 Task: Find connections with filter location Buhe with filter topic #Jobwith filter profile language English with filter current company Manning Global AG with filter school Sri Krishna College of Engineering and Technology with filter industry Economic Programs with filter service category Tax Law with filter keywords title Hospital Volunteer
Action: Mouse moved to (648, 110)
Screenshot: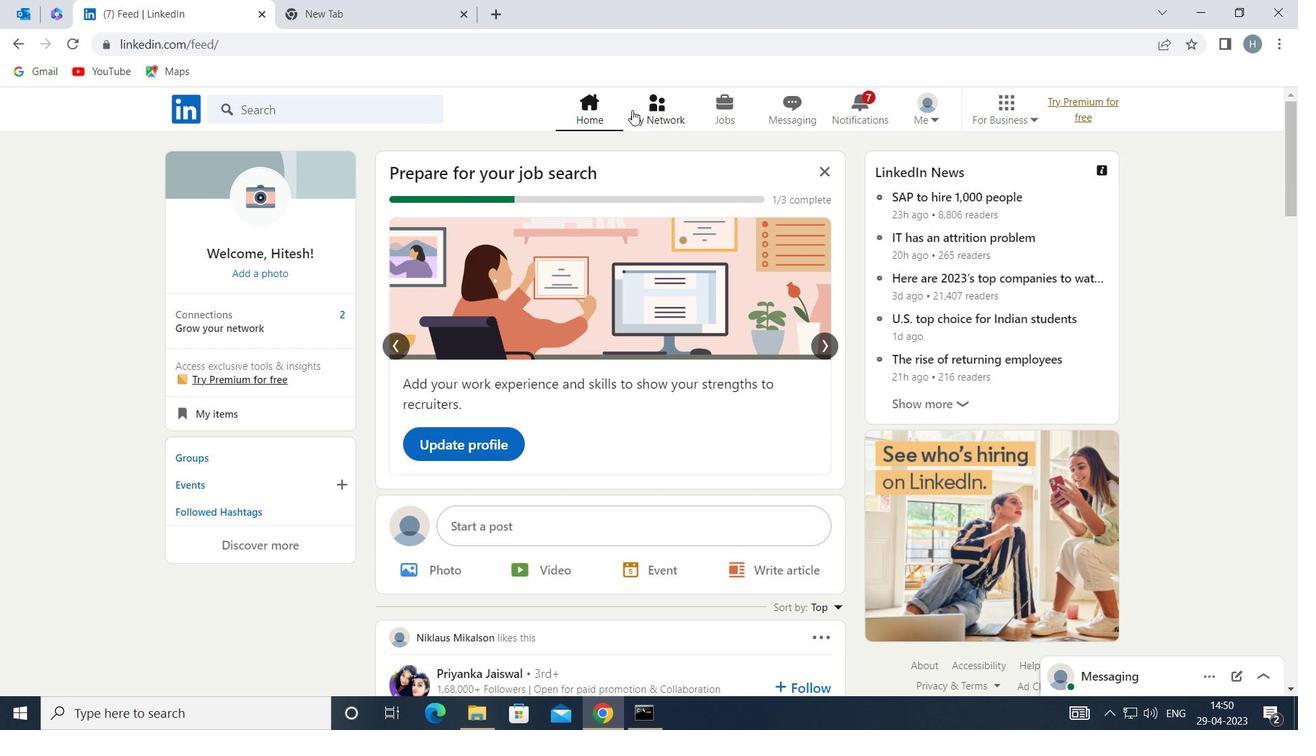 
Action: Mouse pressed left at (648, 110)
Screenshot: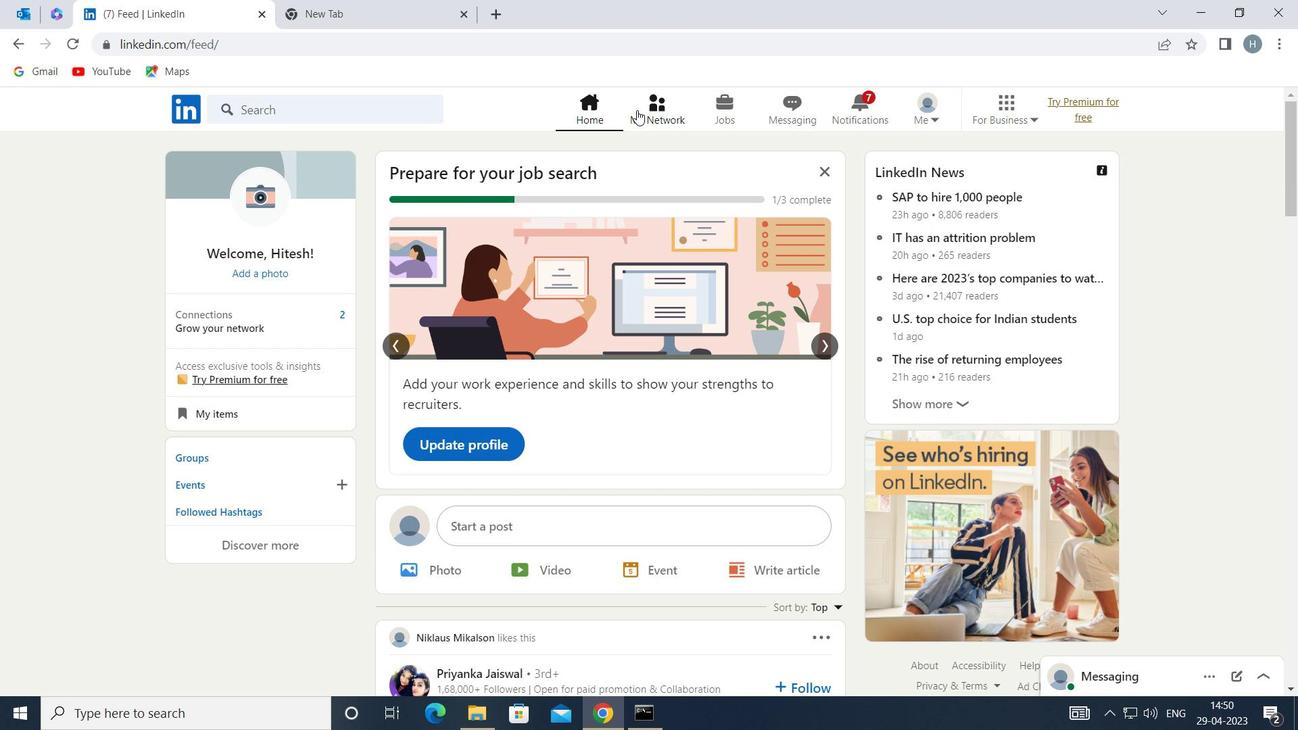 
Action: Mouse moved to (344, 203)
Screenshot: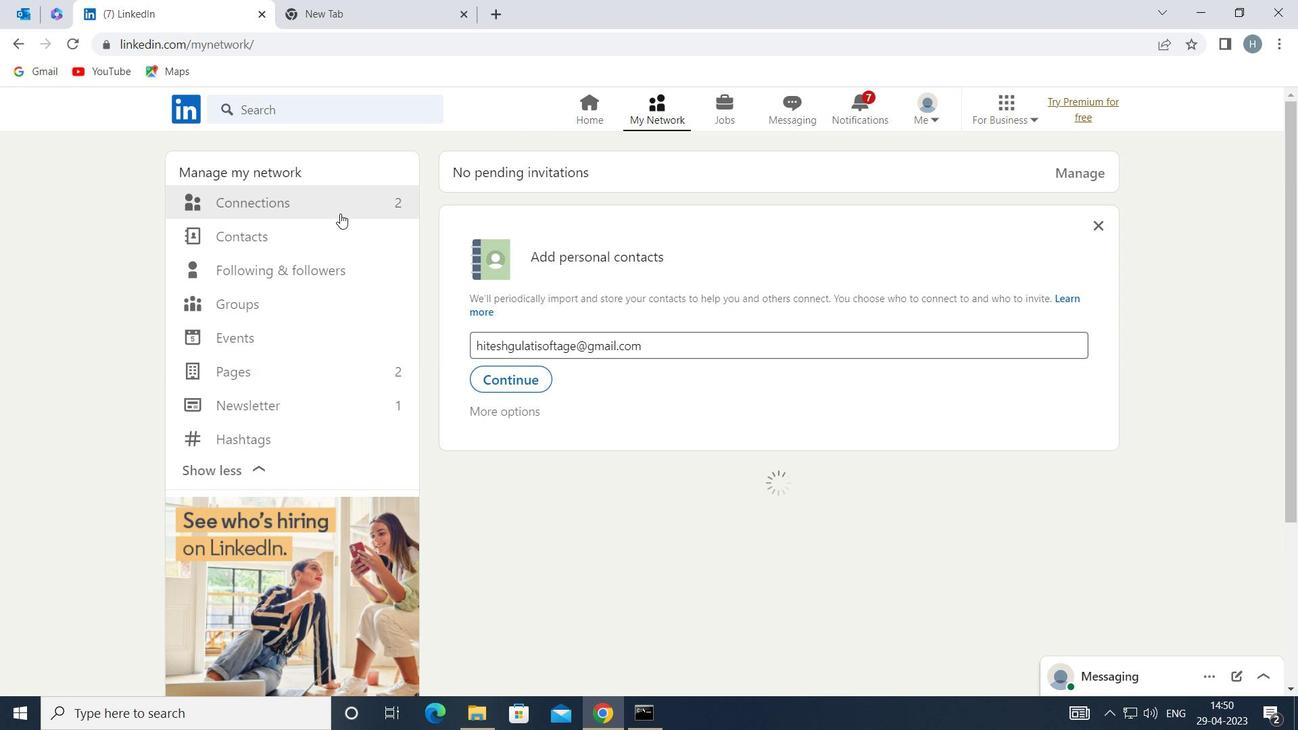 
Action: Mouse pressed left at (344, 203)
Screenshot: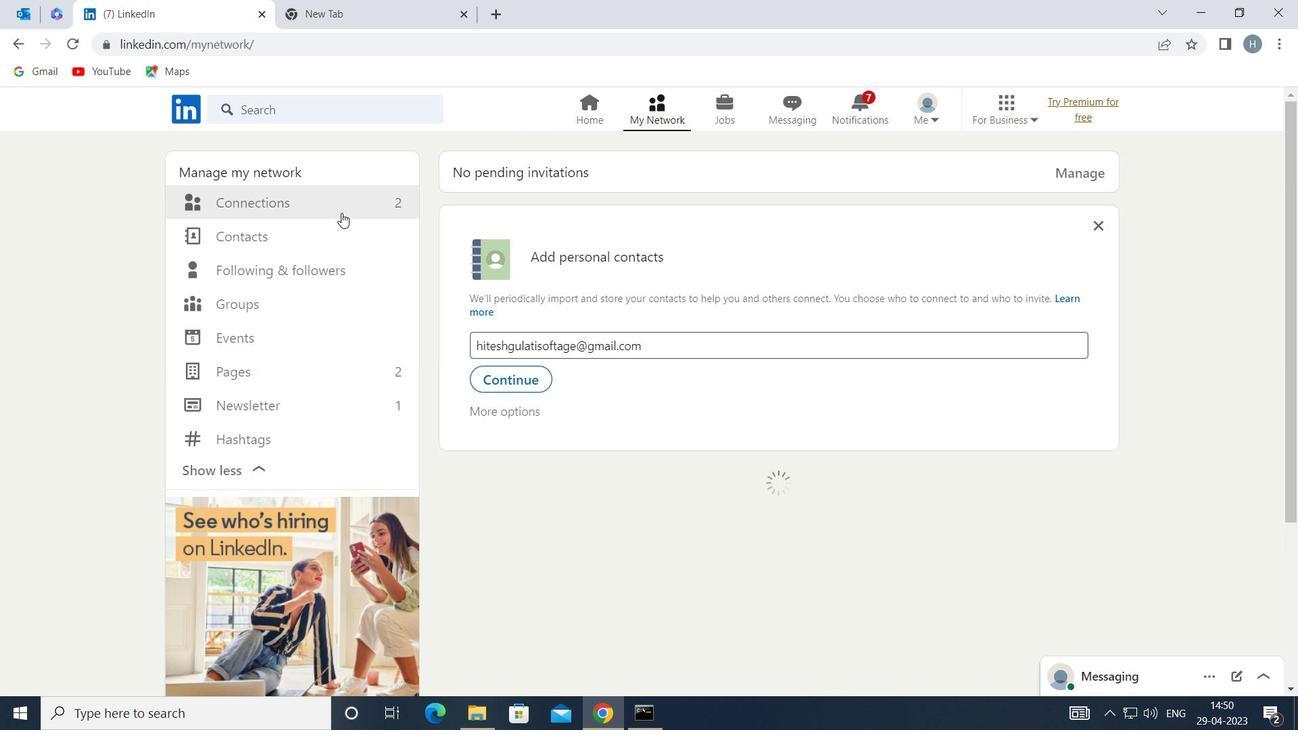 
Action: Mouse moved to (791, 203)
Screenshot: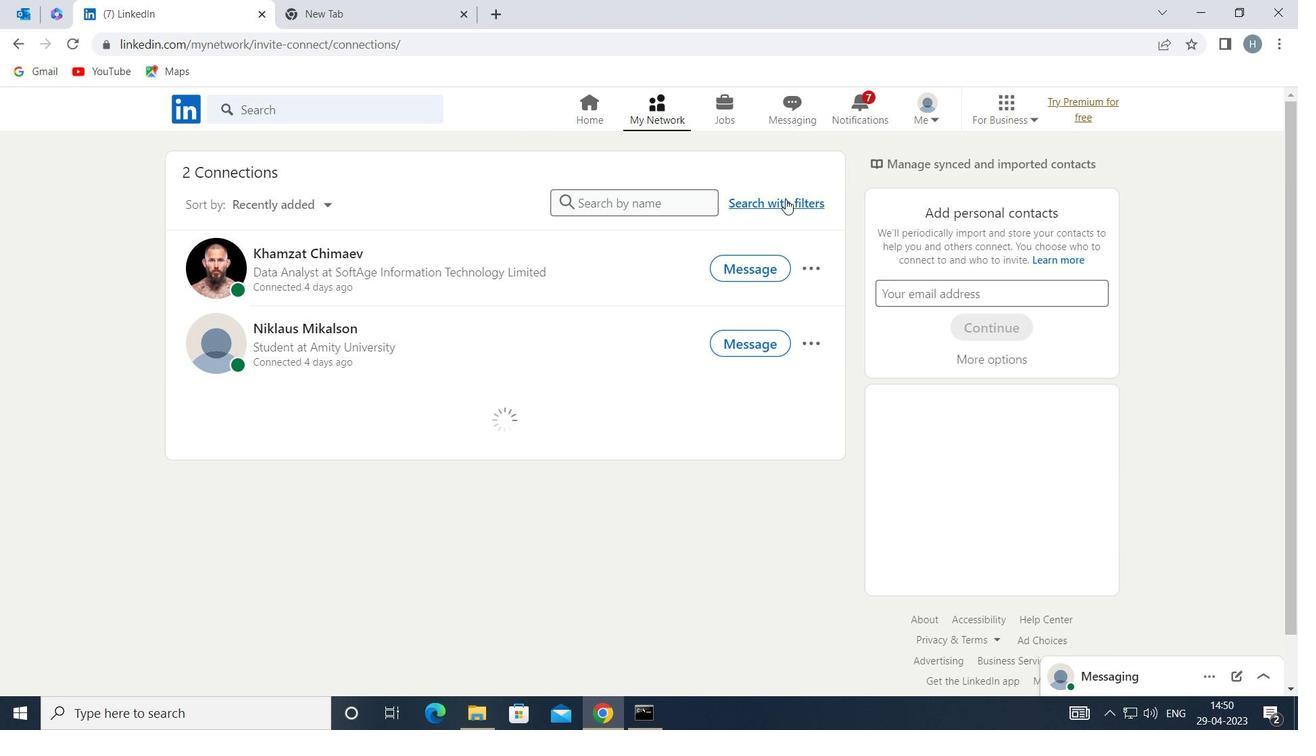 
Action: Mouse pressed left at (791, 203)
Screenshot: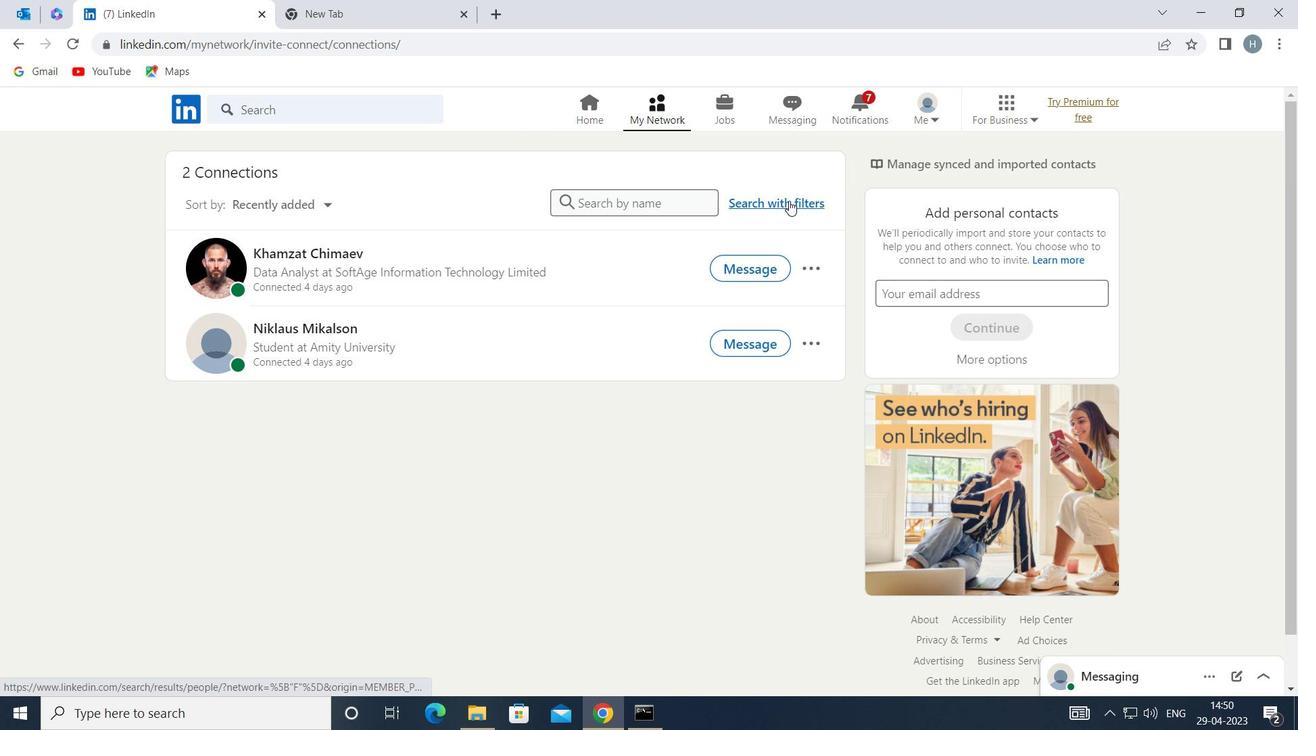 
Action: Mouse moved to (716, 162)
Screenshot: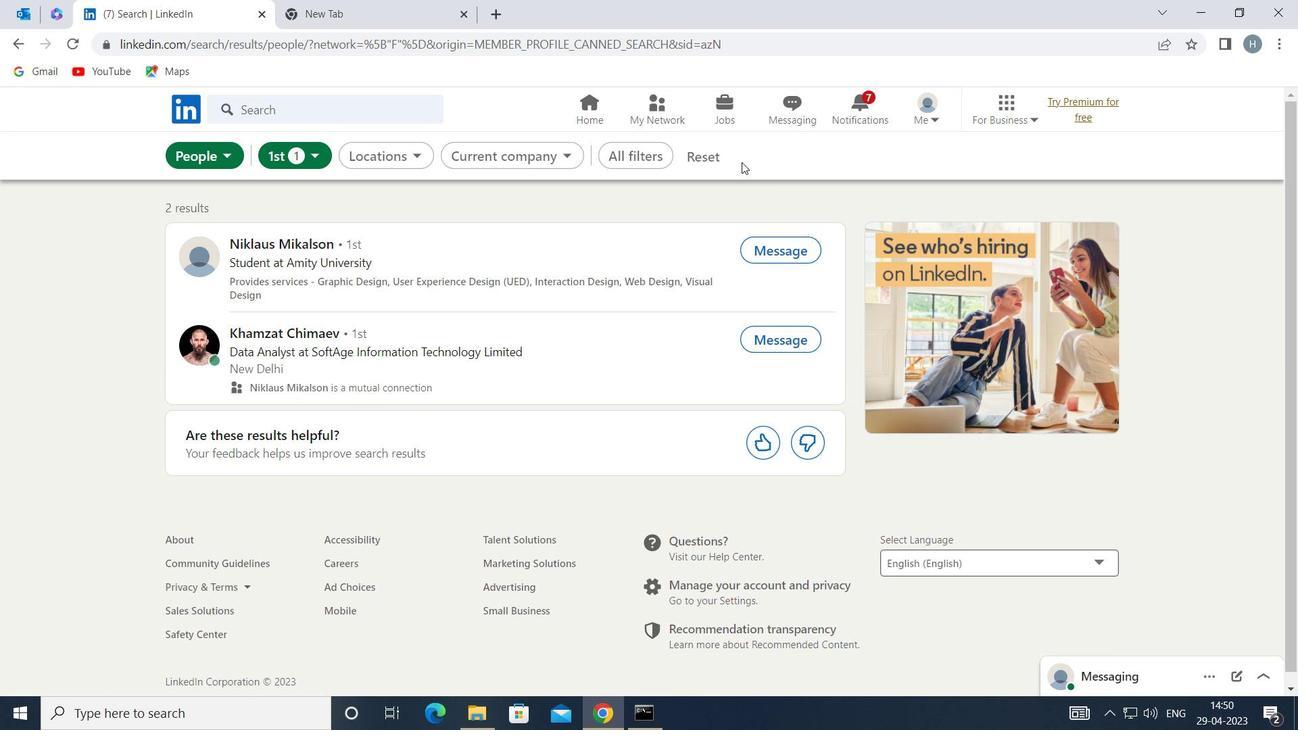 
Action: Mouse pressed left at (716, 162)
Screenshot: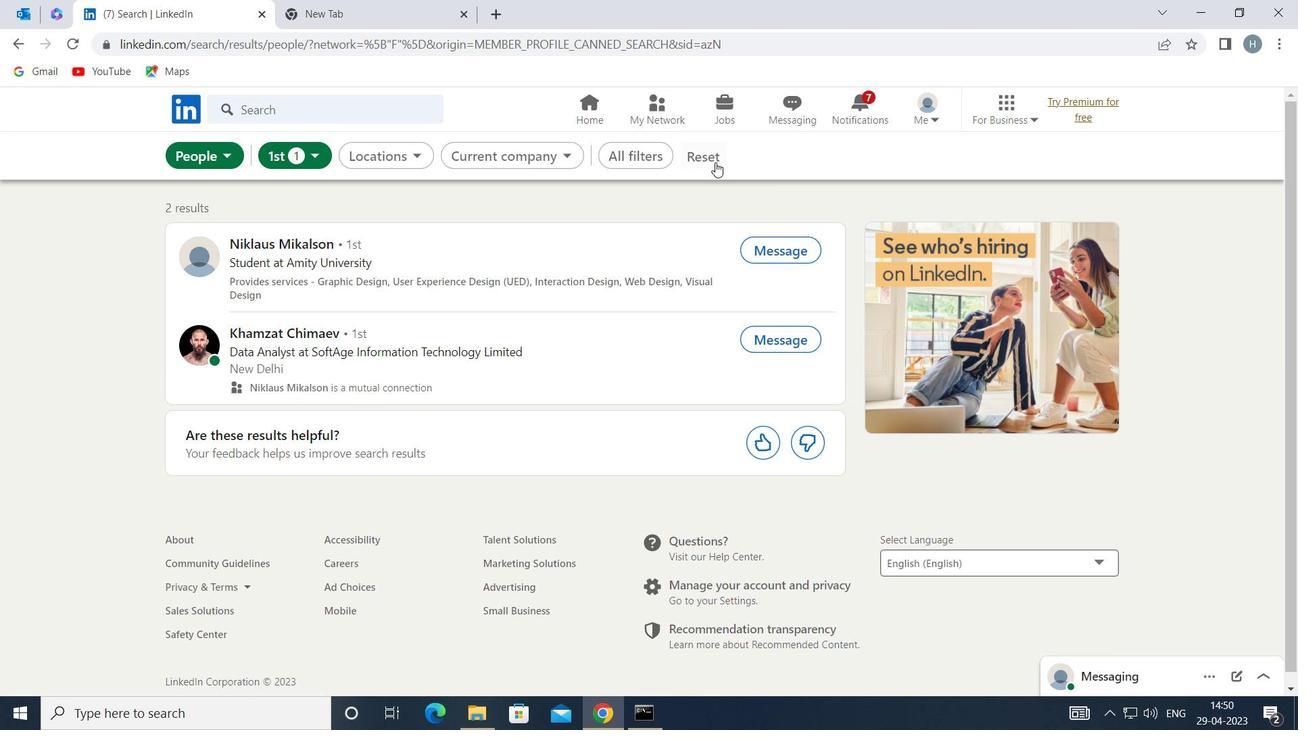 
Action: Mouse moved to (688, 158)
Screenshot: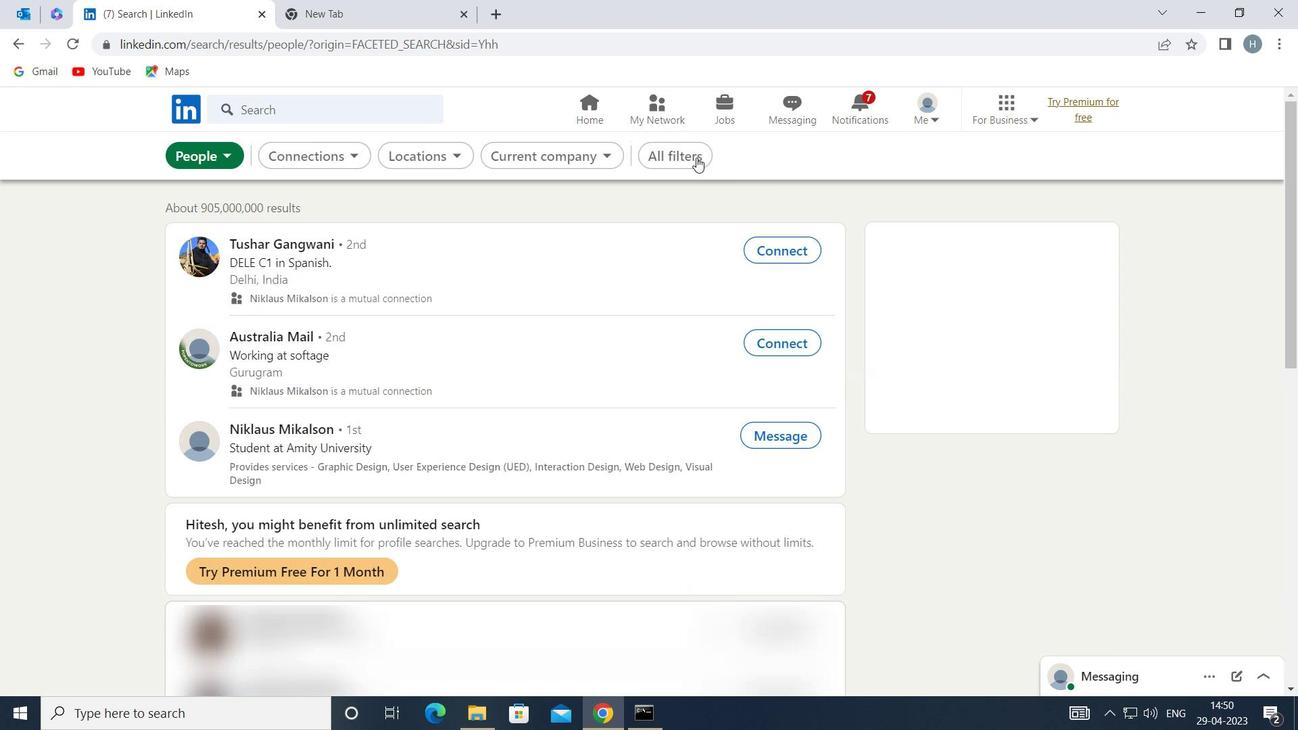 
Action: Mouse pressed left at (688, 158)
Screenshot: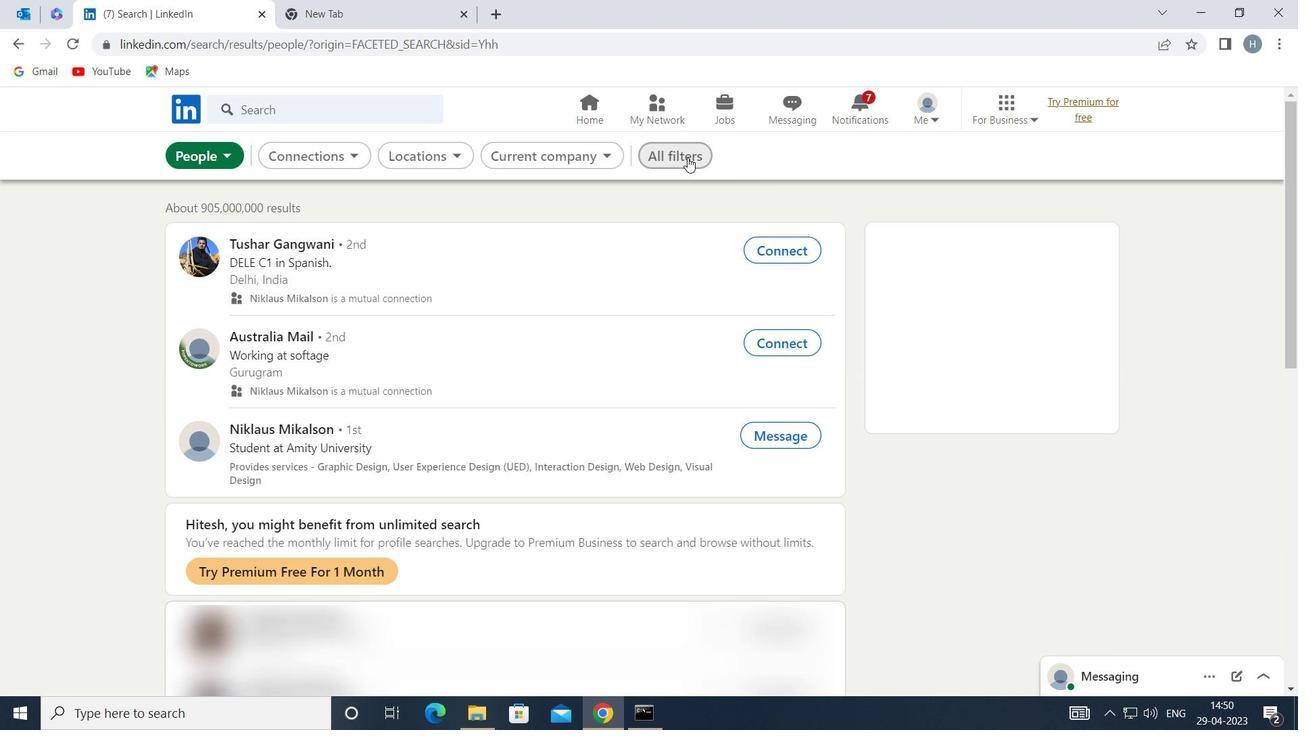 
Action: Mouse moved to (985, 363)
Screenshot: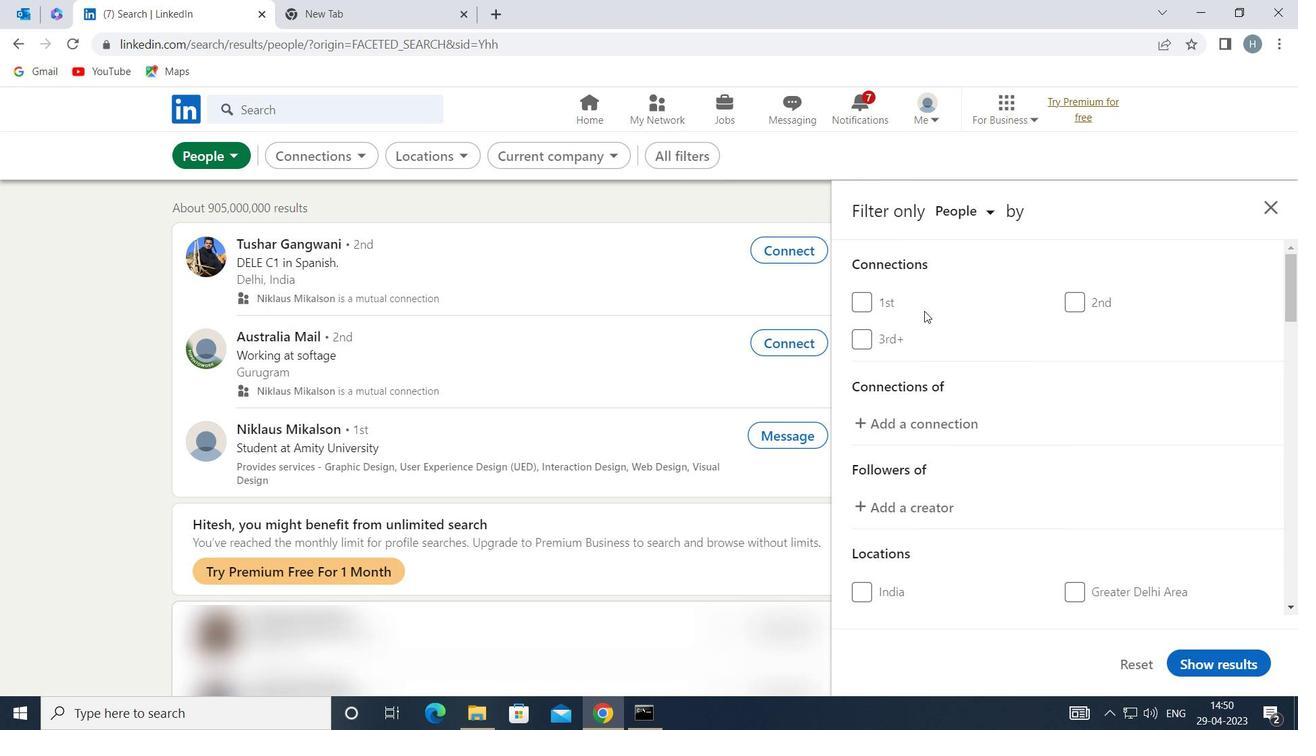 
Action: Mouse scrolled (985, 363) with delta (0, 0)
Screenshot: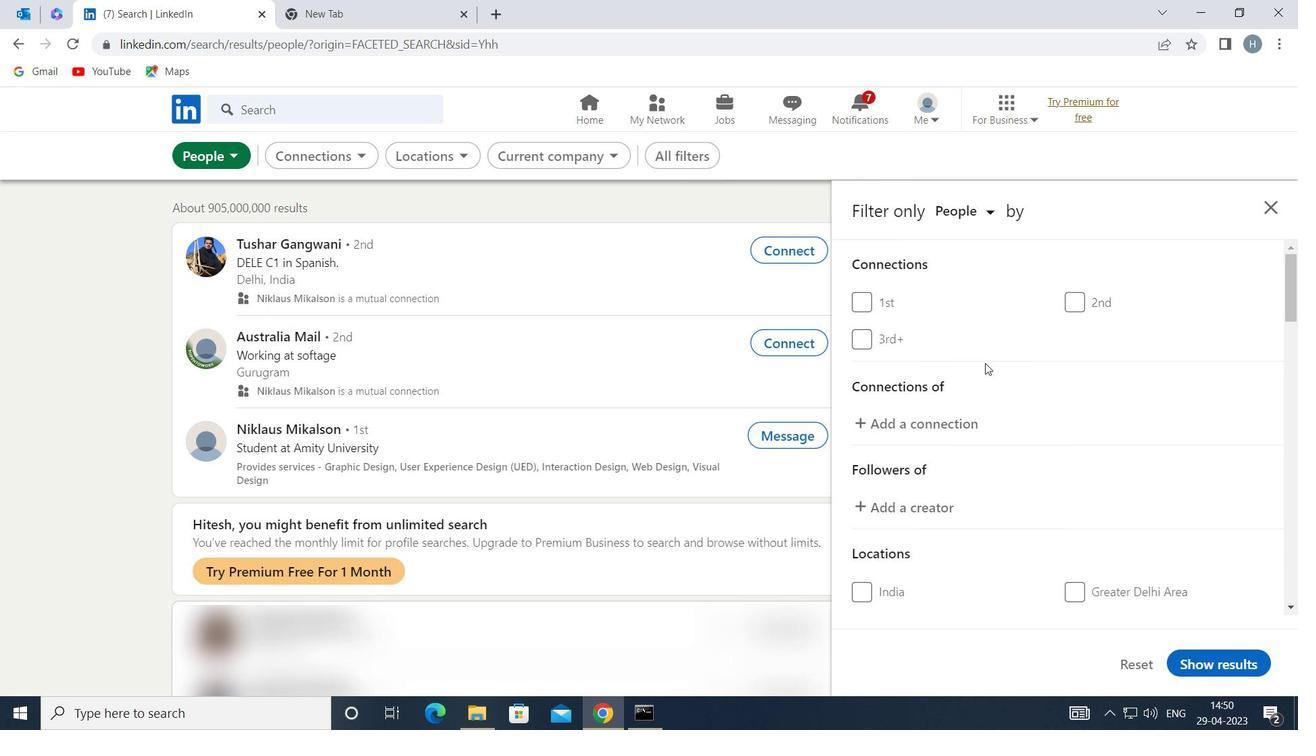 
Action: Mouse scrolled (985, 363) with delta (0, 0)
Screenshot: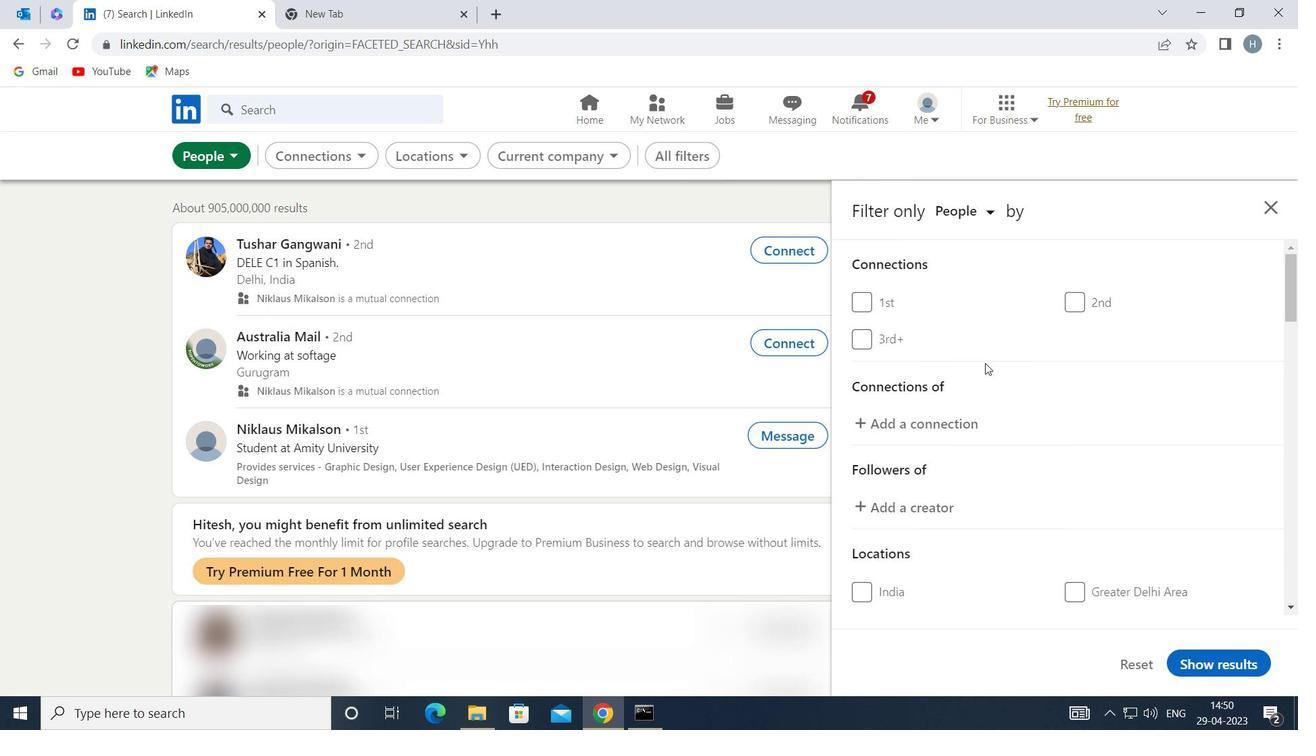 
Action: Mouse scrolled (985, 363) with delta (0, 0)
Screenshot: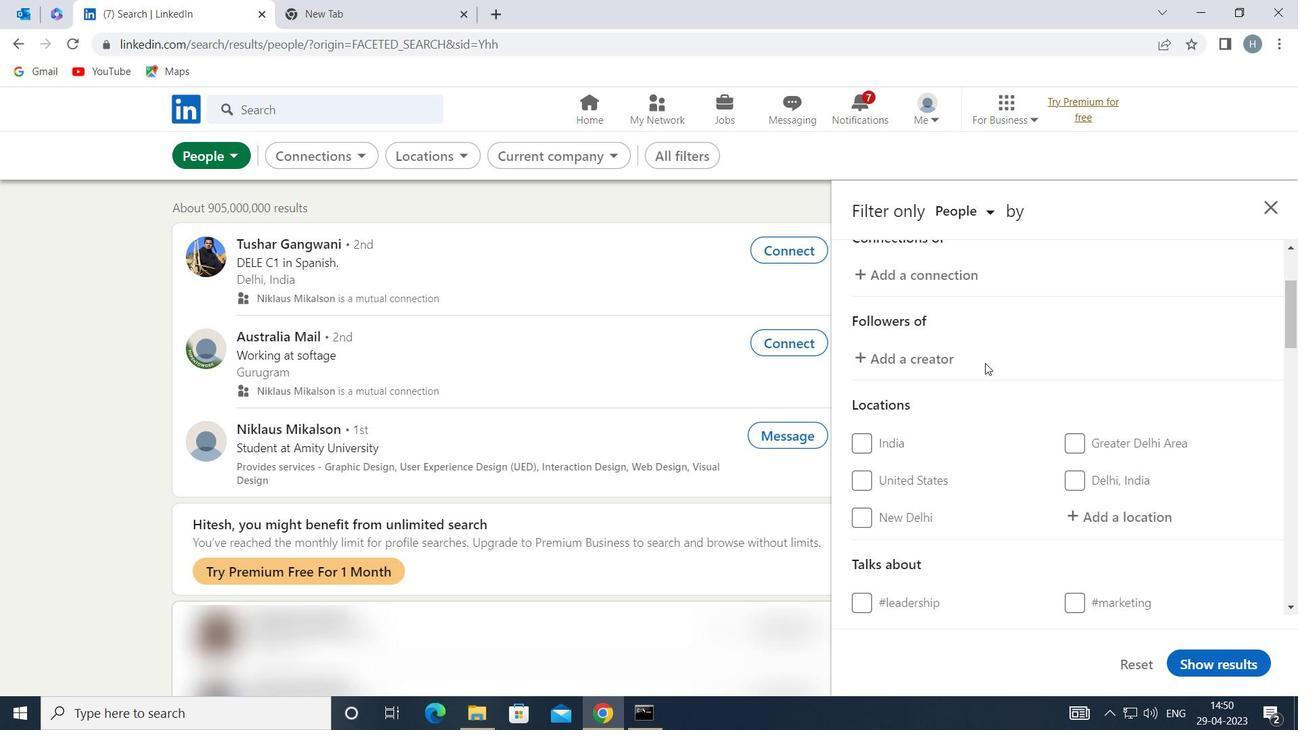 
Action: Mouse moved to (1097, 405)
Screenshot: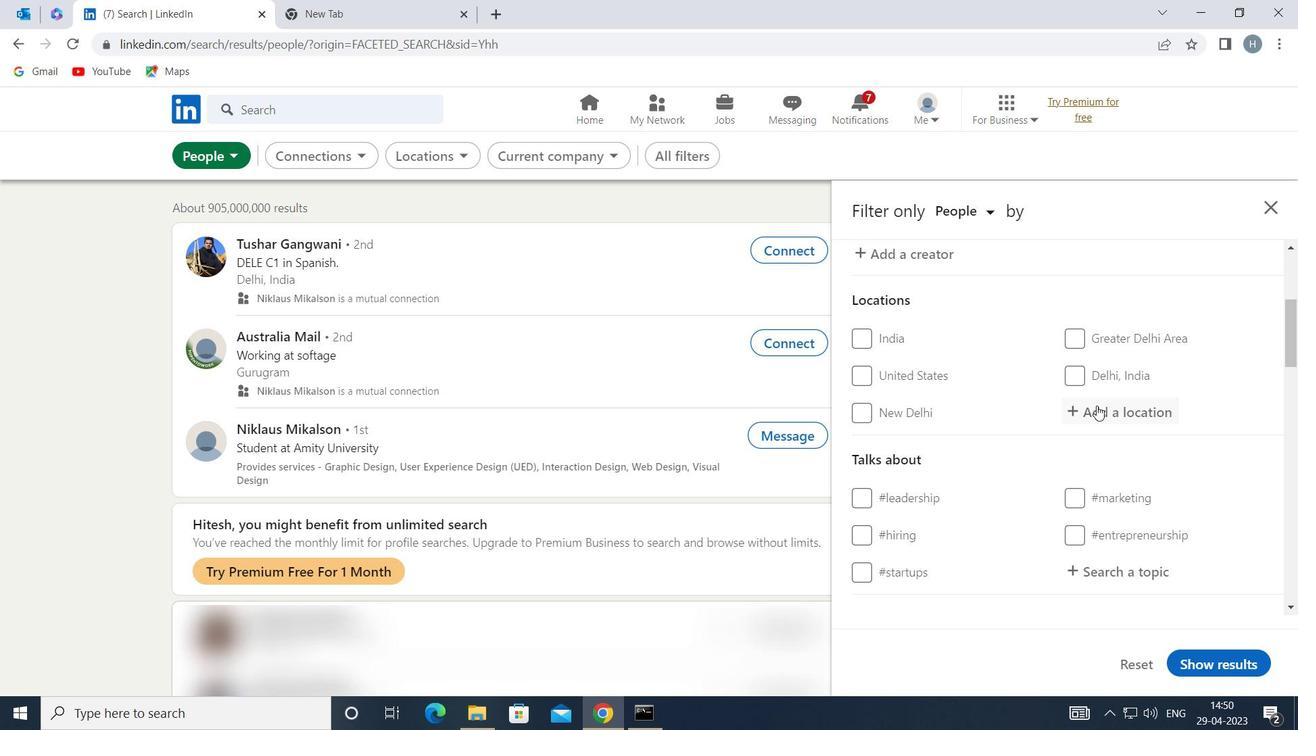 
Action: Mouse pressed left at (1097, 405)
Screenshot: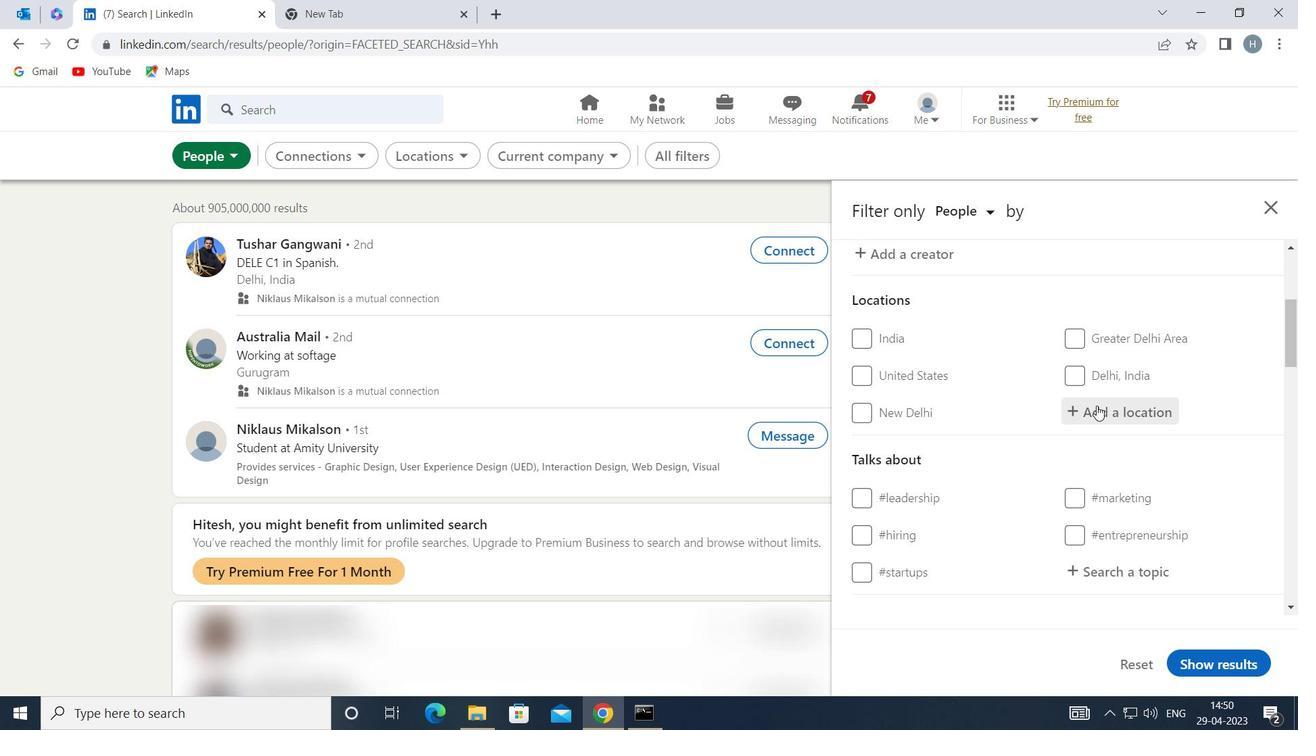 
Action: Key pressed <Key.shift><Key.shift><Key.shift>BUHE<Key.enter>
Screenshot: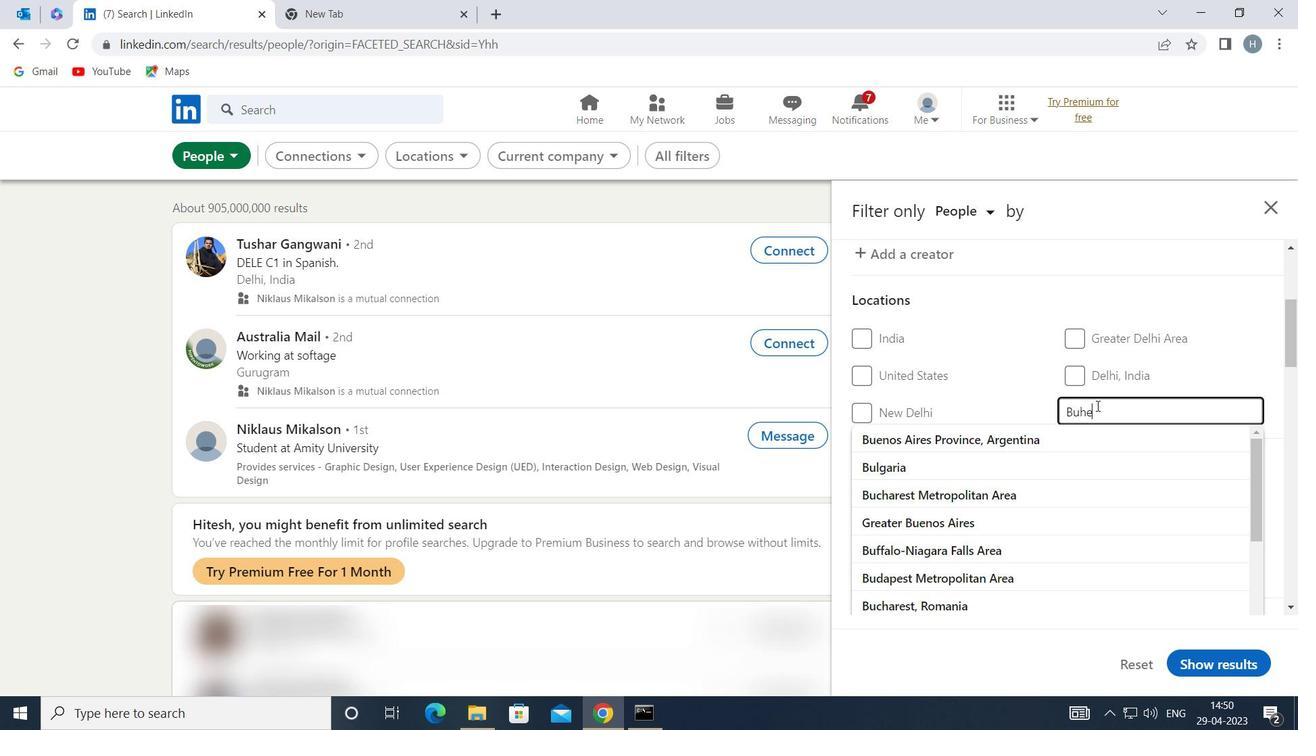 
Action: Mouse moved to (1187, 467)
Screenshot: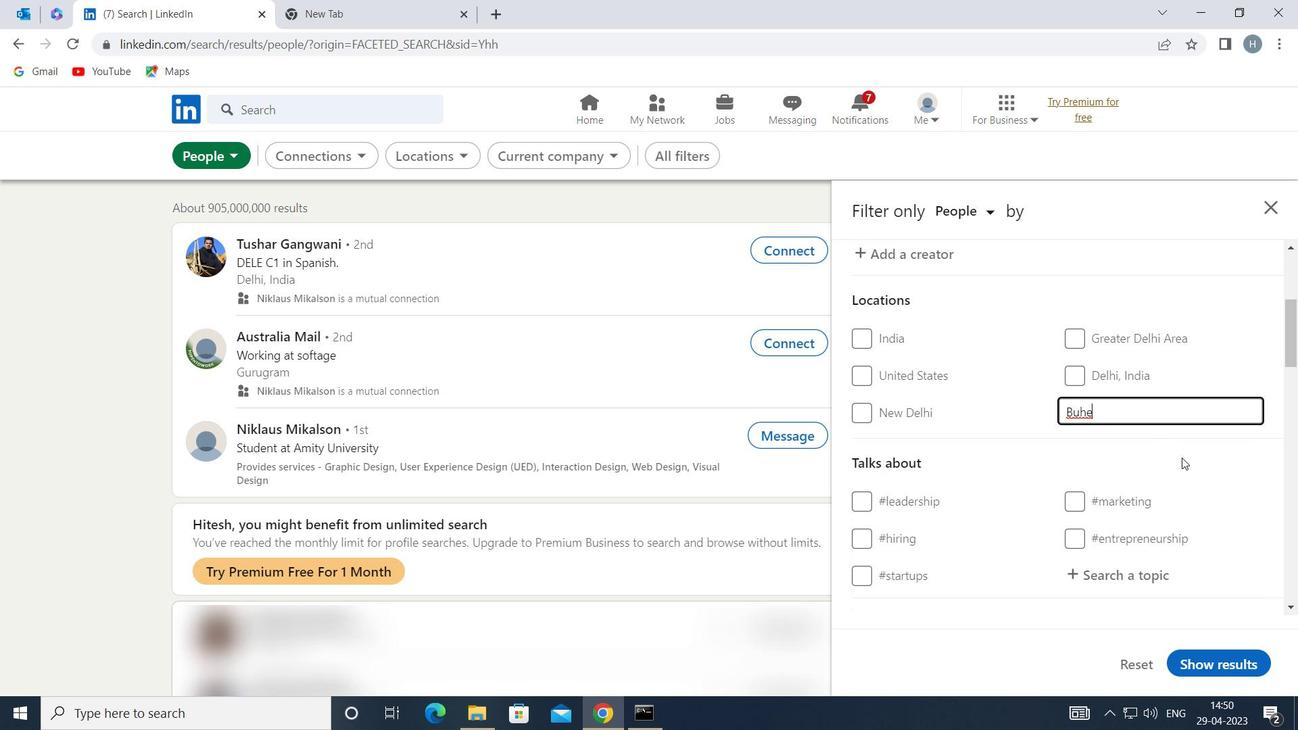 
Action: Mouse scrolled (1187, 467) with delta (0, 0)
Screenshot: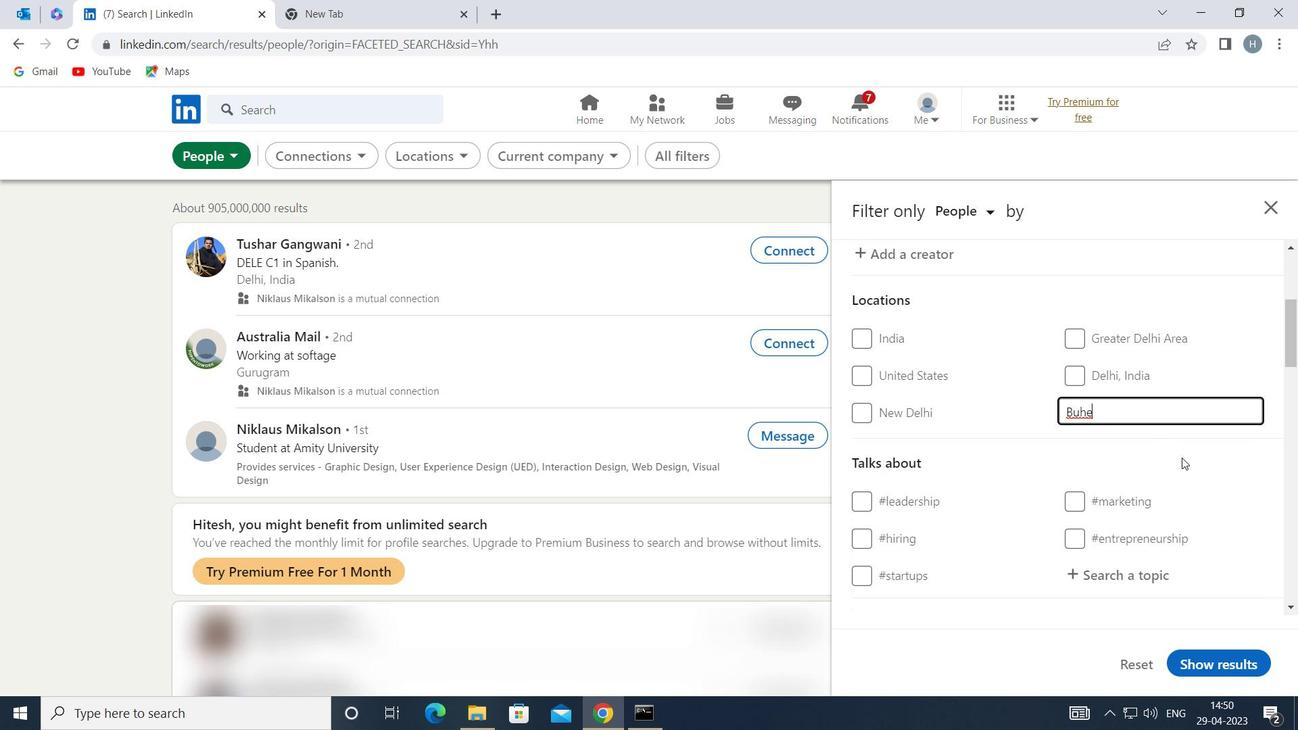 
Action: Mouse moved to (1187, 468)
Screenshot: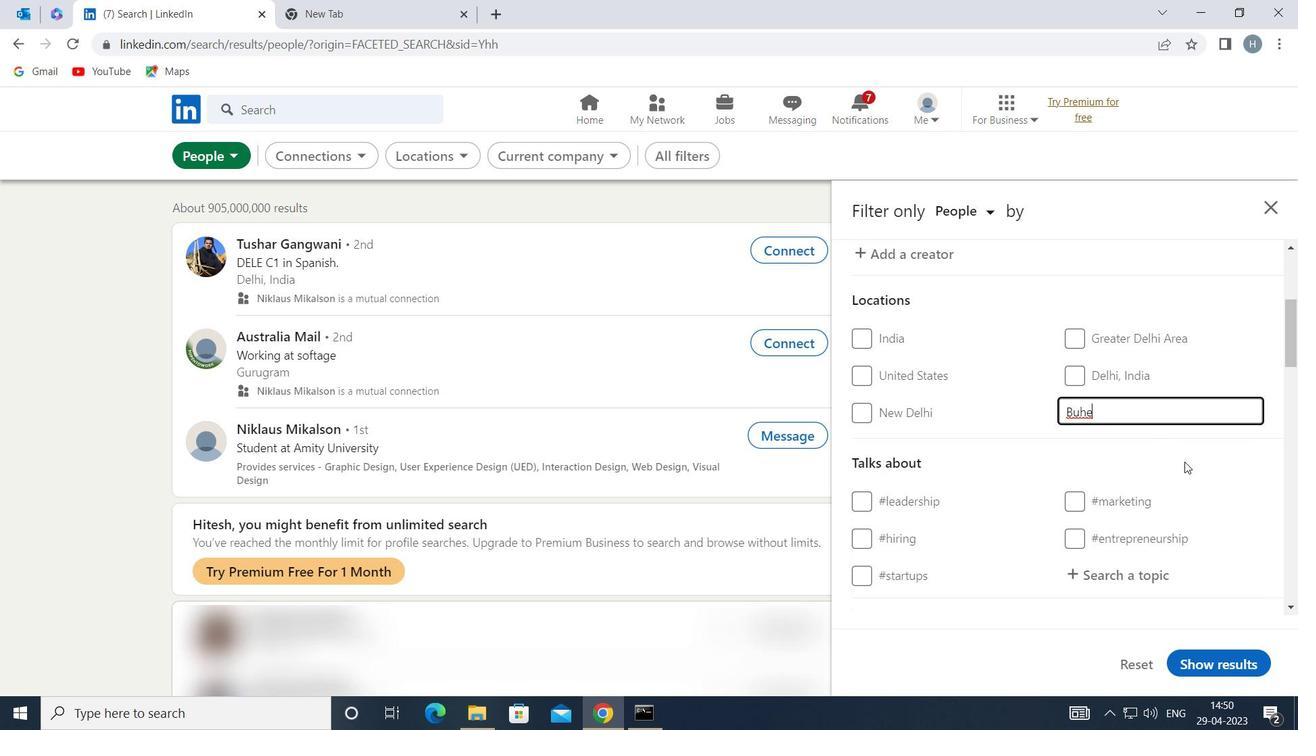 
Action: Mouse scrolled (1187, 467) with delta (0, 0)
Screenshot: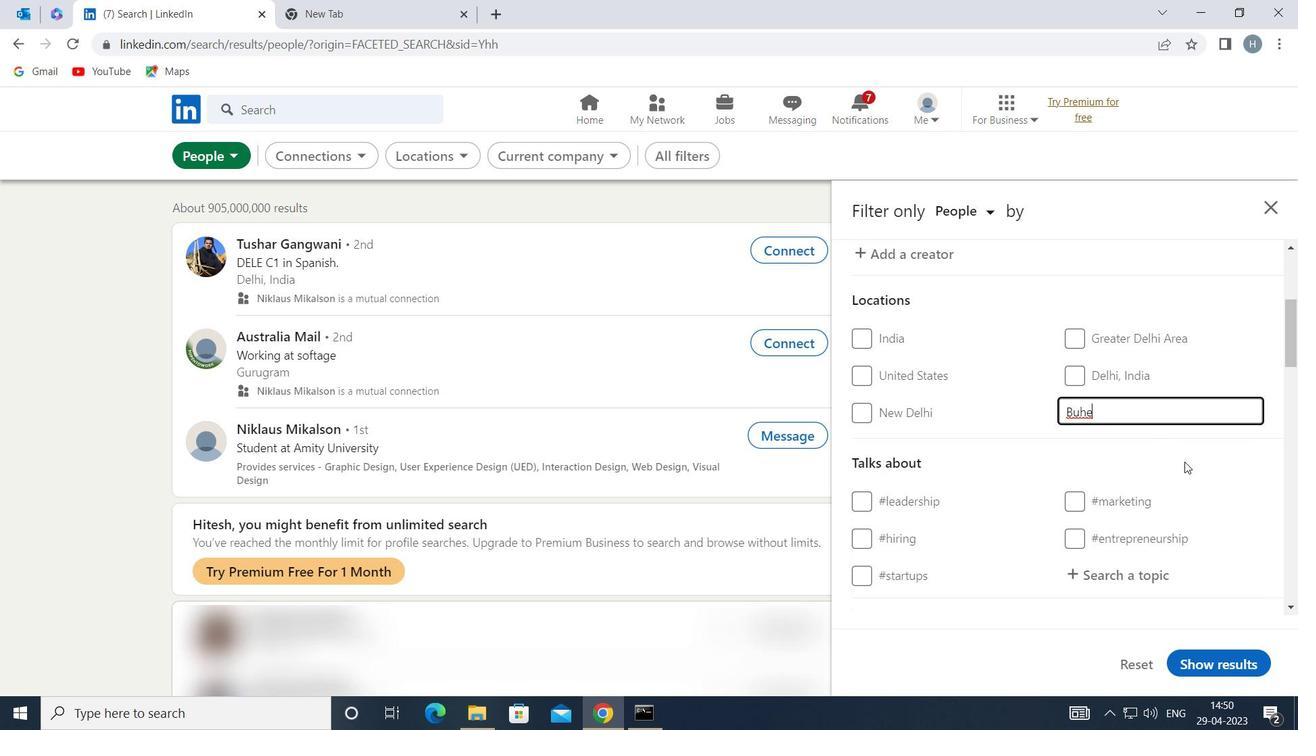 
Action: Mouse moved to (1151, 411)
Screenshot: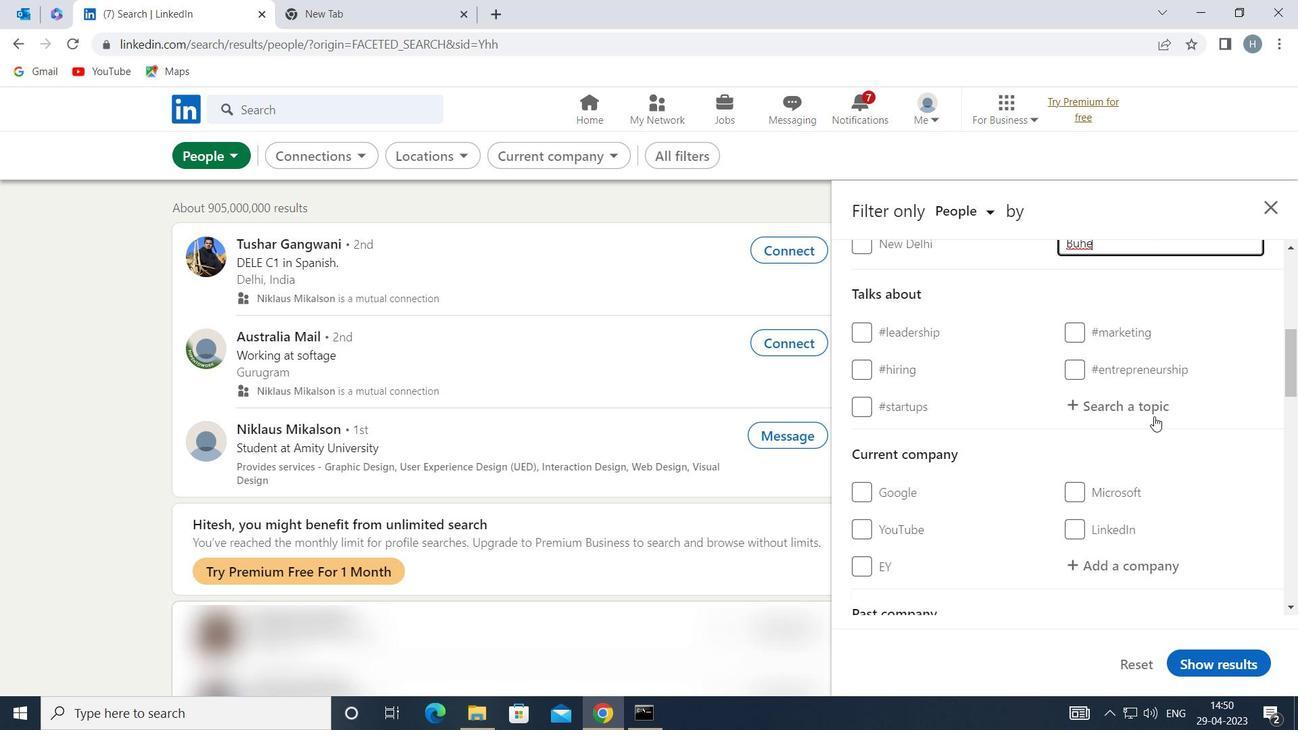 
Action: Mouse pressed left at (1151, 411)
Screenshot: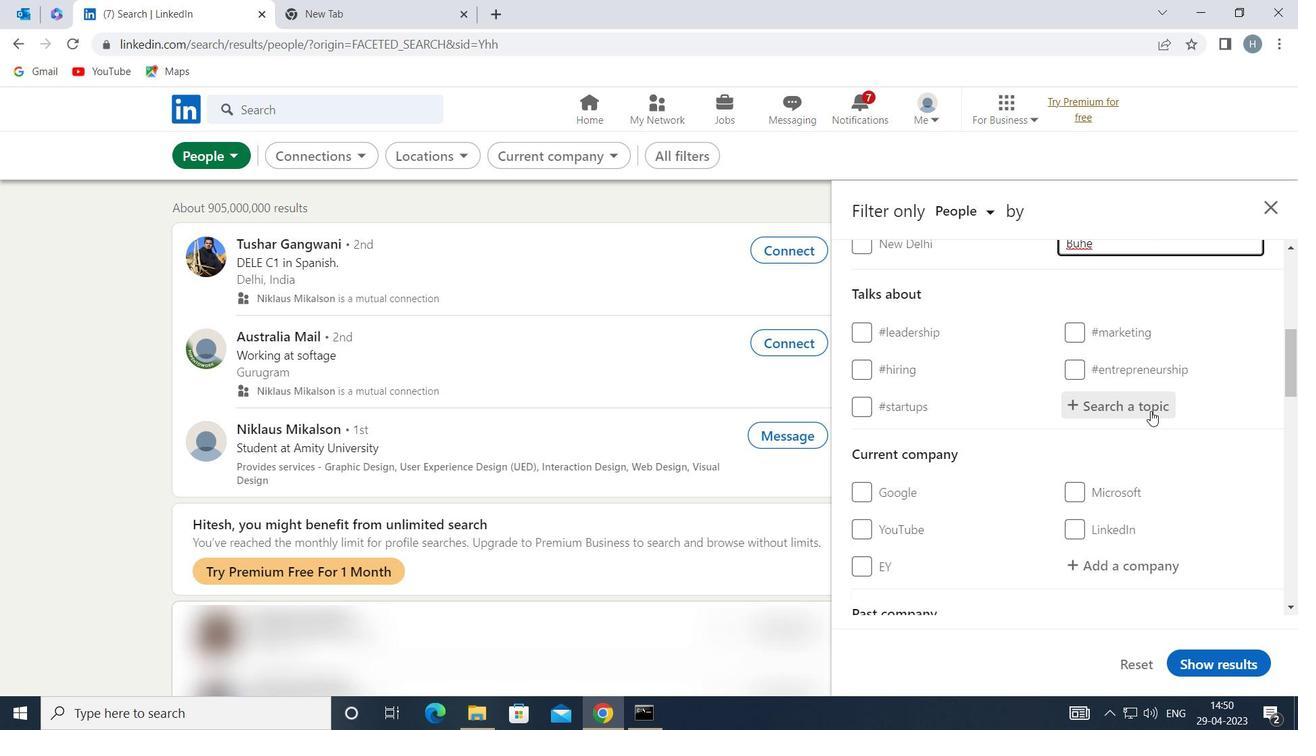 
Action: Key pressed <Key.shift>JOB
Screenshot: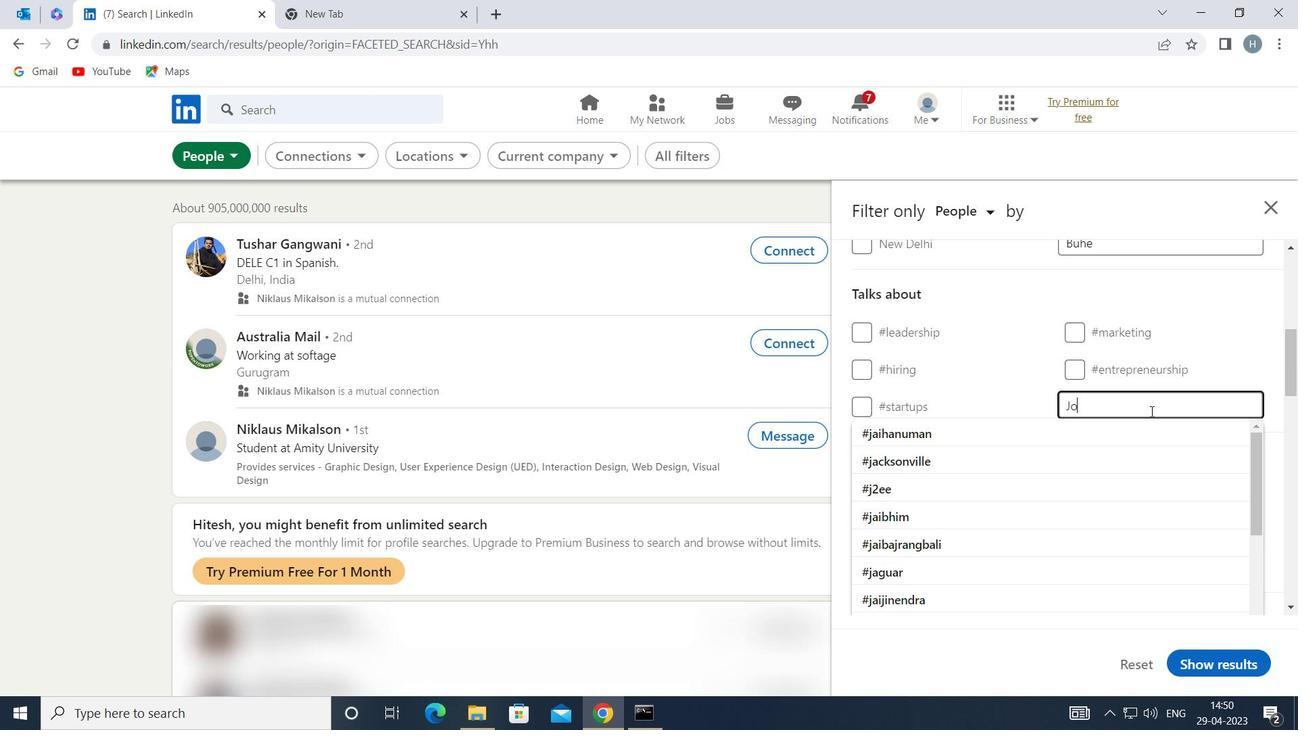 
Action: Mouse moved to (1106, 426)
Screenshot: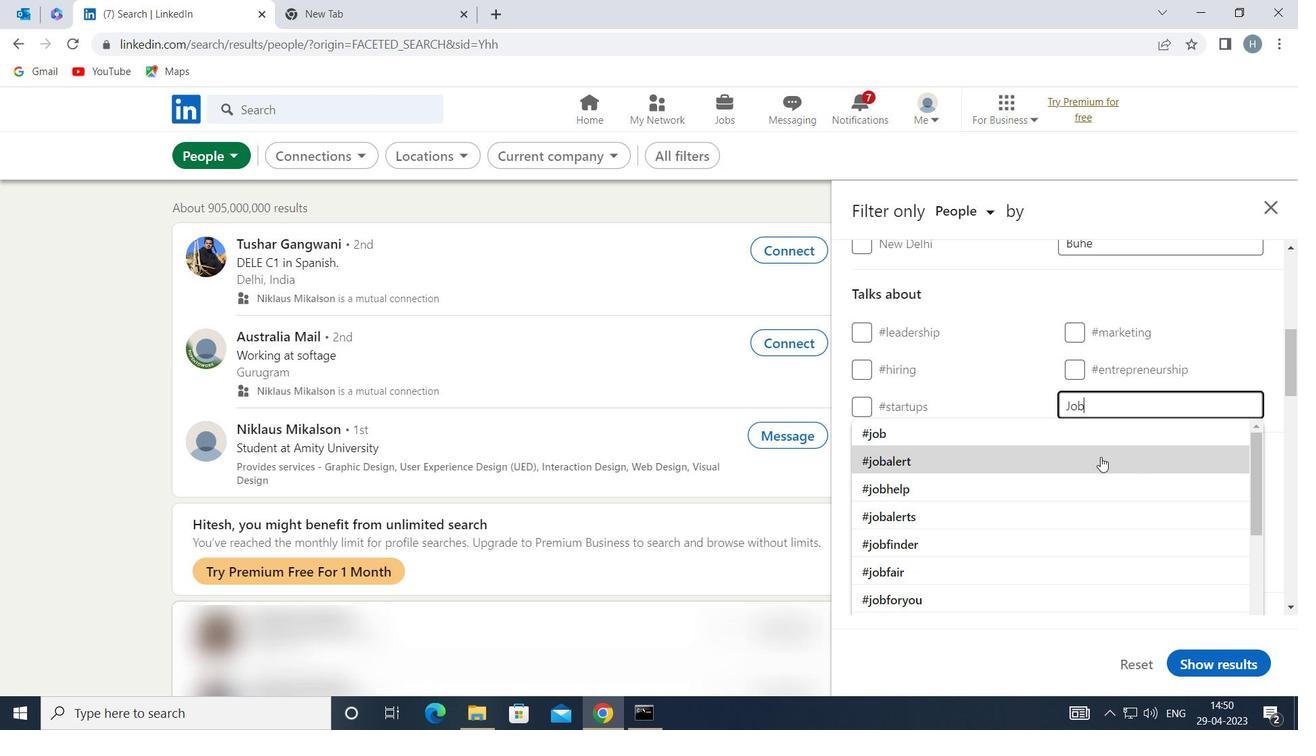 
Action: Mouse pressed left at (1106, 426)
Screenshot: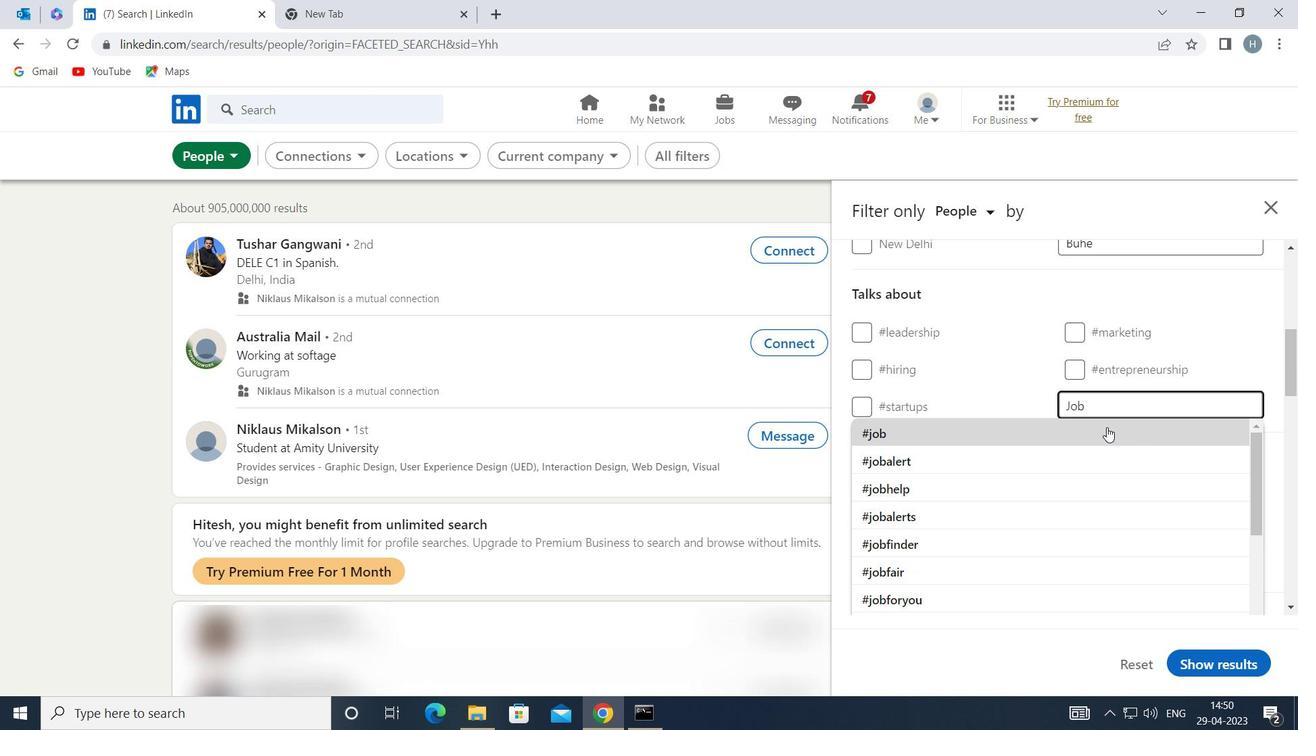 
Action: Mouse moved to (1086, 434)
Screenshot: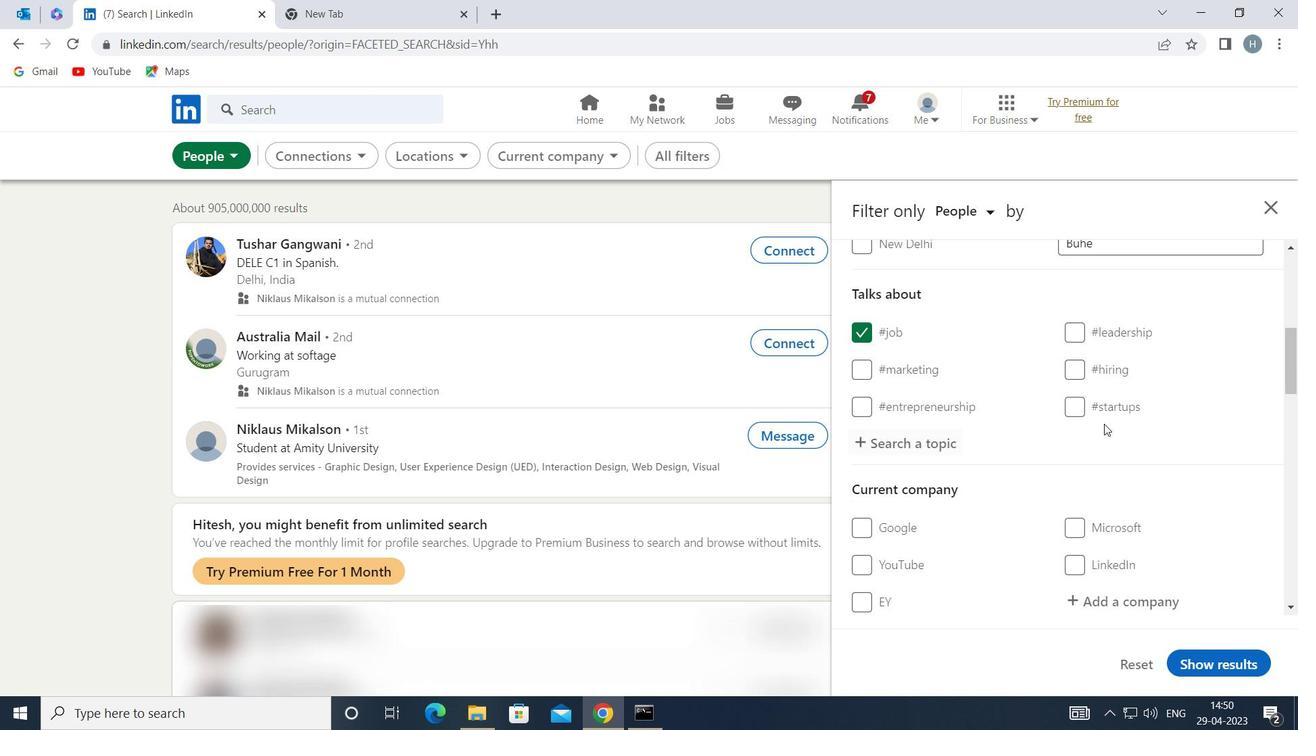 
Action: Mouse scrolled (1086, 434) with delta (0, 0)
Screenshot: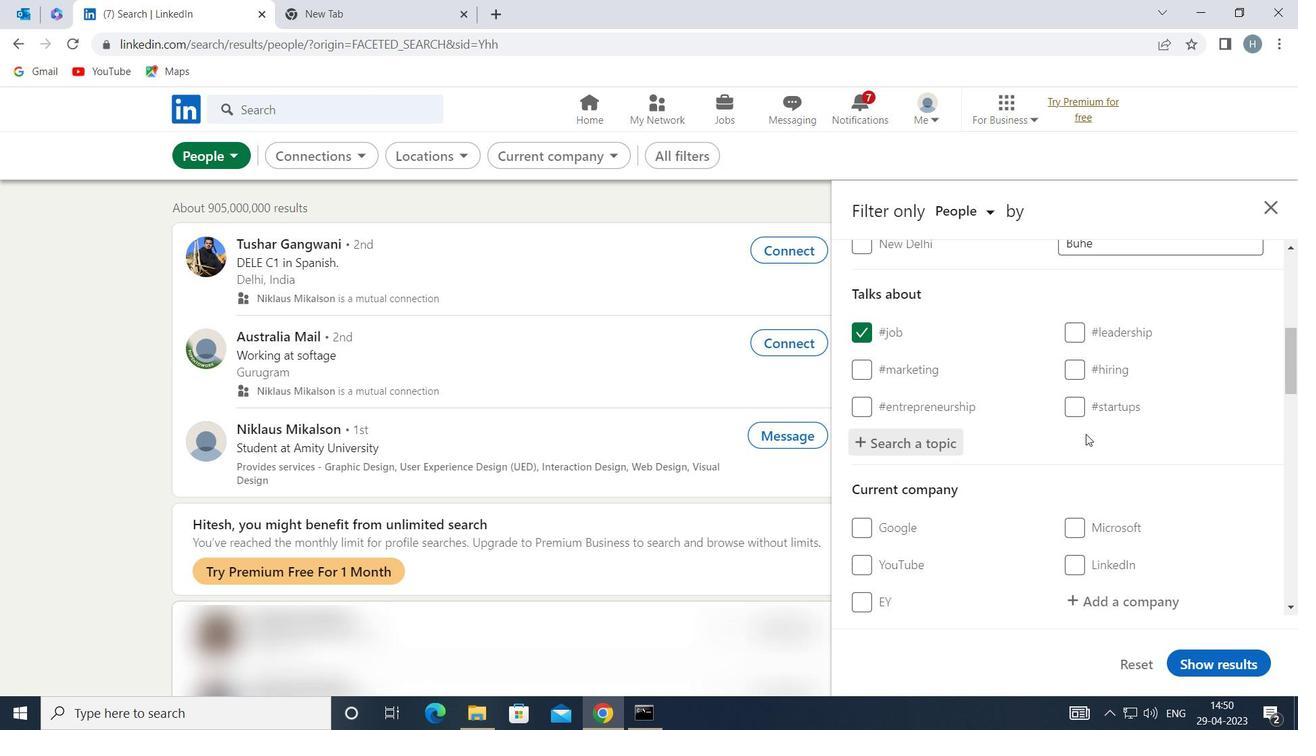 
Action: Mouse moved to (1084, 434)
Screenshot: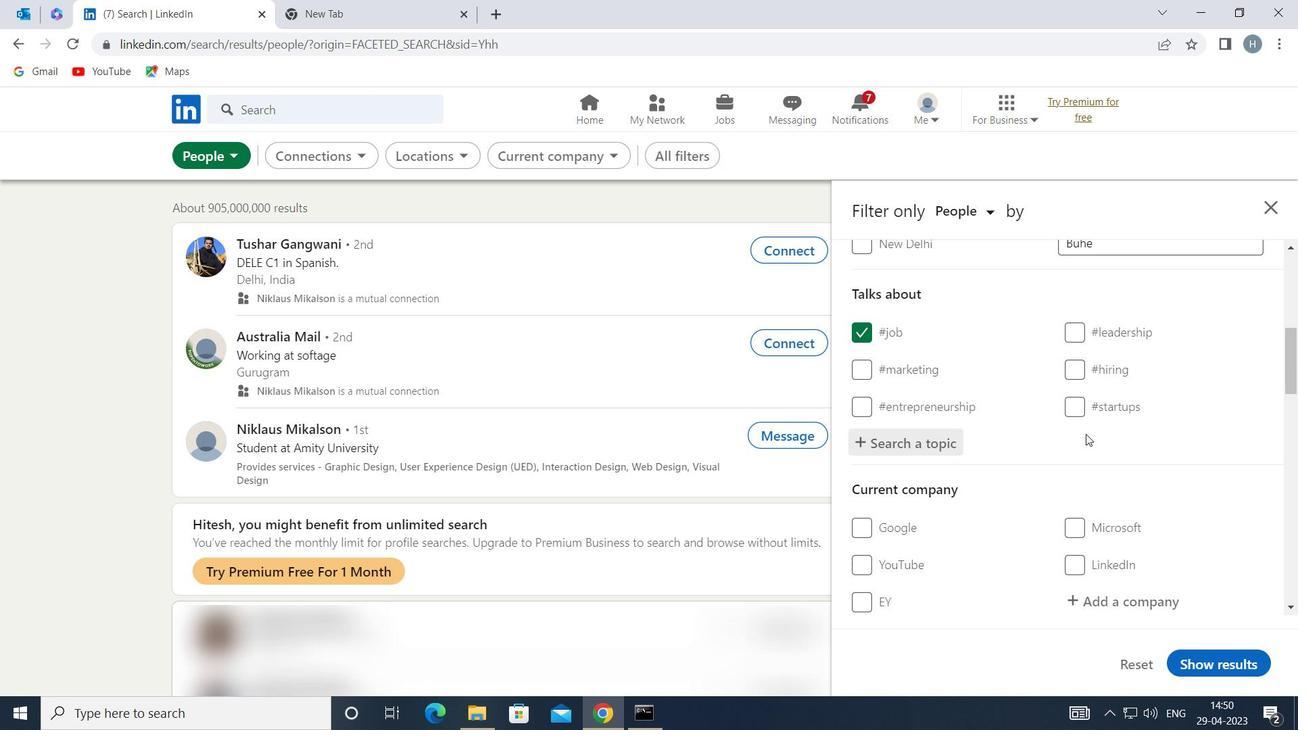 
Action: Mouse scrolled (1084, 434) with delta (0, 0)
Screenshot: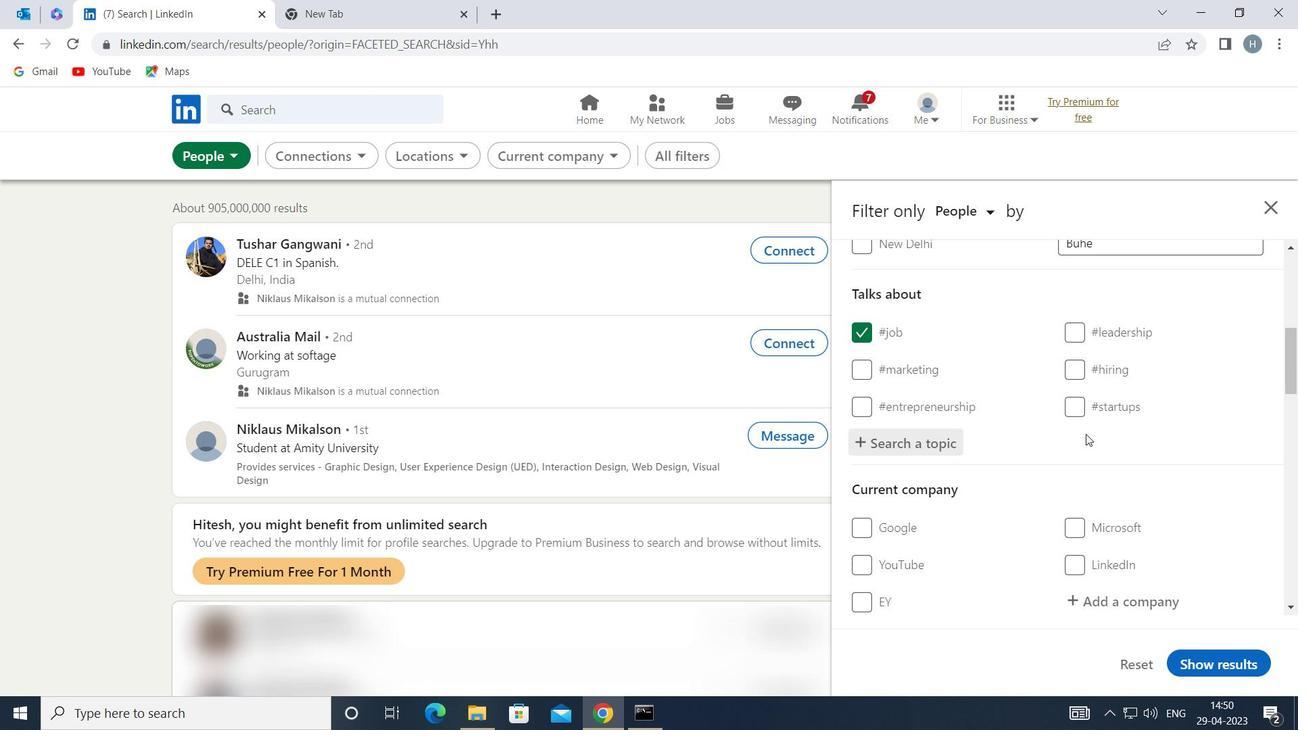 
Action: Mouse moved to (1086, 423)
Screenshot: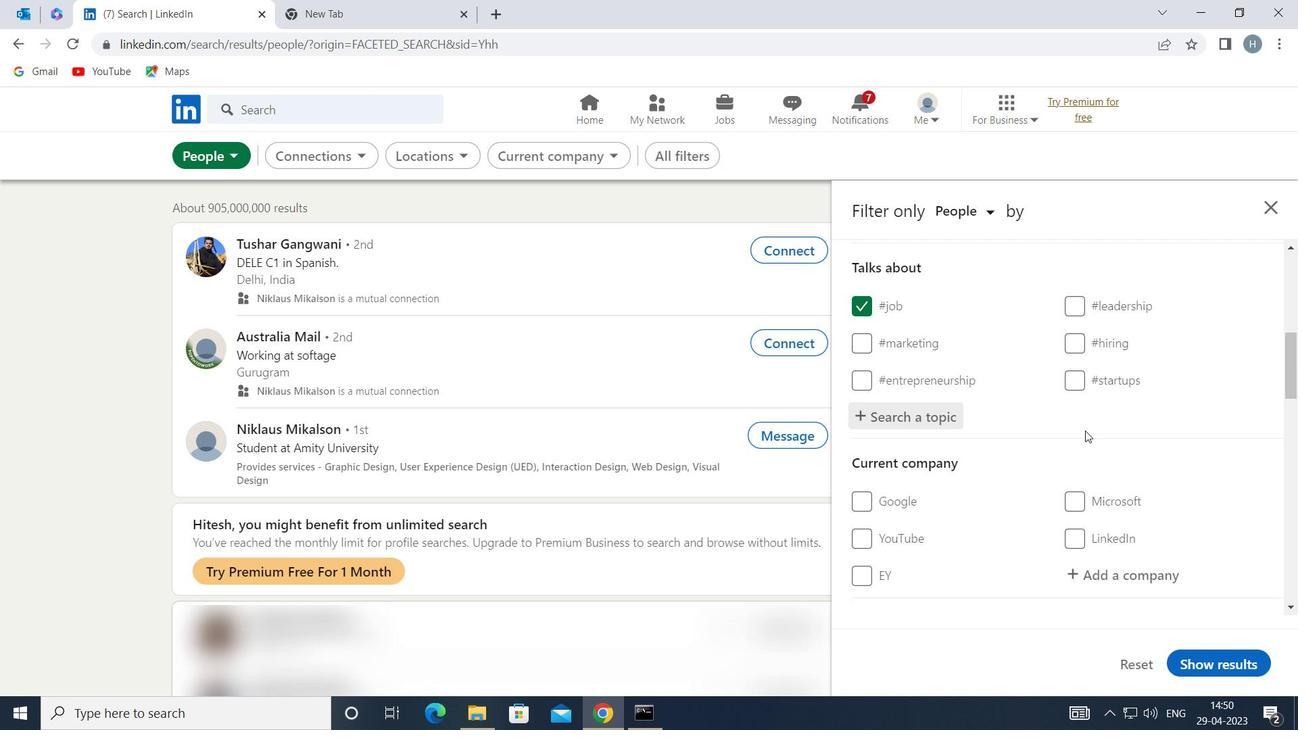 
Action: Mouse scrolled (1086, 423) with delta (0, 0)
Screenshot: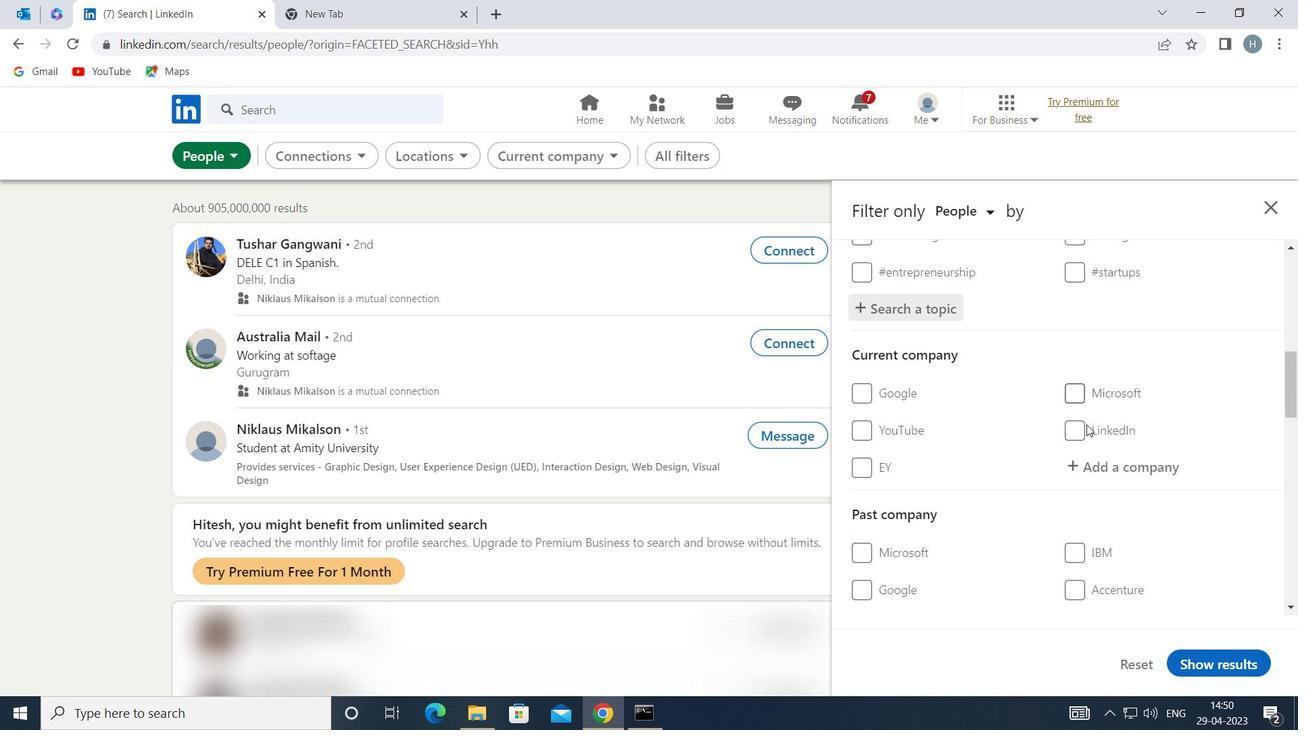
Action: Mouse scrolled (1086, 423) with delta (0, 0)
Screenshot: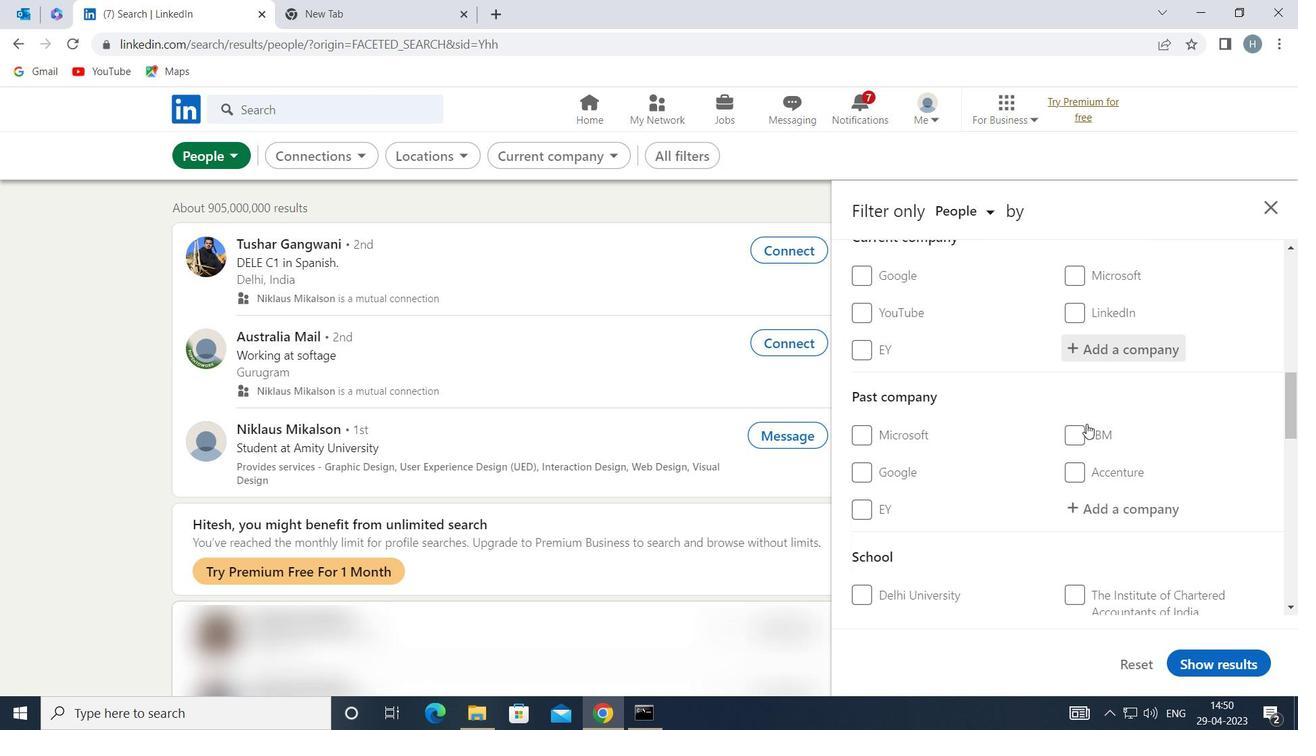
Action: Mouse scrolled (1086, 423) with delta (0, 0)
Screenshot: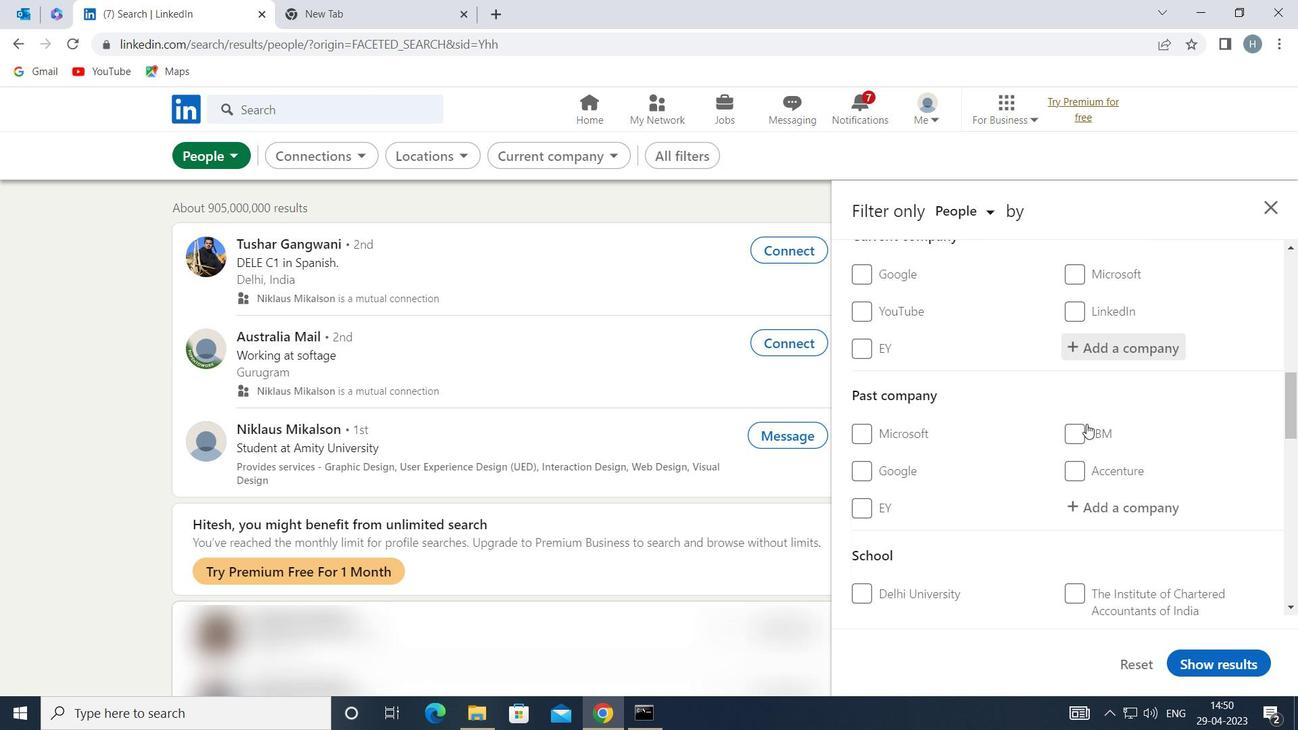 
Action: Mouse scrolled (1086, 423) with delta (0, 0)
Screenshot: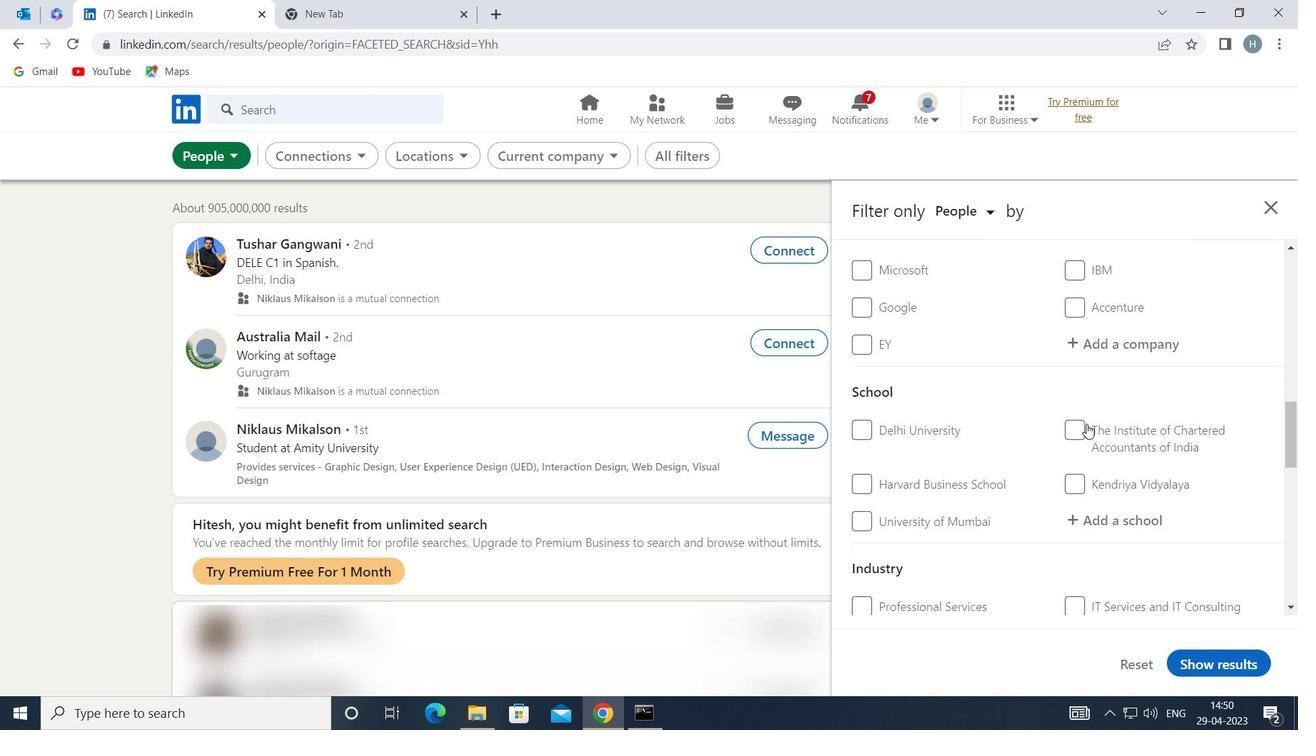 
Action: Mouse moved to (1088, 423)
Screenshot: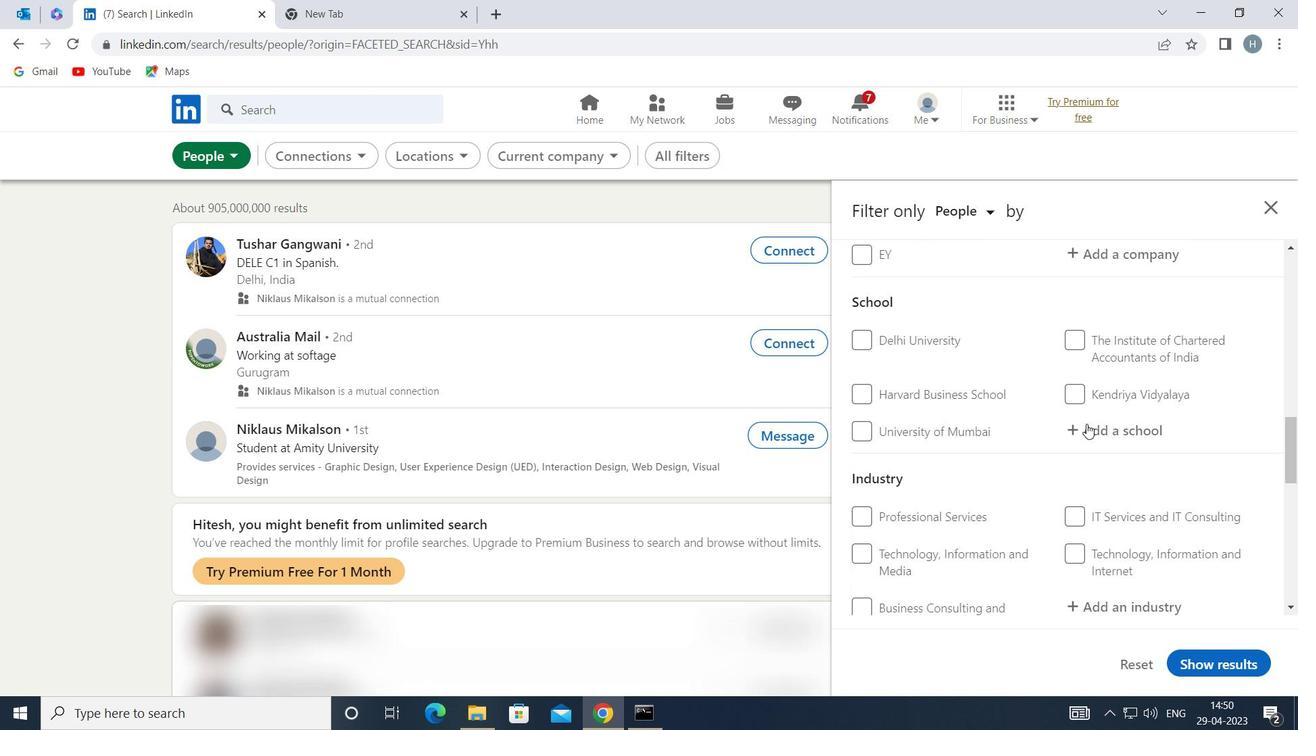 
Action: Mouse scrolled (1088, 422) with delta (0, 0)
Screenshot: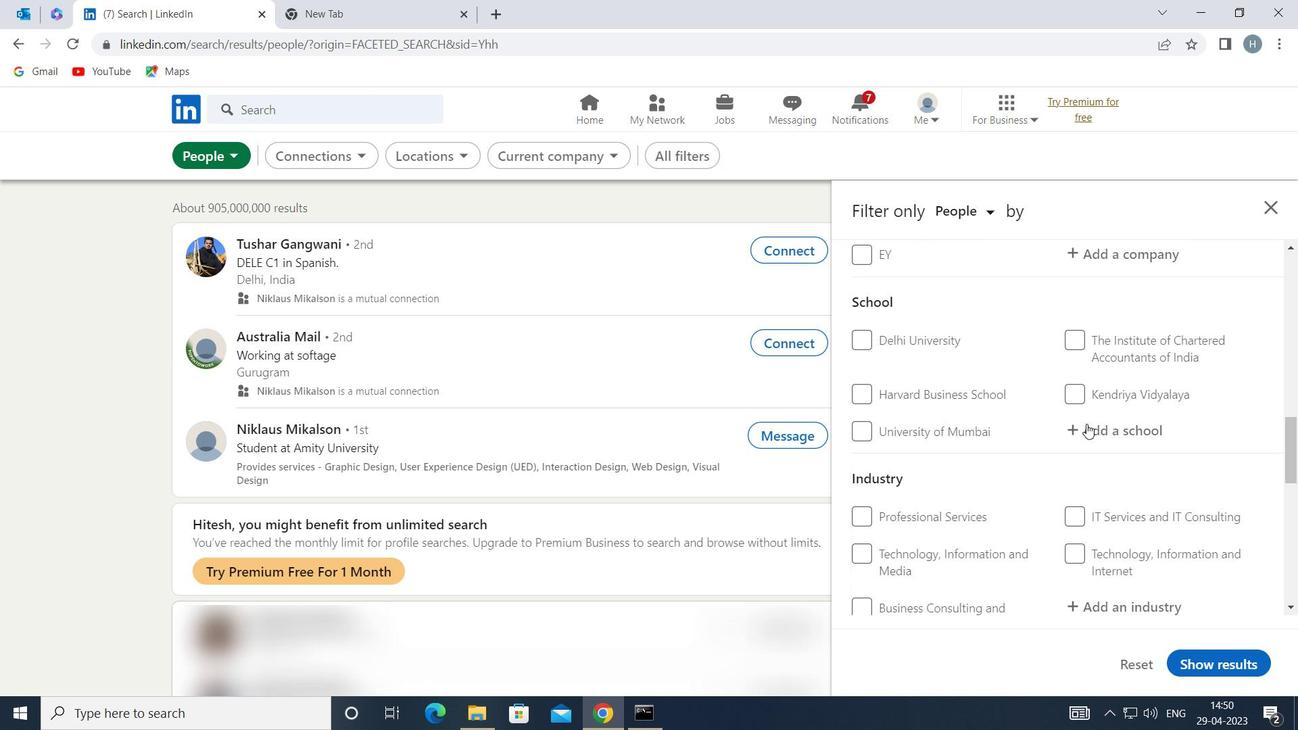 
Action: Mouse scrolled (1088, 422) with delta (0, 0)
Screenshot: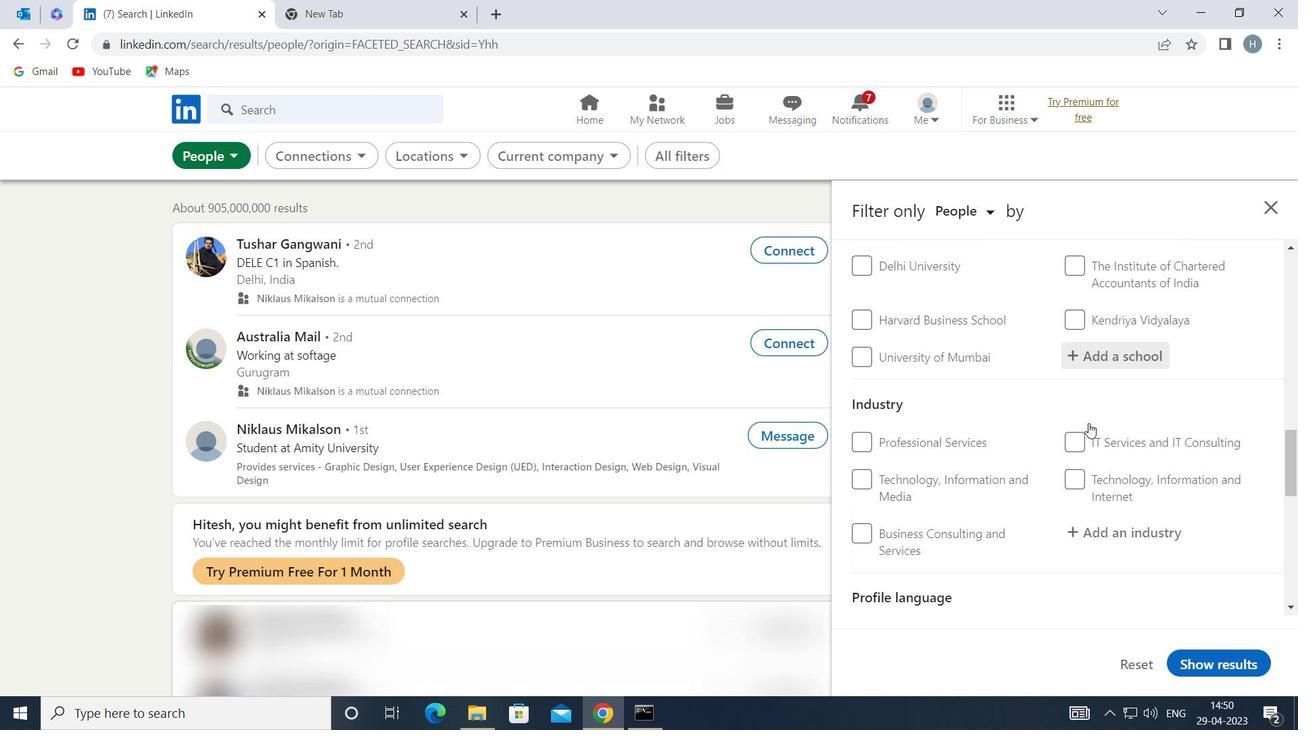 
Action: Mouse scrolled (1088, 422) with delta (0, 0)
Screenshot: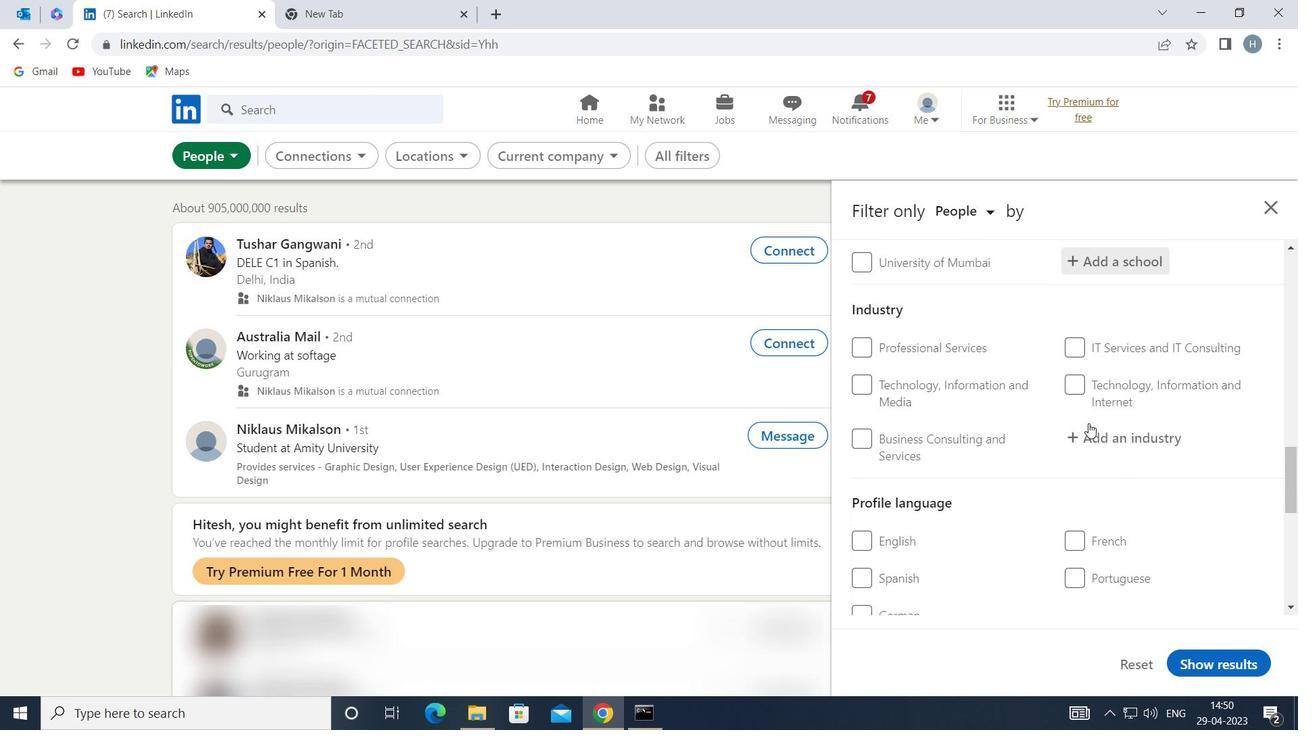 
Action: Mouse moved to (891, 459)
Screenshot: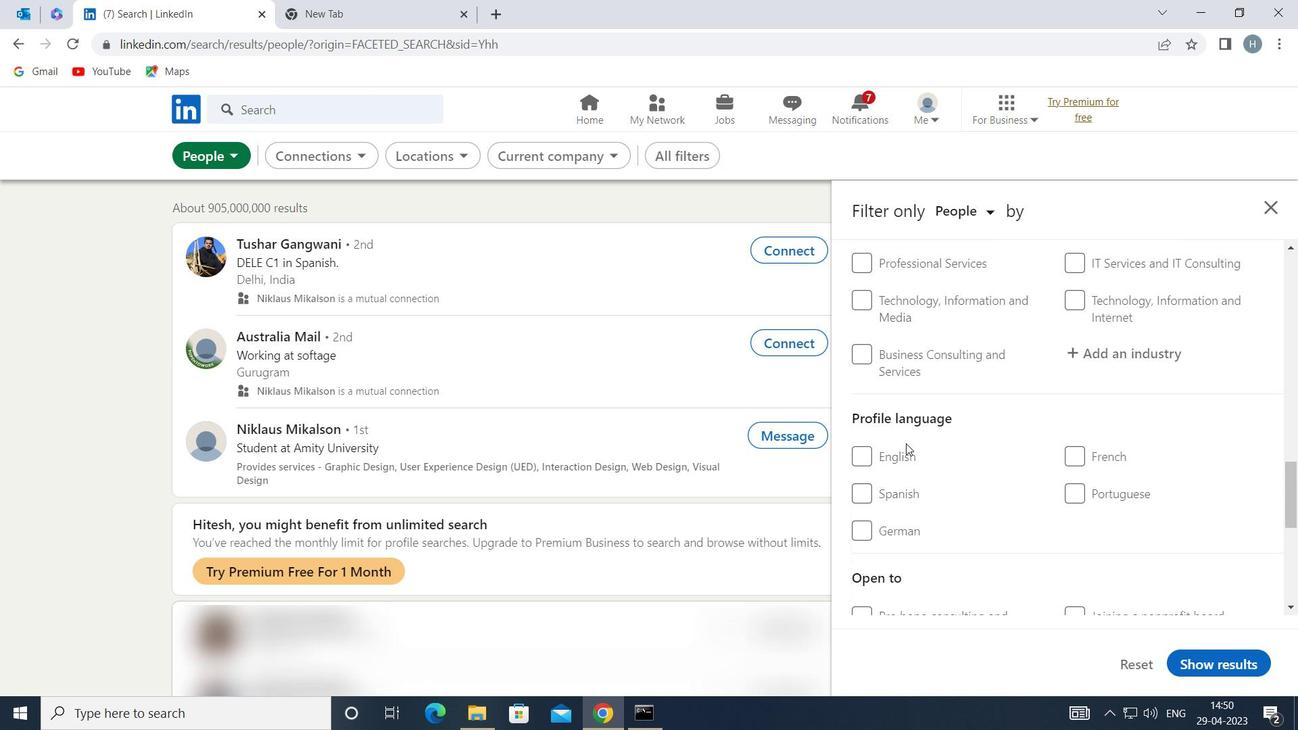 
Action: Mouse pressed left at (891, 459)
Screenshot: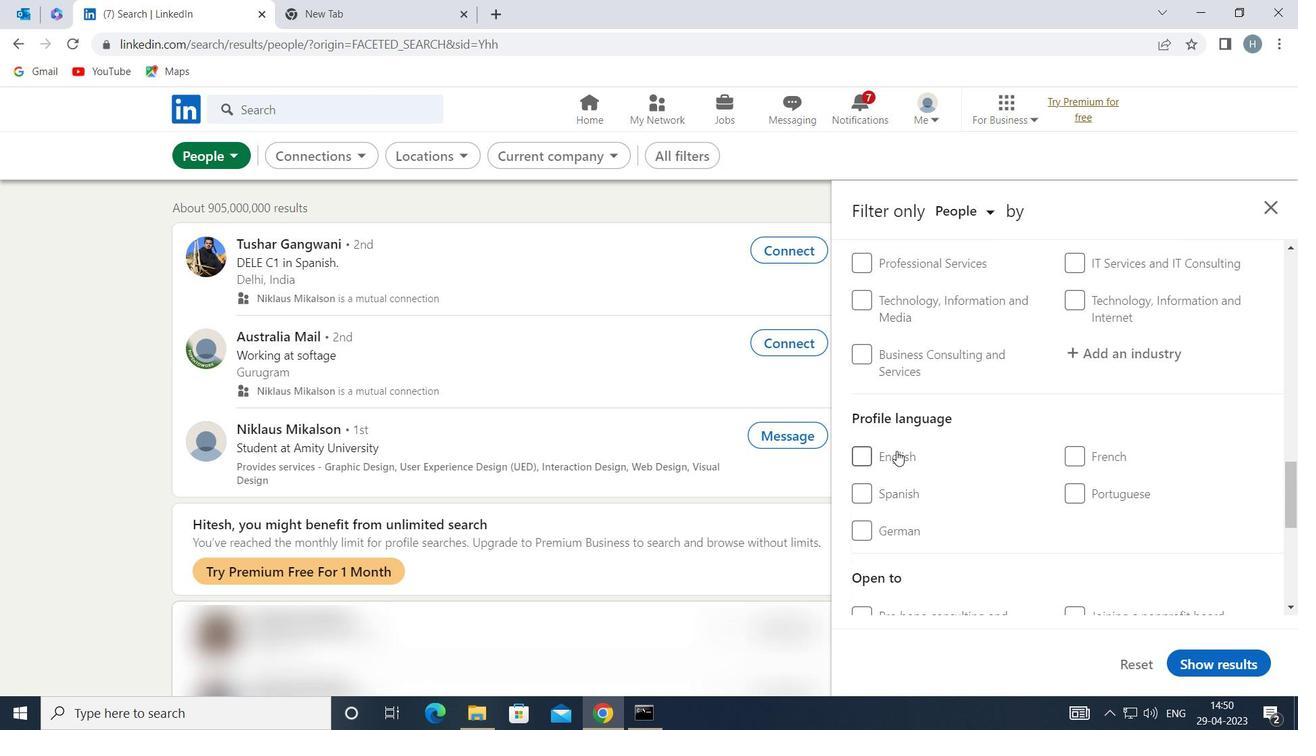 
Action: Mouse moved to (1051, 461)
Screenshot: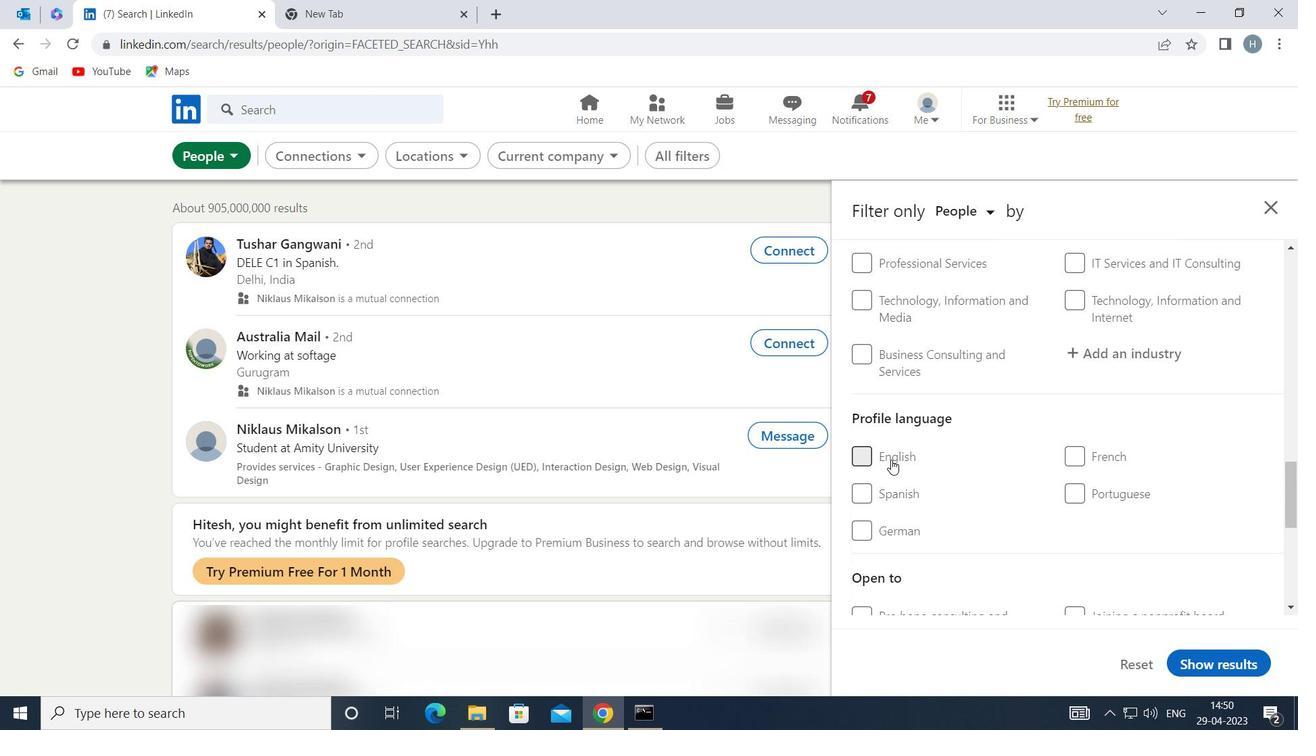 
Action: Mouse scrolled (1051, 461) with delta (0, 0)
Screenshot: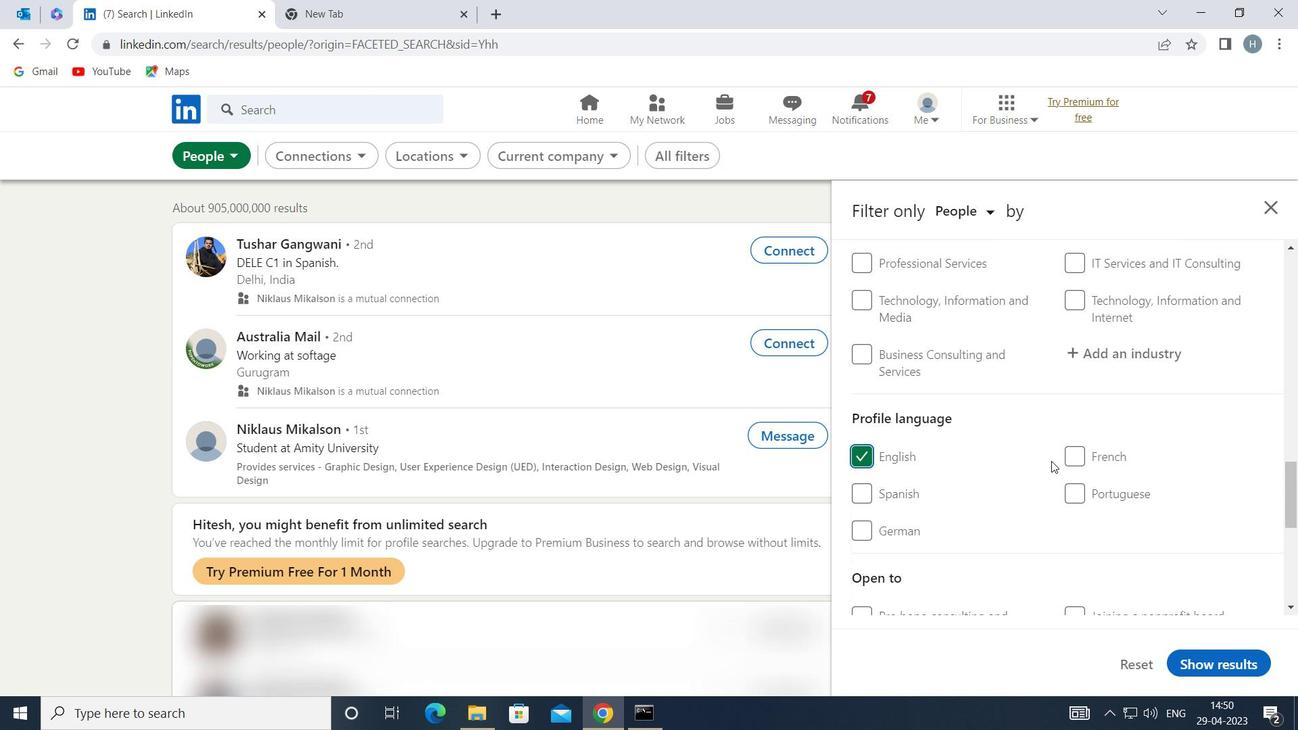 
Action: Mouse scrolled (1051, 461) with delta (0, 0)
Screenshot: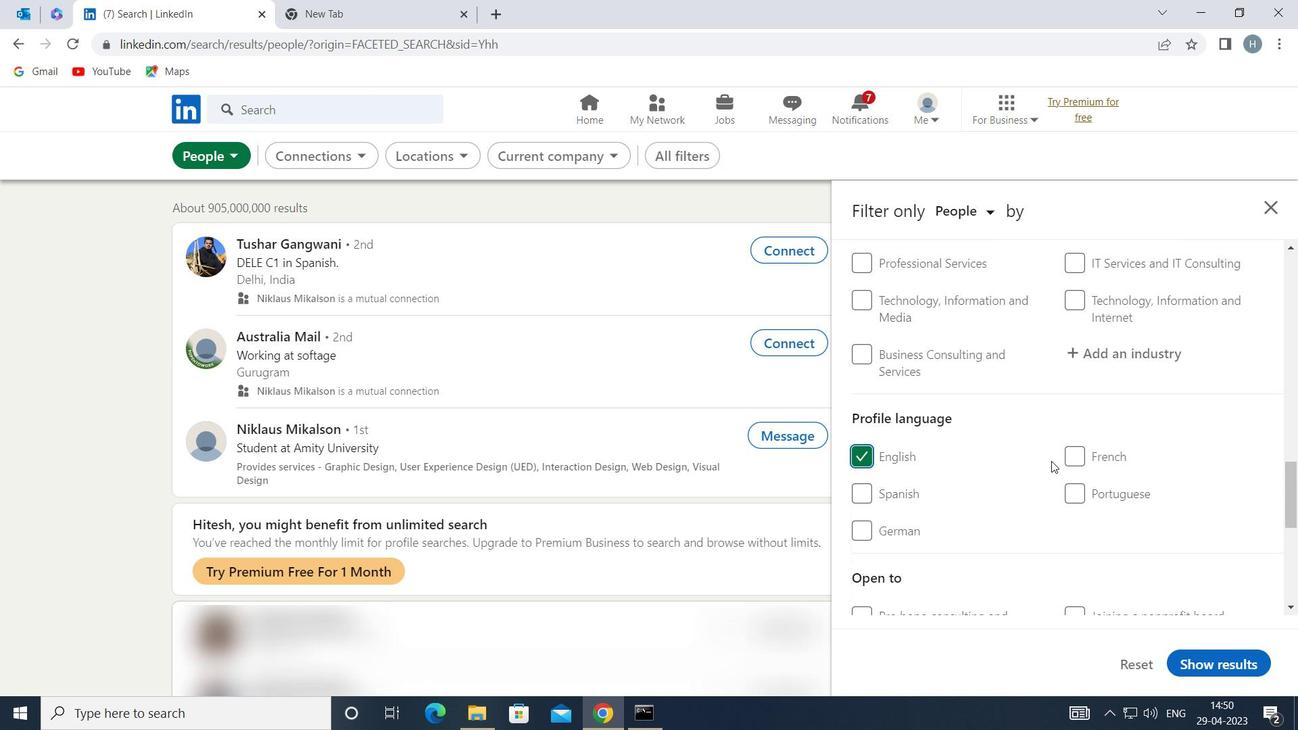 
Action: Mouse moved to (1052, 461)
Screenshot: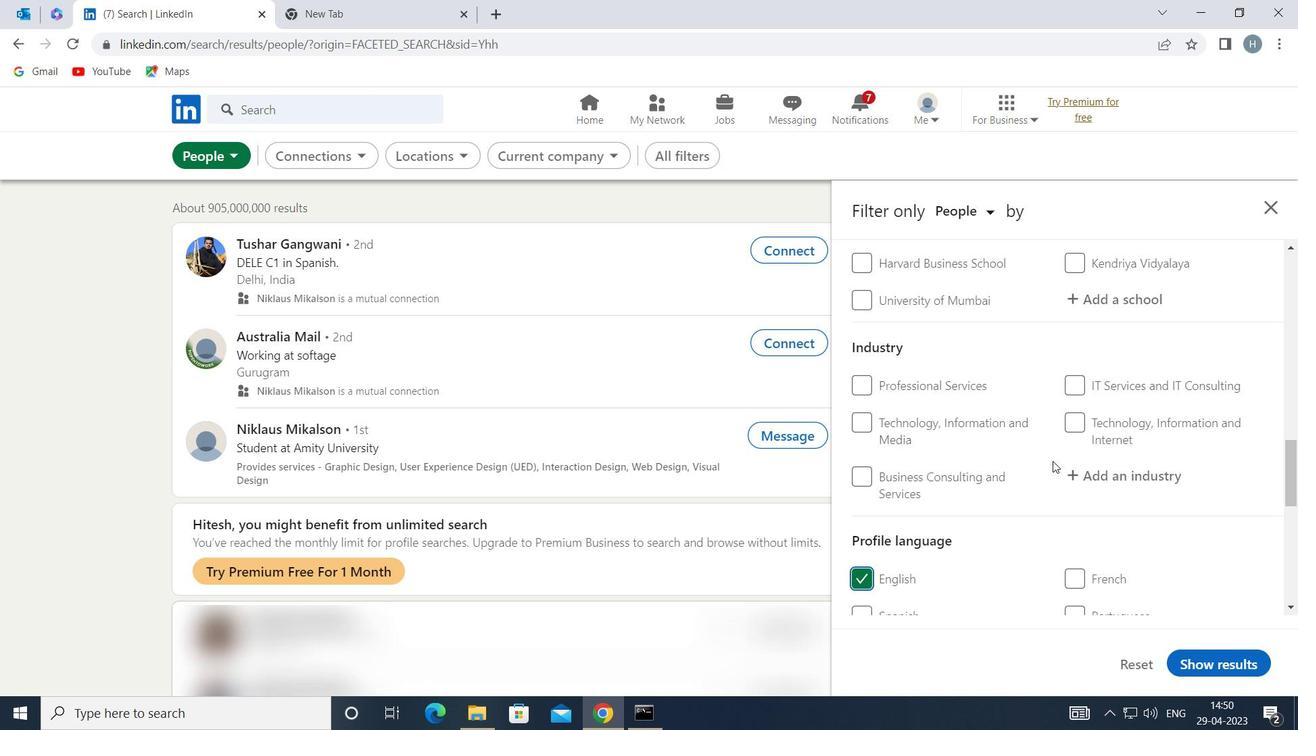 
Action: Mouse scrolled (1052, 461) with delta (0, 0)
Screenshot: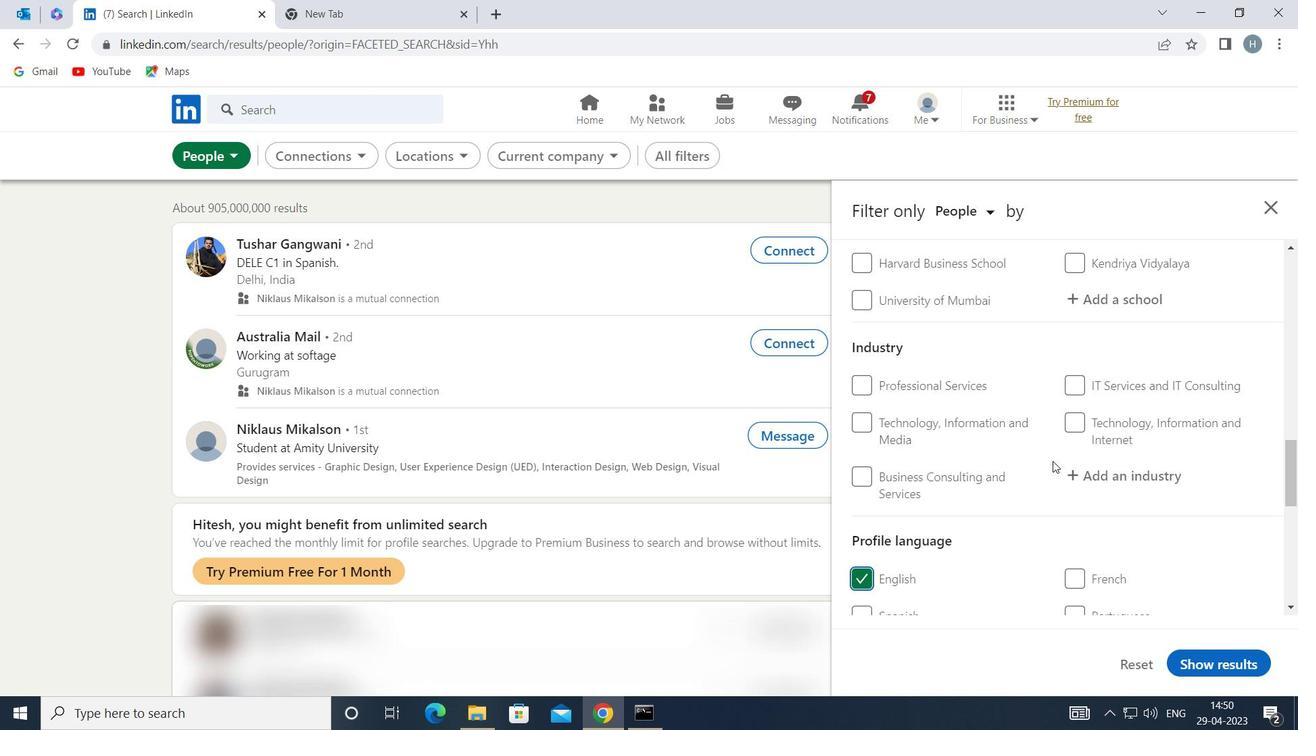
Action: Mouse moved to (1056, 458)
Screenshot: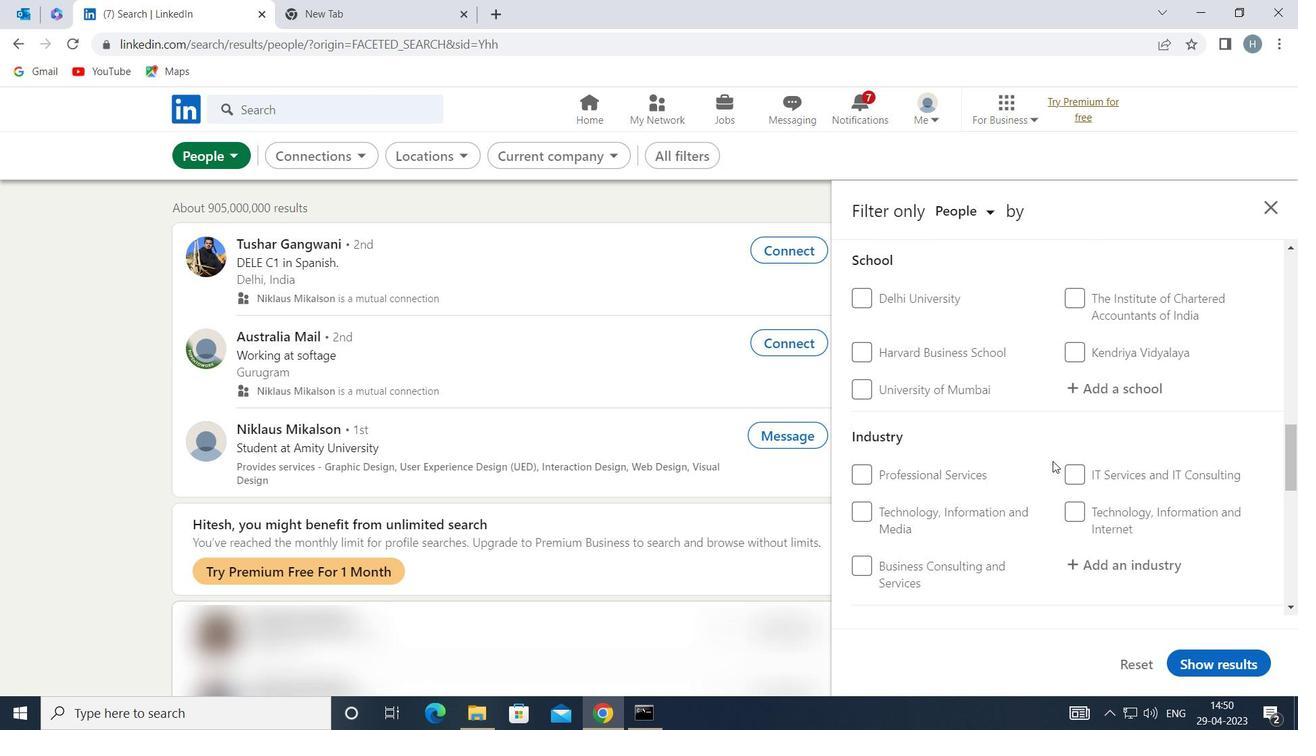 
Action: Mouse scrolled (1056, 459) with delta (0, 0)
Screenshot: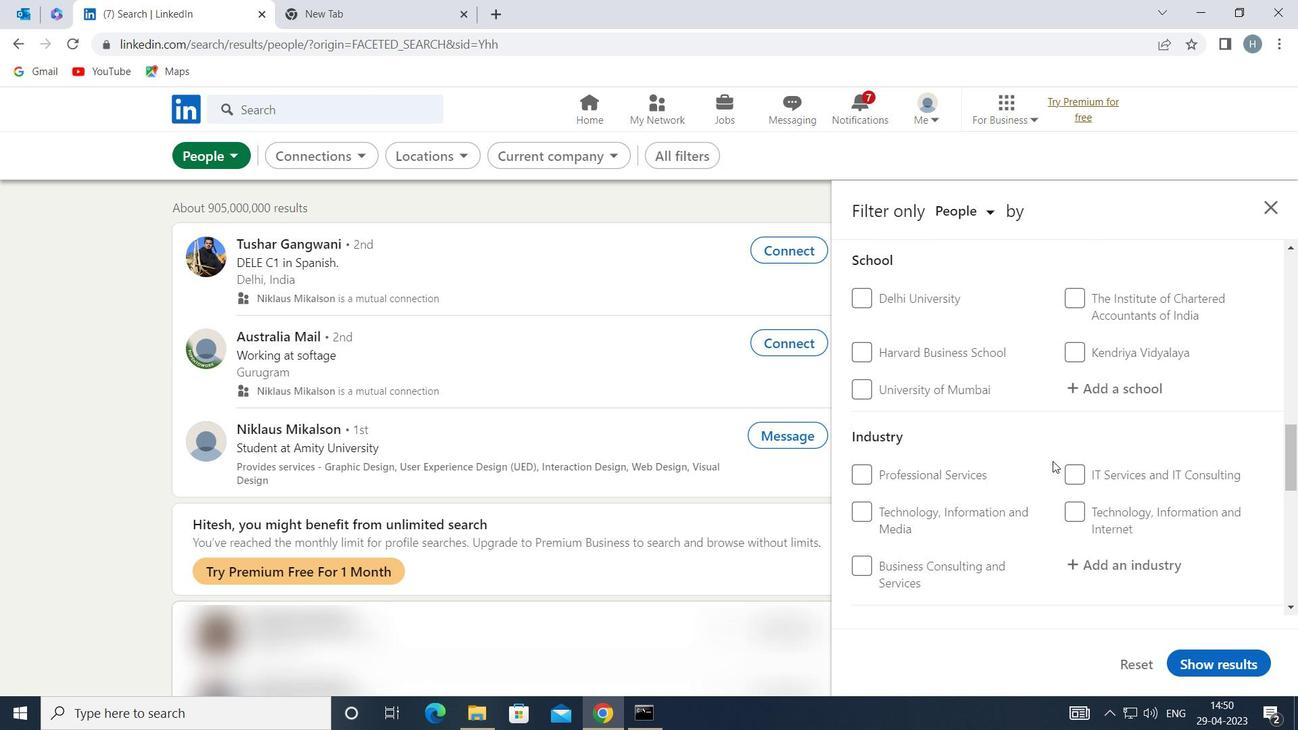 
Action: Mouse scrolled (1056, 459) with delta (0, 0)
Screenshot: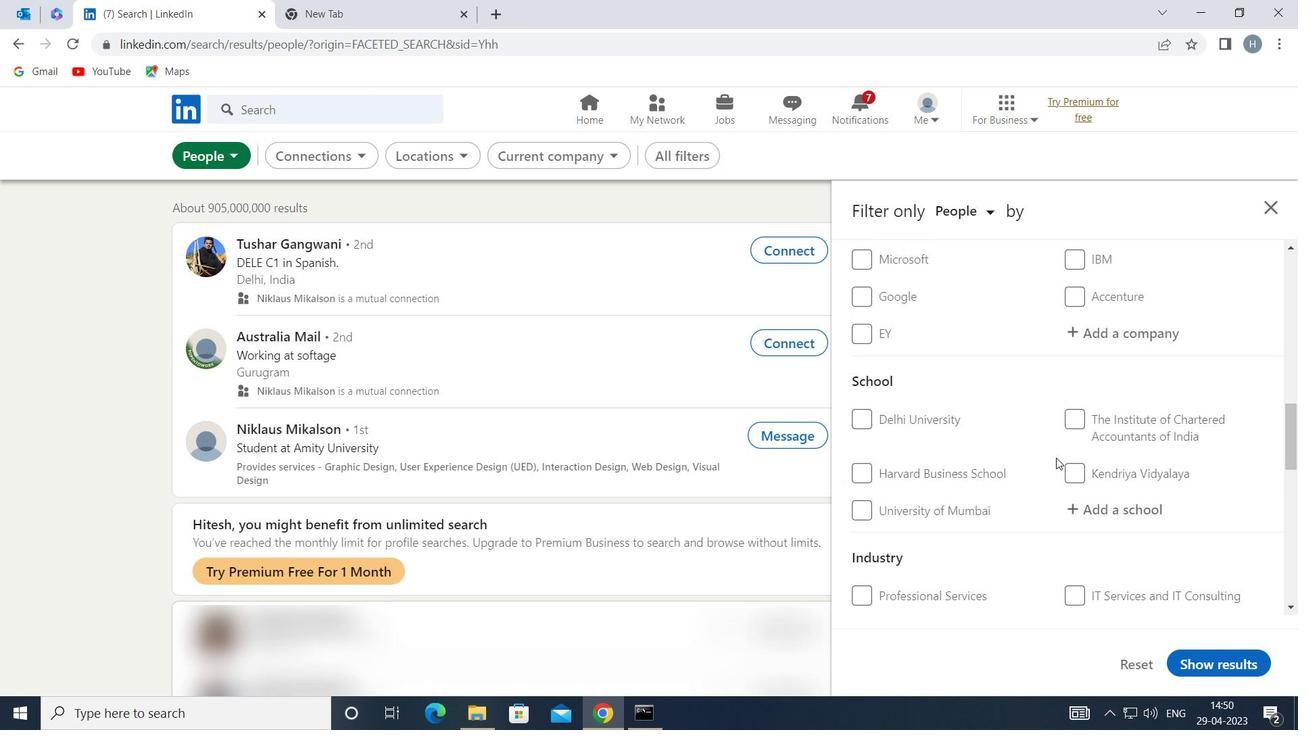 
Action: Mouse scrolled (1056, 459) with delta (0, 0)
Screenshot: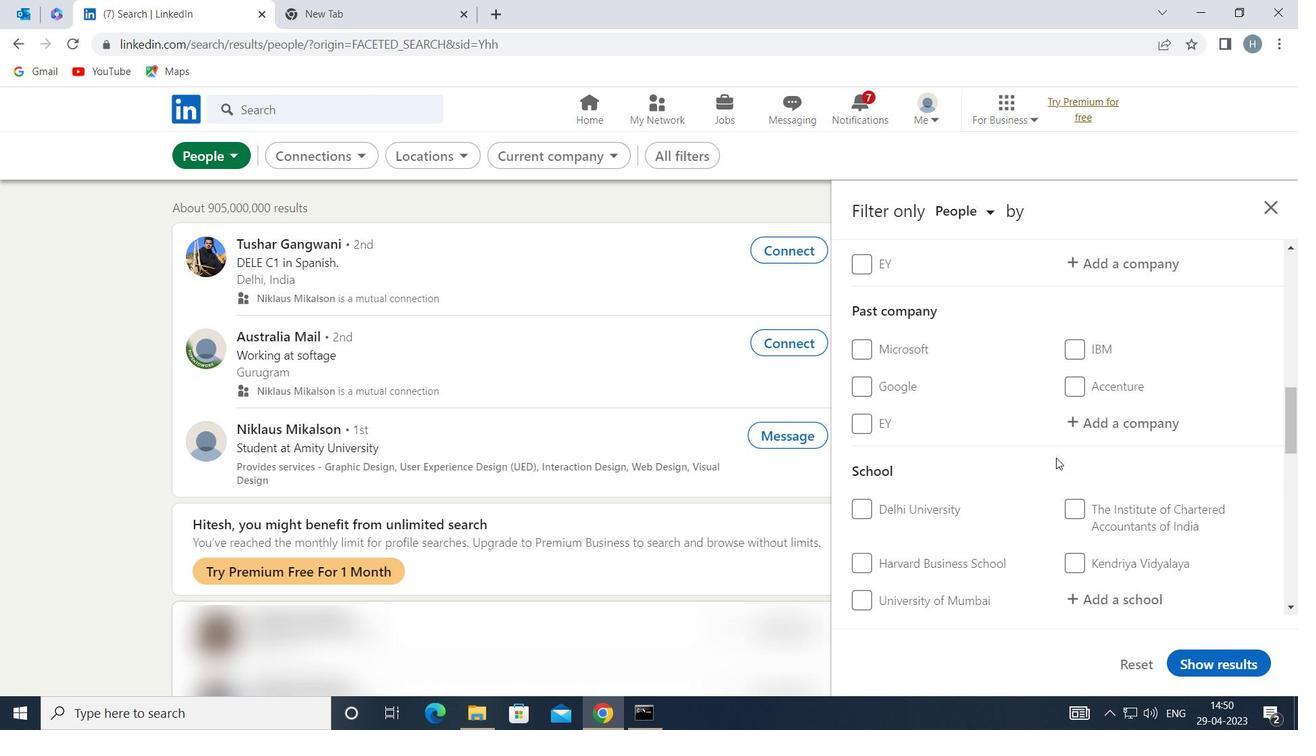 
Action: Mouse scrolled (1056, 459) with delta (0, 0)
Screenshot: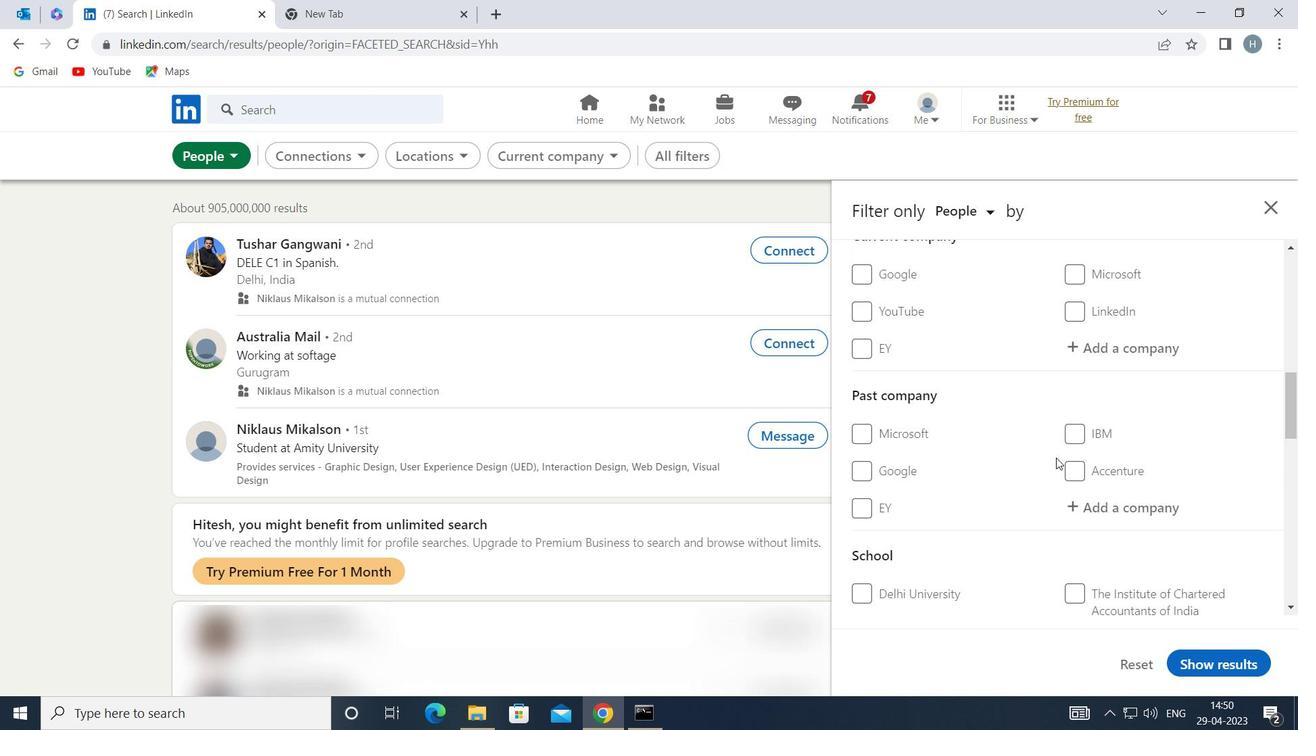 
Action: Mouse scrolled (1056, 459) with delta (0, 0)
Screenshot: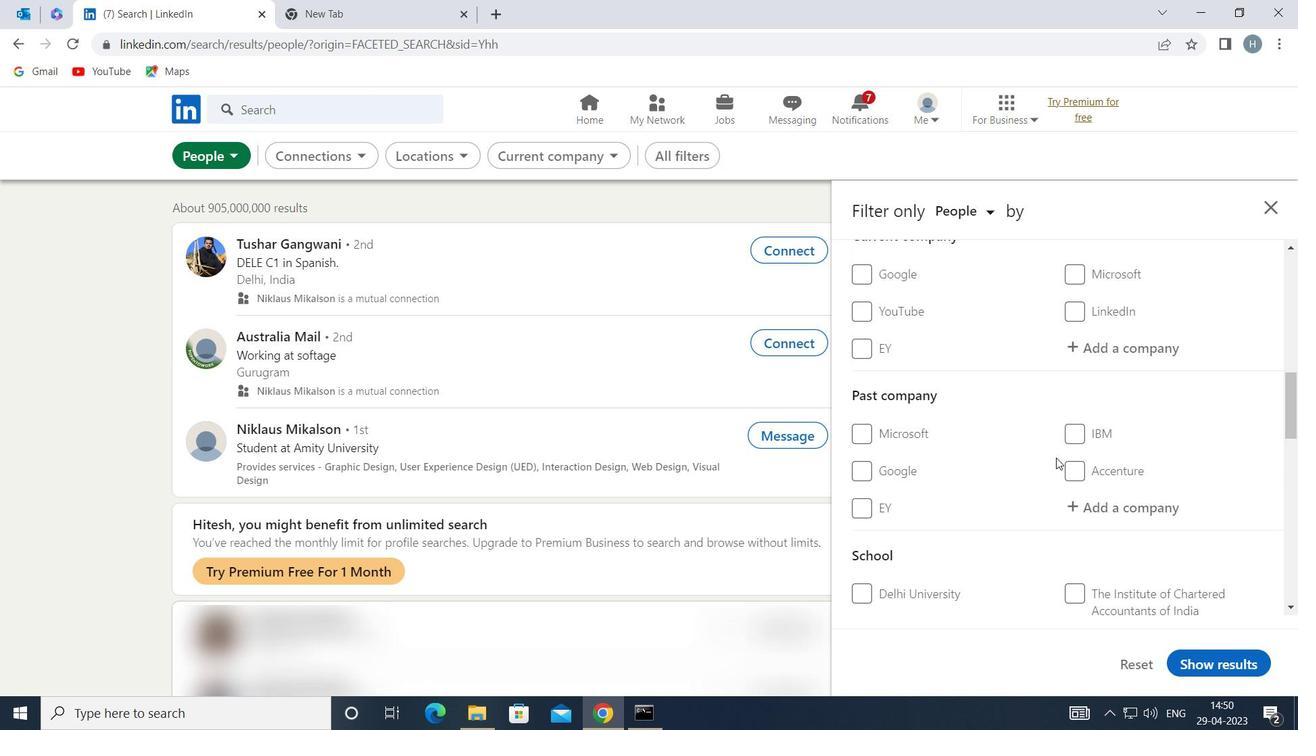 
Action: Mouse scrolled (1056, 459) with delta (0, 0)
Screenshot: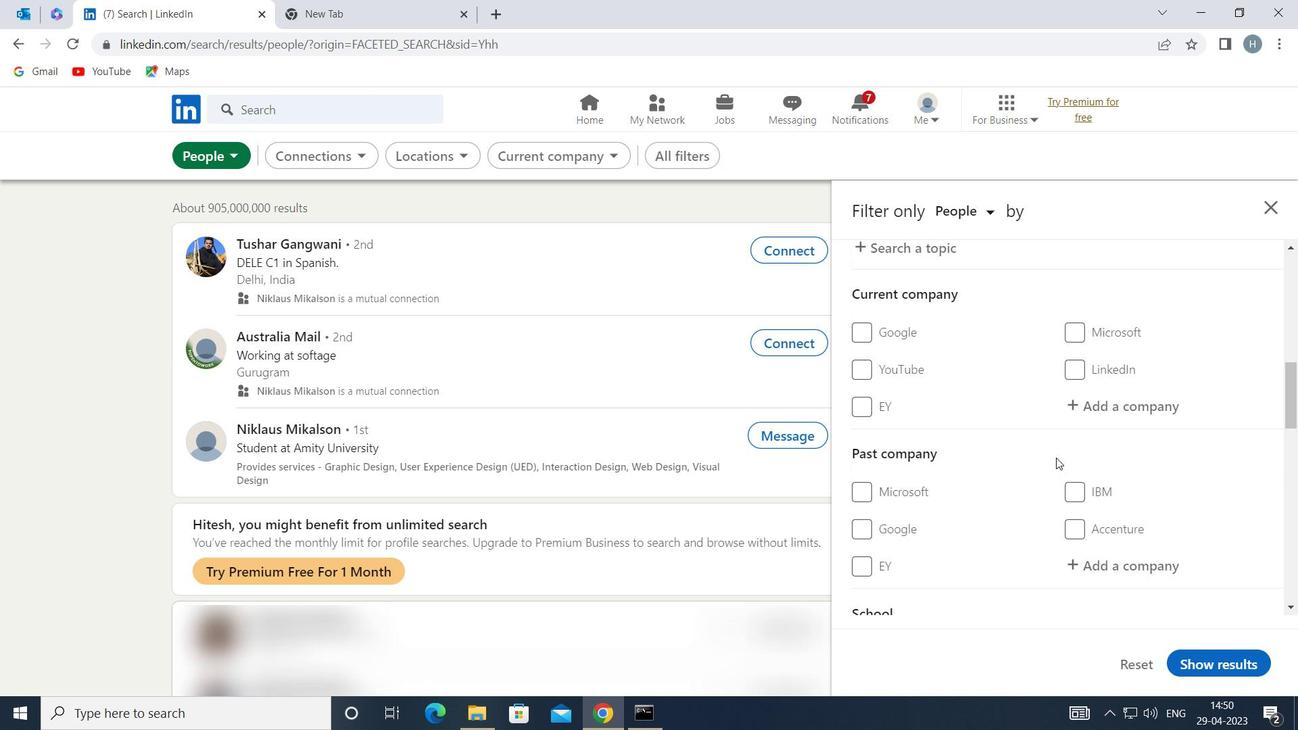 
Action: Mouse moved to (1083, 461)
Screenshot: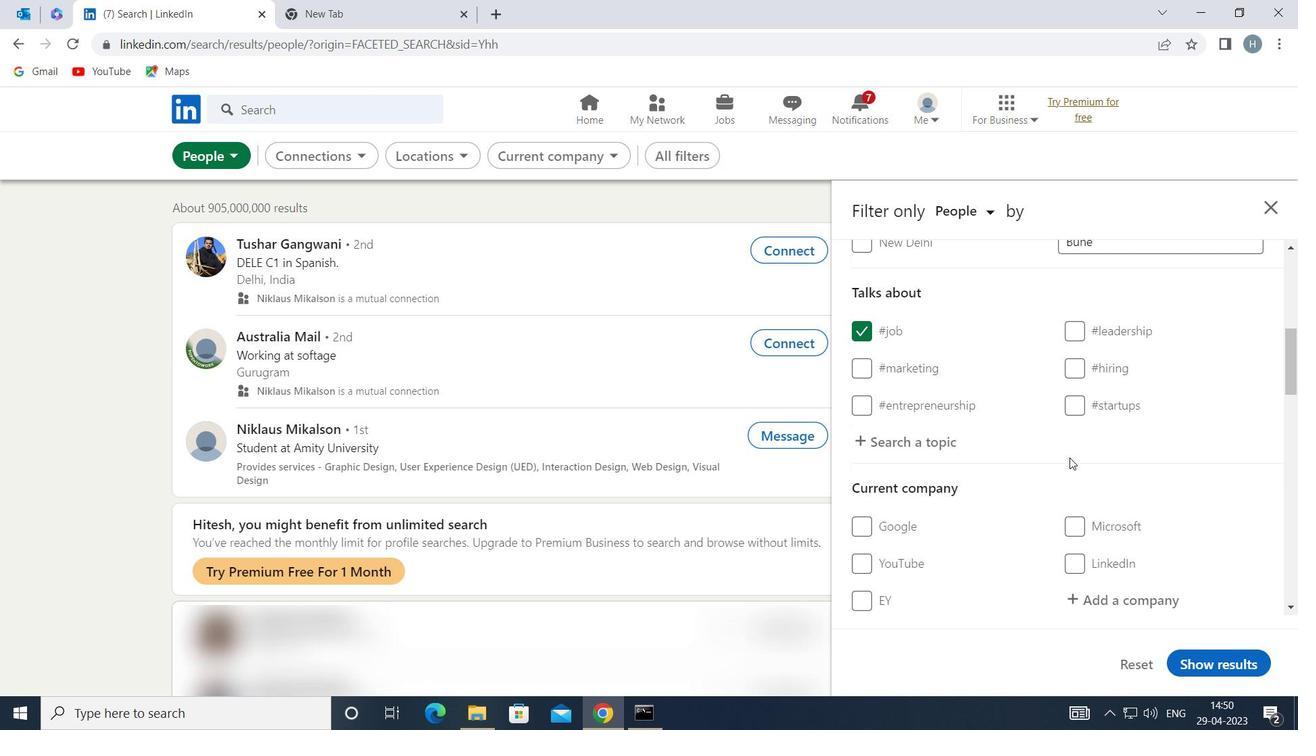 
Action: Mouse scrolled (1083, 461) with delta (0, 0)
Screenshot: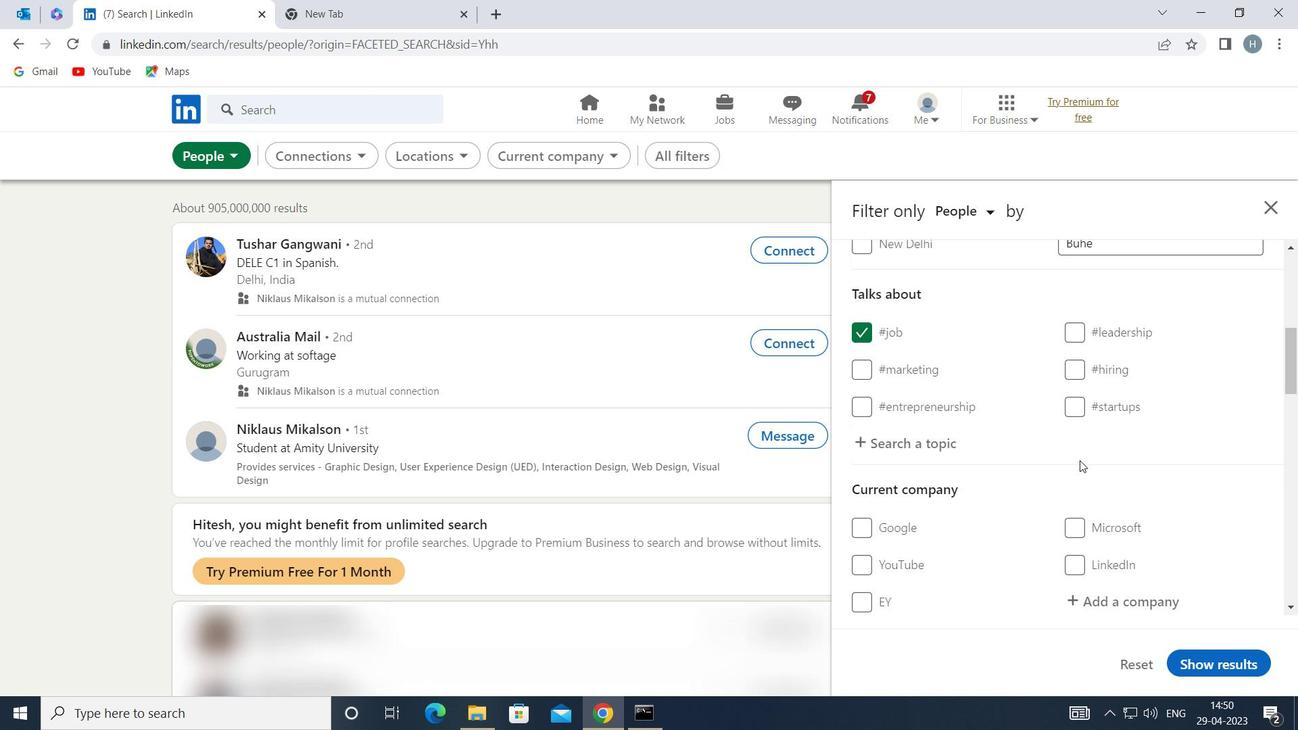 
Action: Mouse moved to (1083, 461)
Screenshot: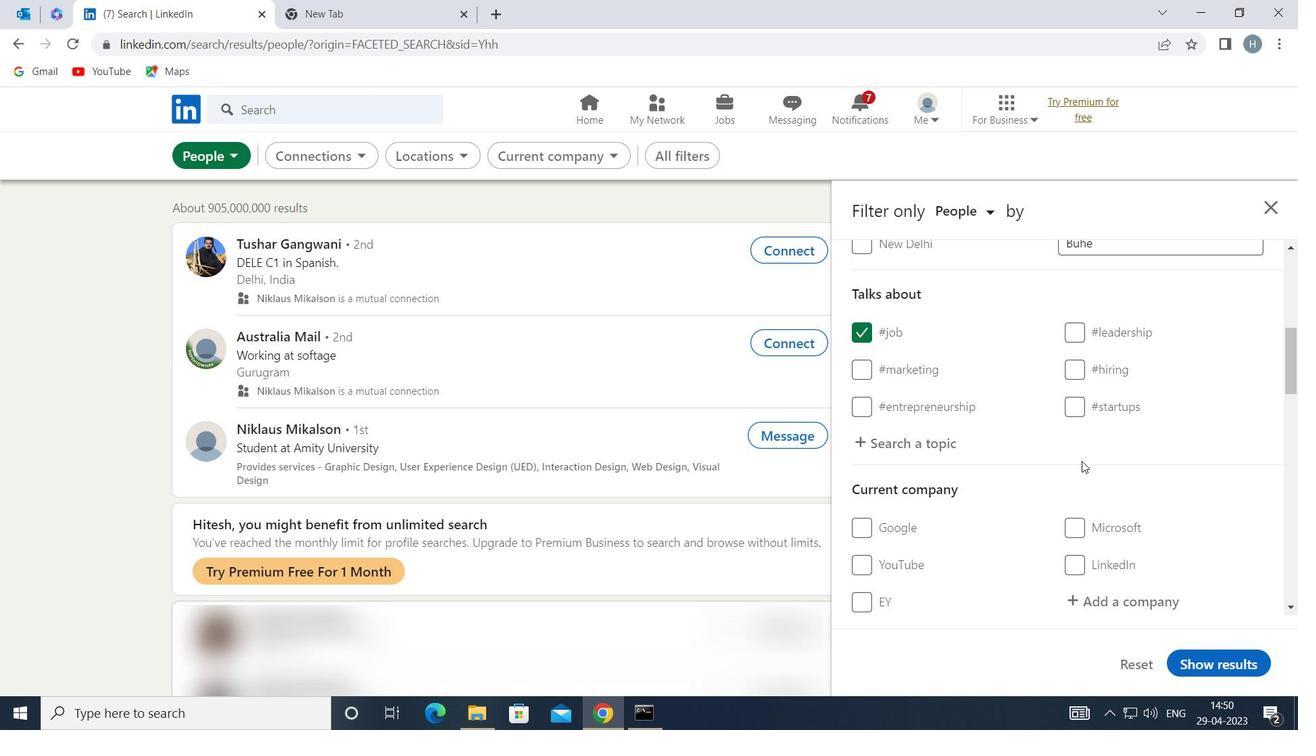 
Action: Mouse scrolled (1083, 461) with delta (0, 0)
Screenshot: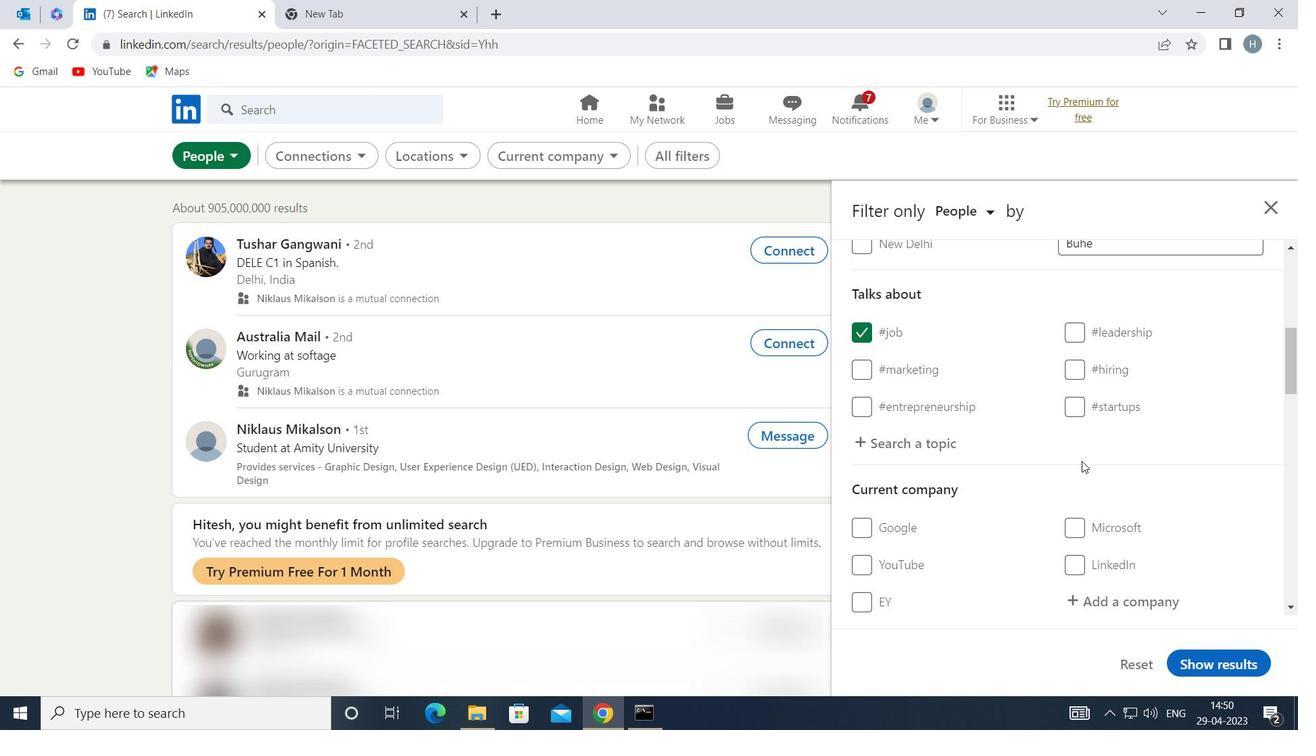 
Action: Mouse moved to (1114, 440)
Screenshot: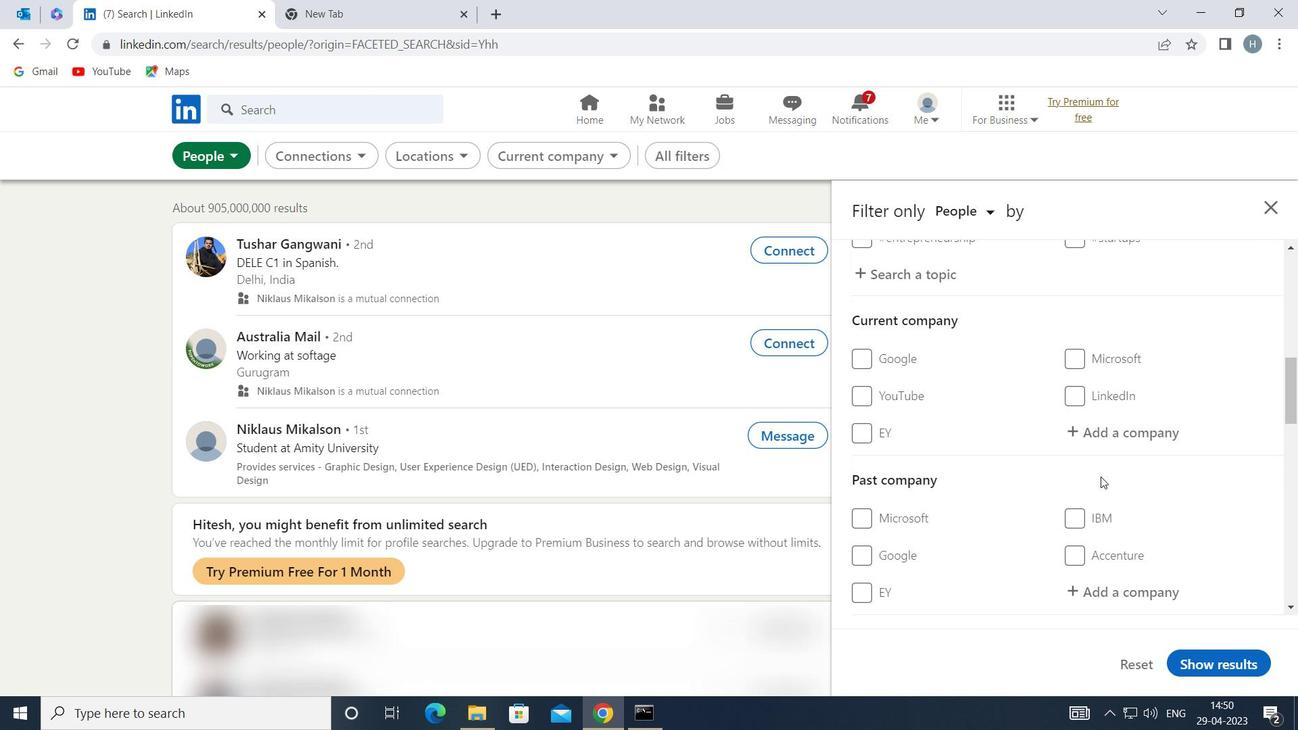 
Action: Mouse pressed left at (1114, 440)
Screenshot: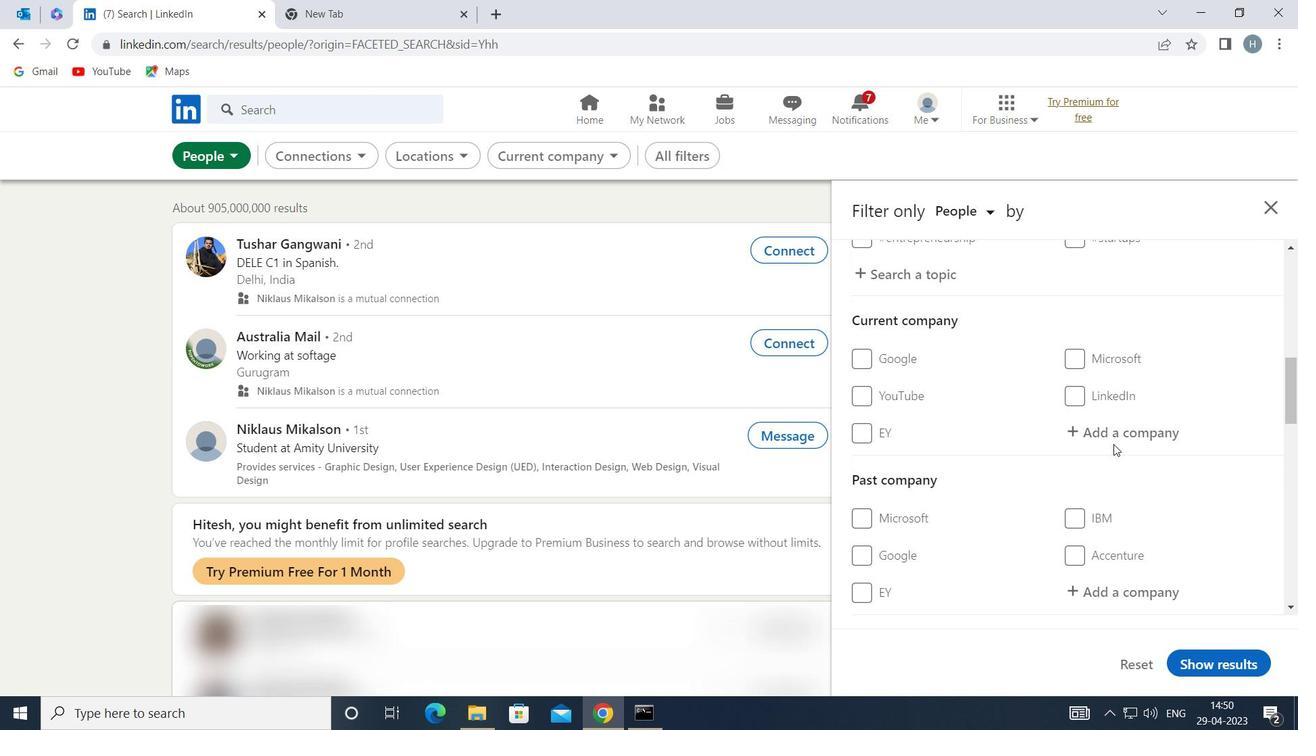 
Action: Mouse moved to (1115, 434)
Screenshot: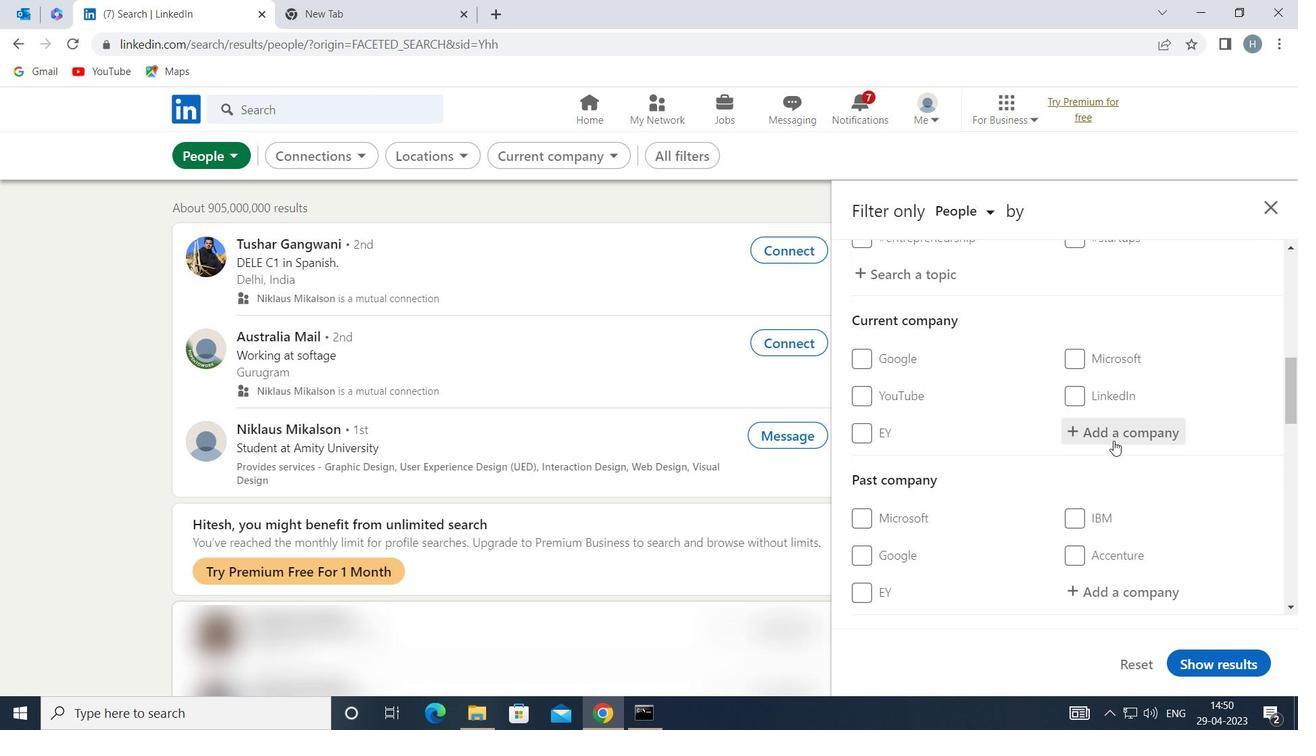 
Action: Key pressed <Key.shift>MANNING<Key.space>
Screenshot: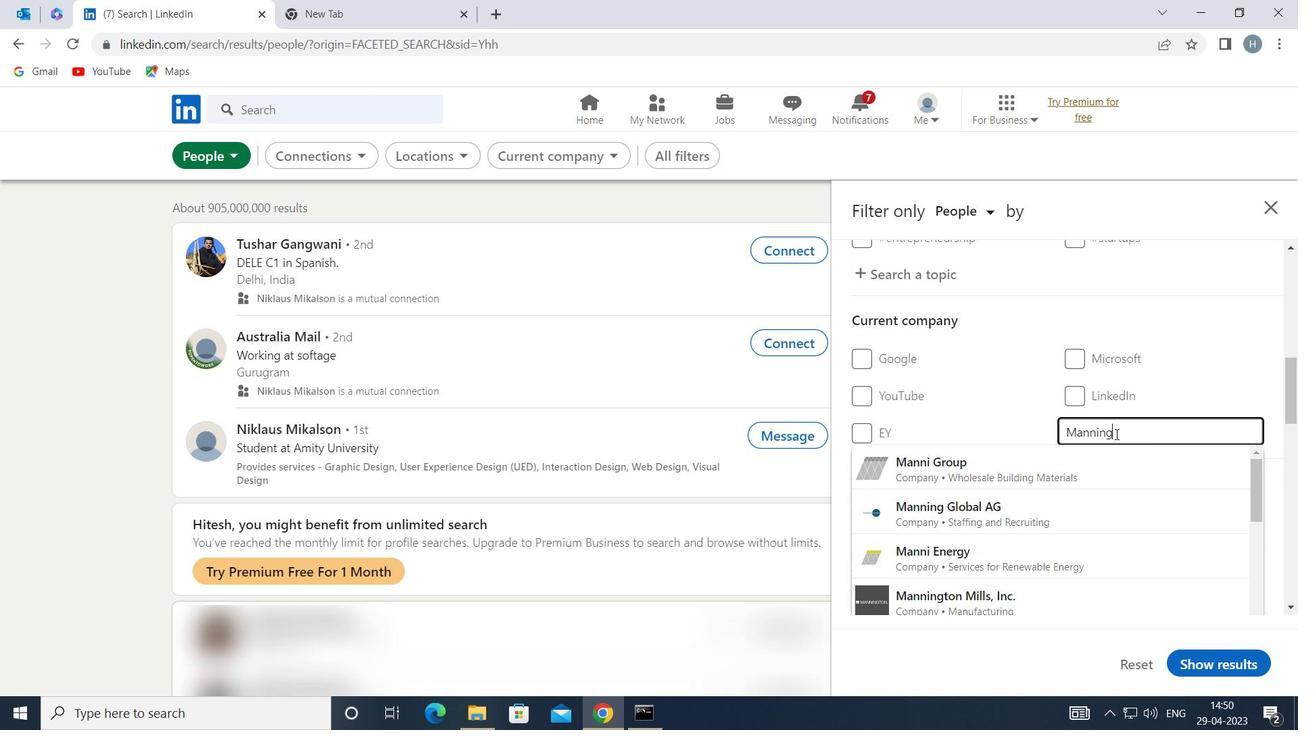 
Action: Mouse moved to (1081, 463)
Screenshot: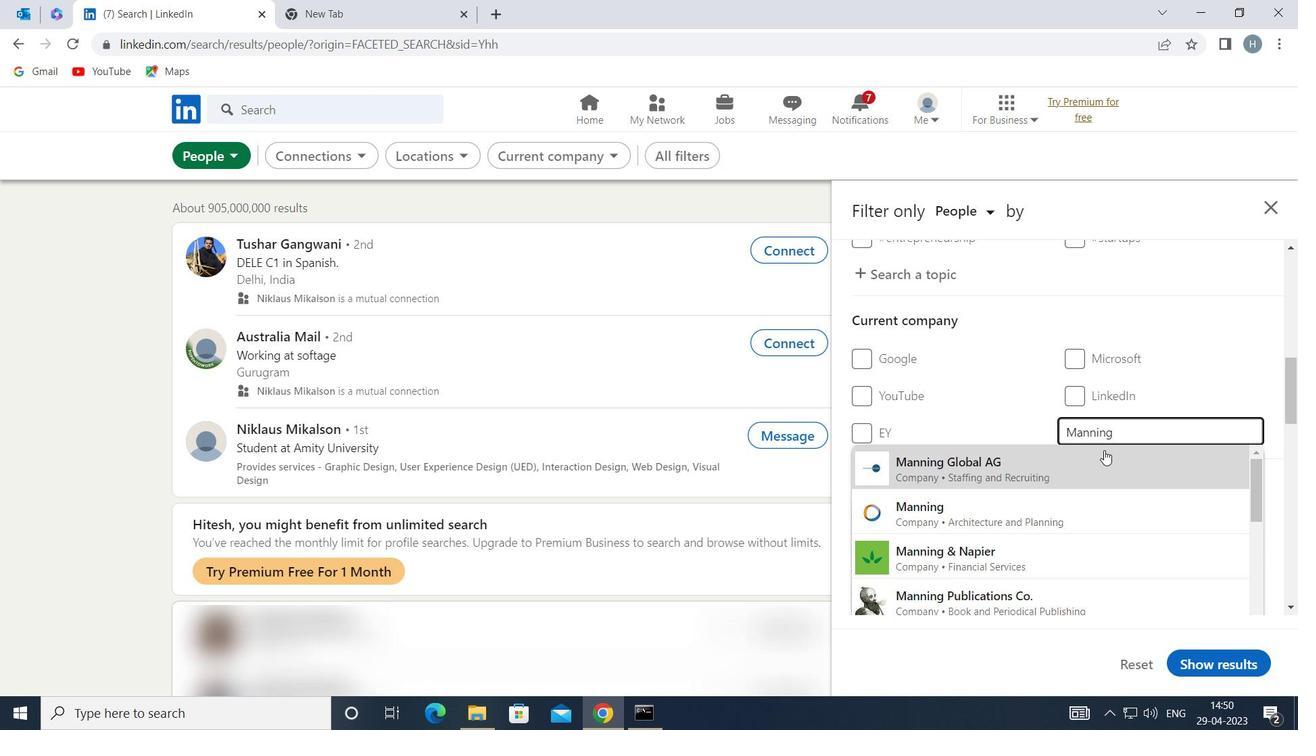 
Action: Mouse pressed left at (1081, 463)
Screenshot: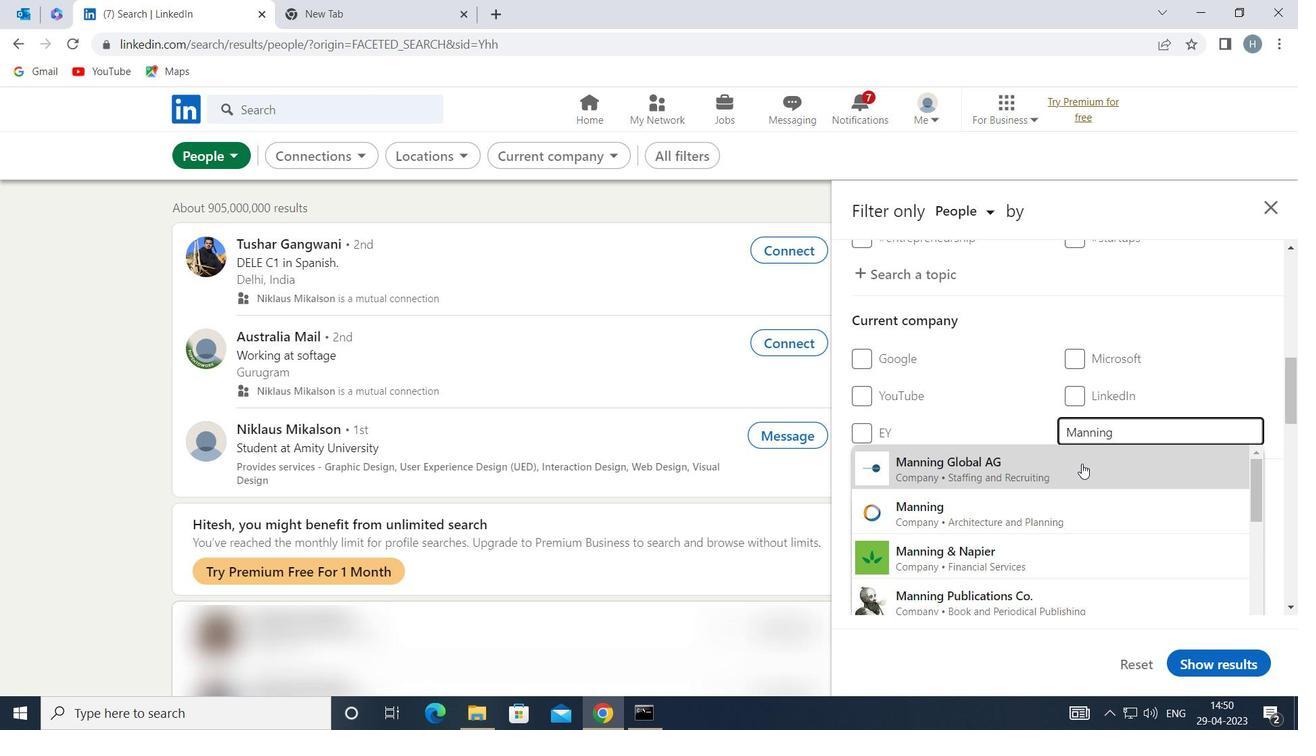 
Action: Mouse moved to (1069, 446)
Screenshot: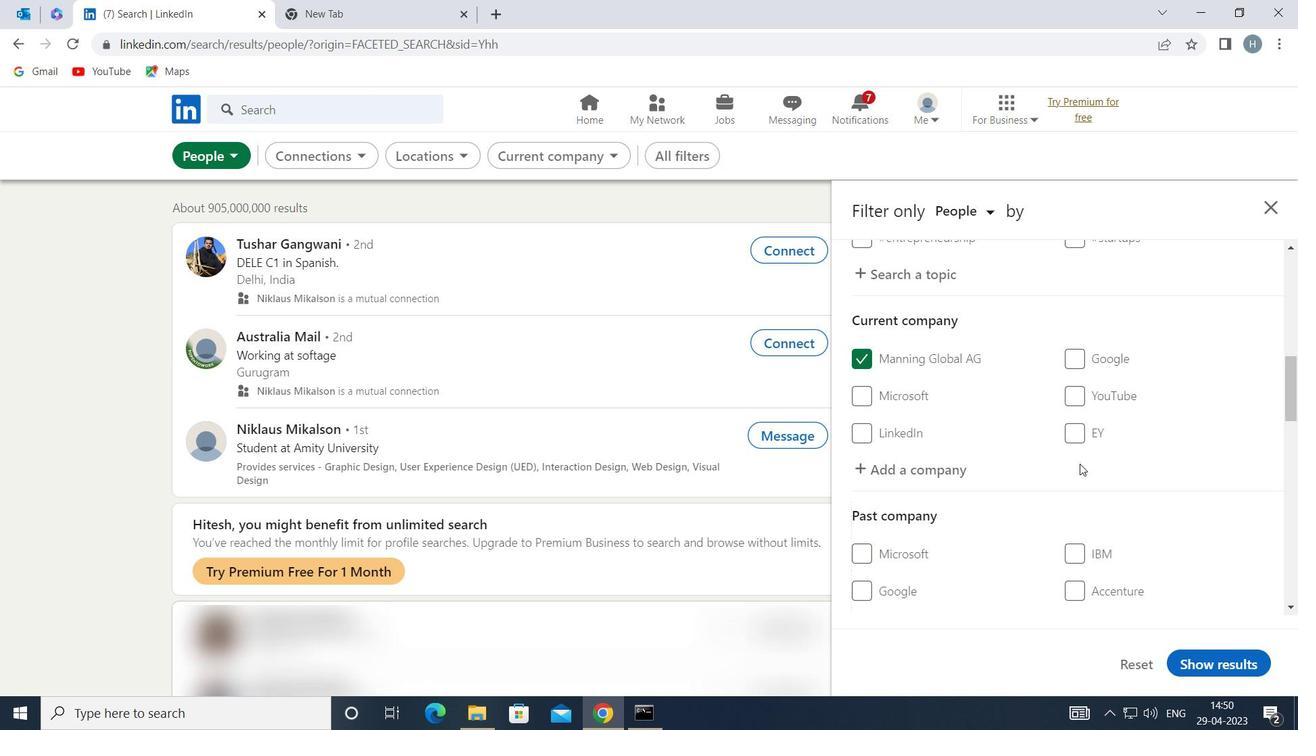 
Action: Mouse scrolled (1069, 445) with delta (0, 0)
Screenshot: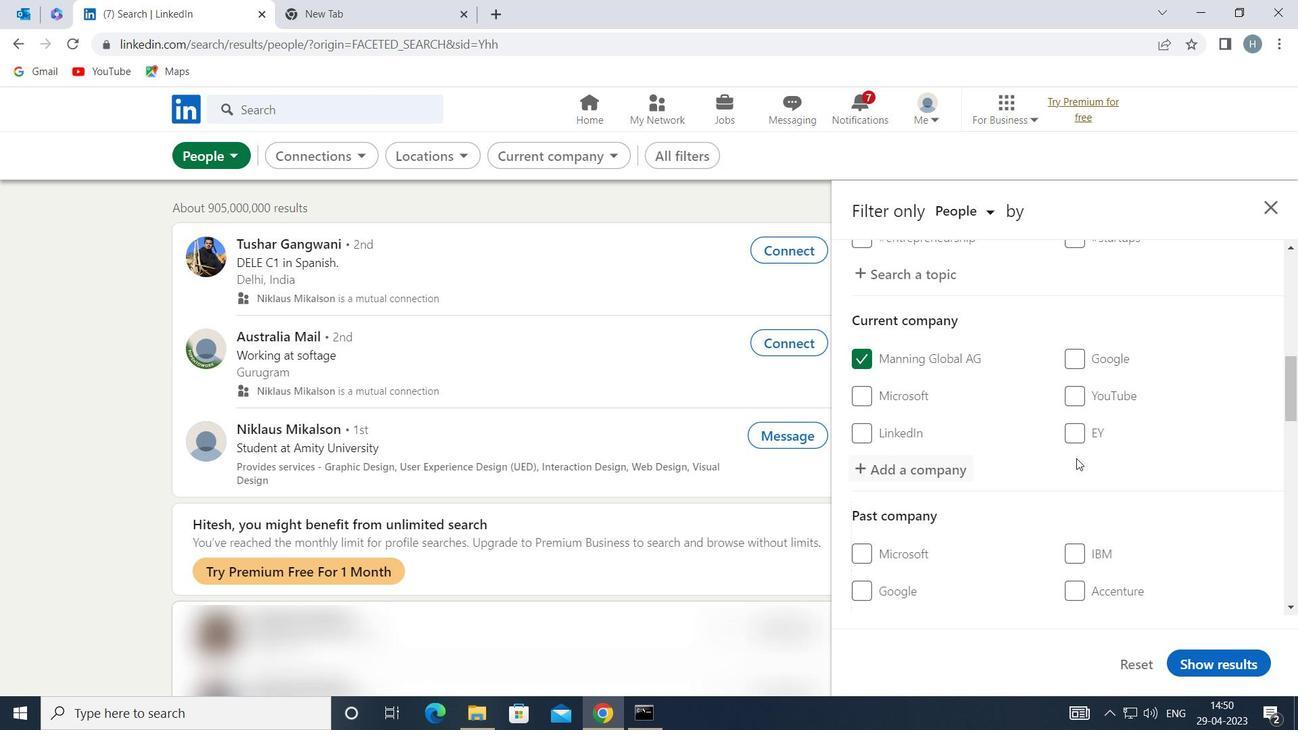
Action: Mouse moved to (1069, 445)
Screenshot: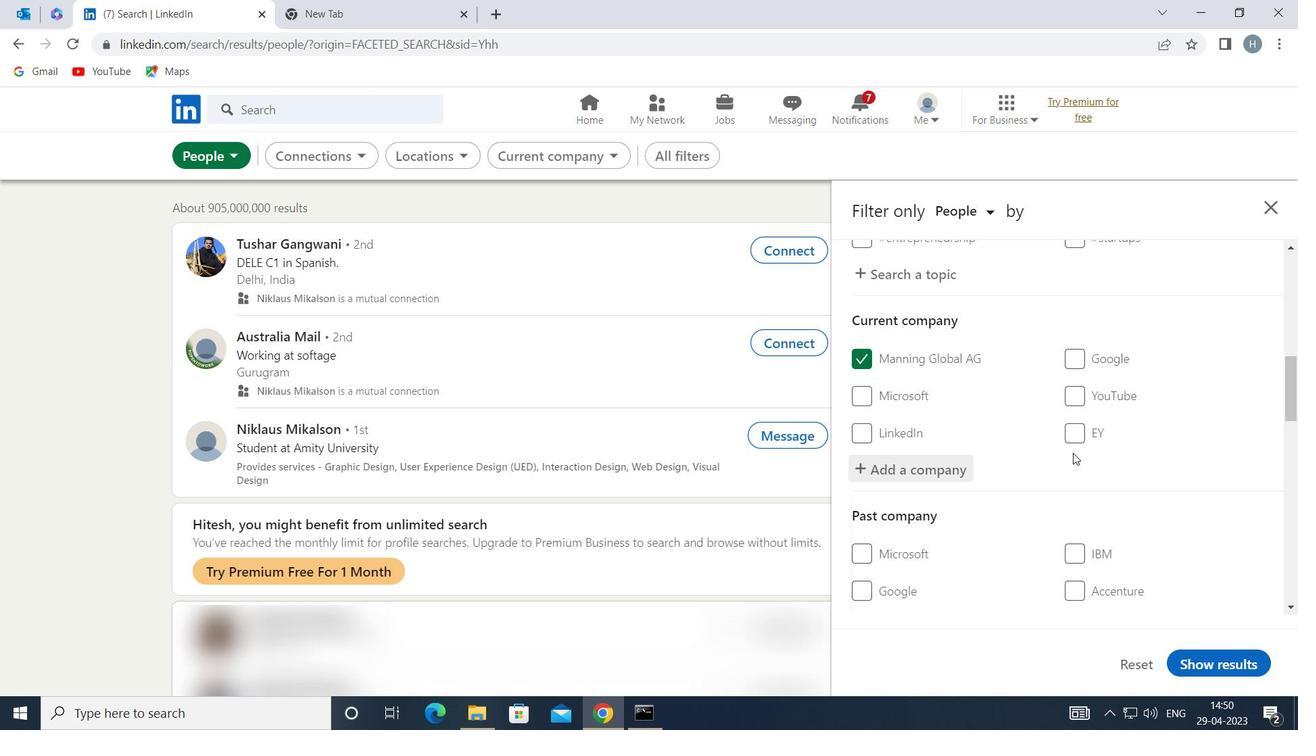 
Action: Mouse scrolled (1069, 444) with delta (0, 0)
Screenshot: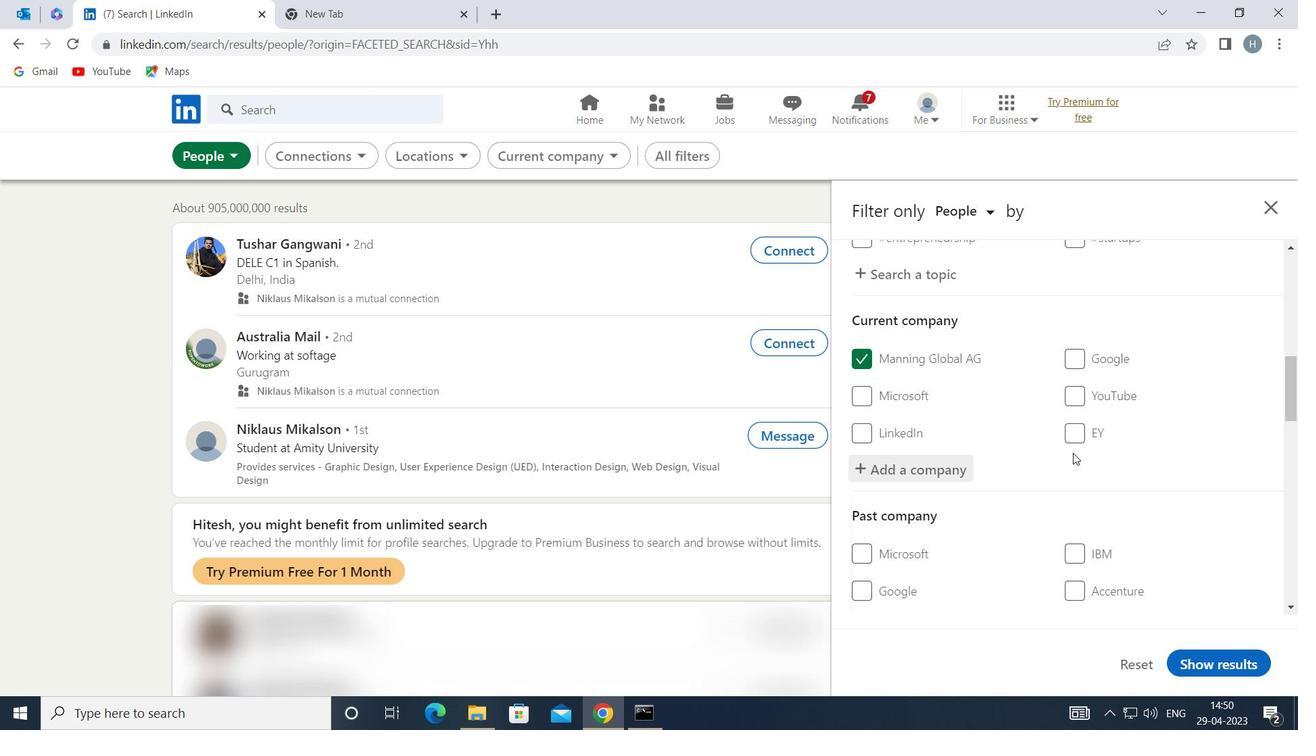 
Action: Mouse moved to (1067, 444)
Screenshot: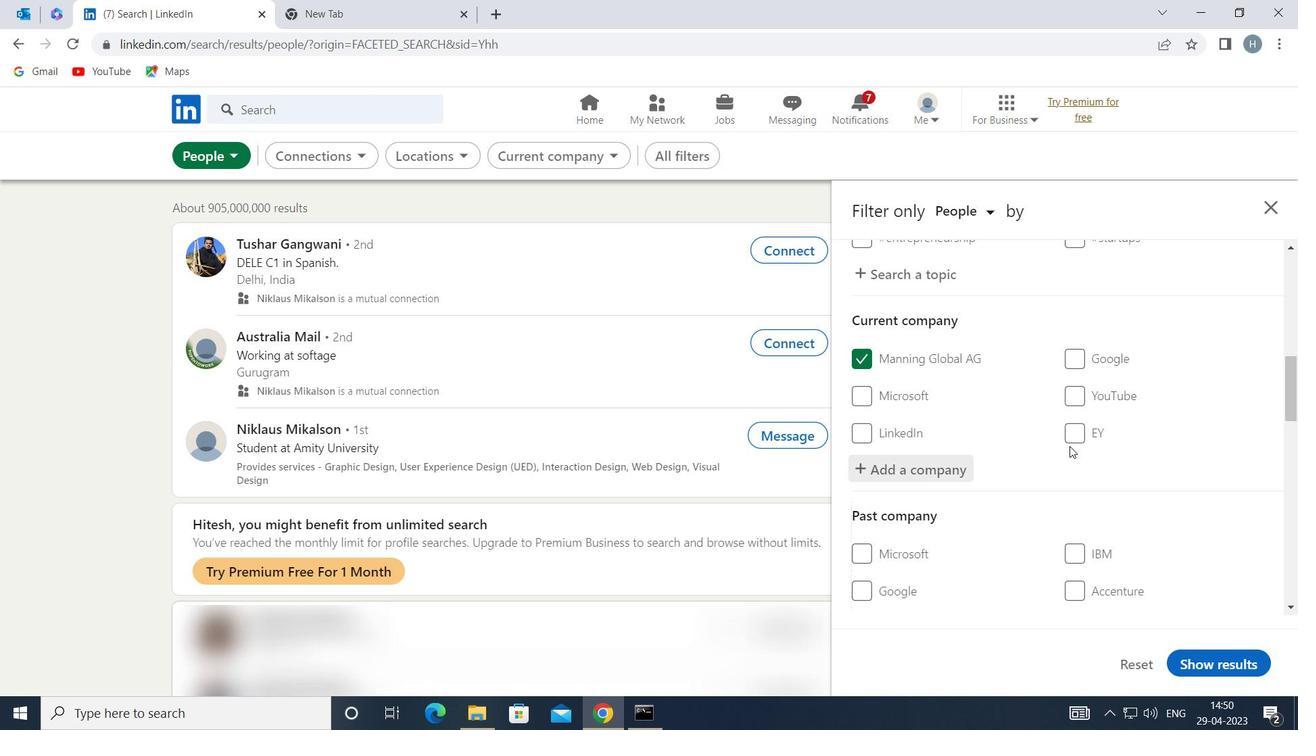 
Action: Mouse scrolled (1067, 444) with delta (0, 0)
Screenshot: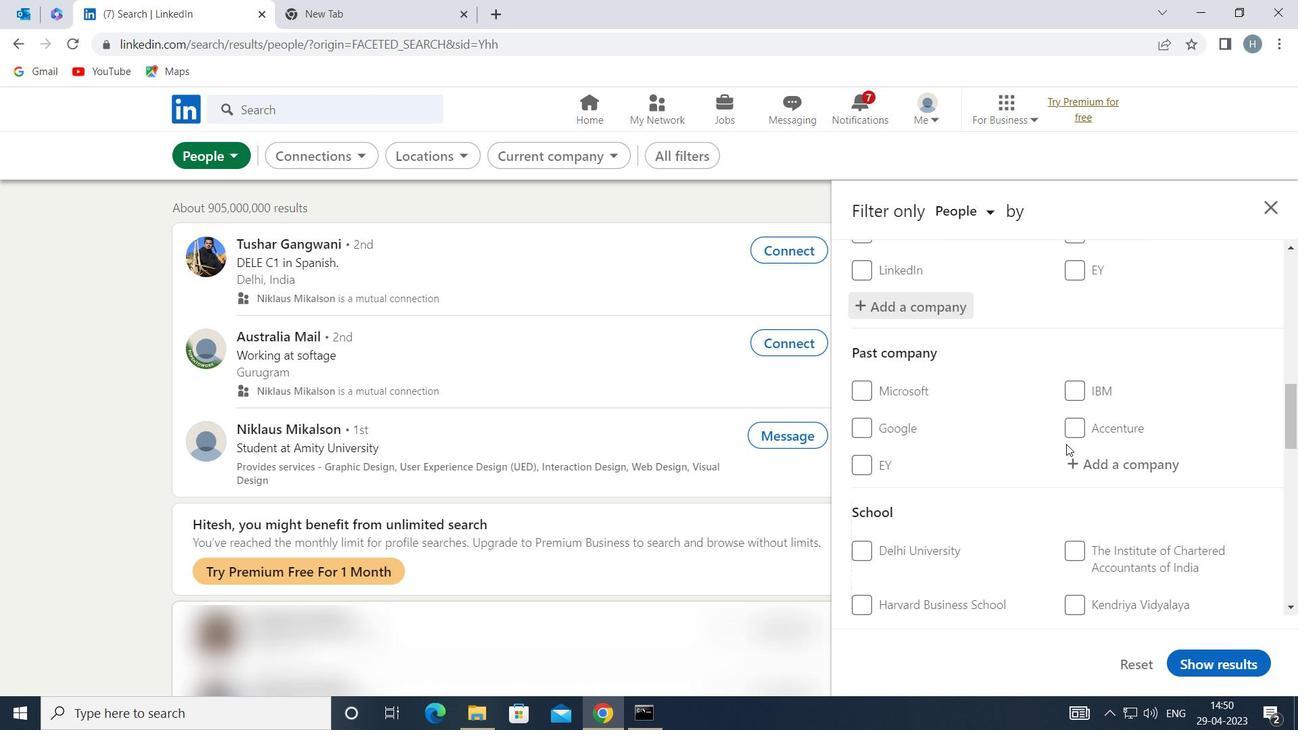 
Action: Mouse scrolled (1067, 444) with delta (0, 0)
Screenshot: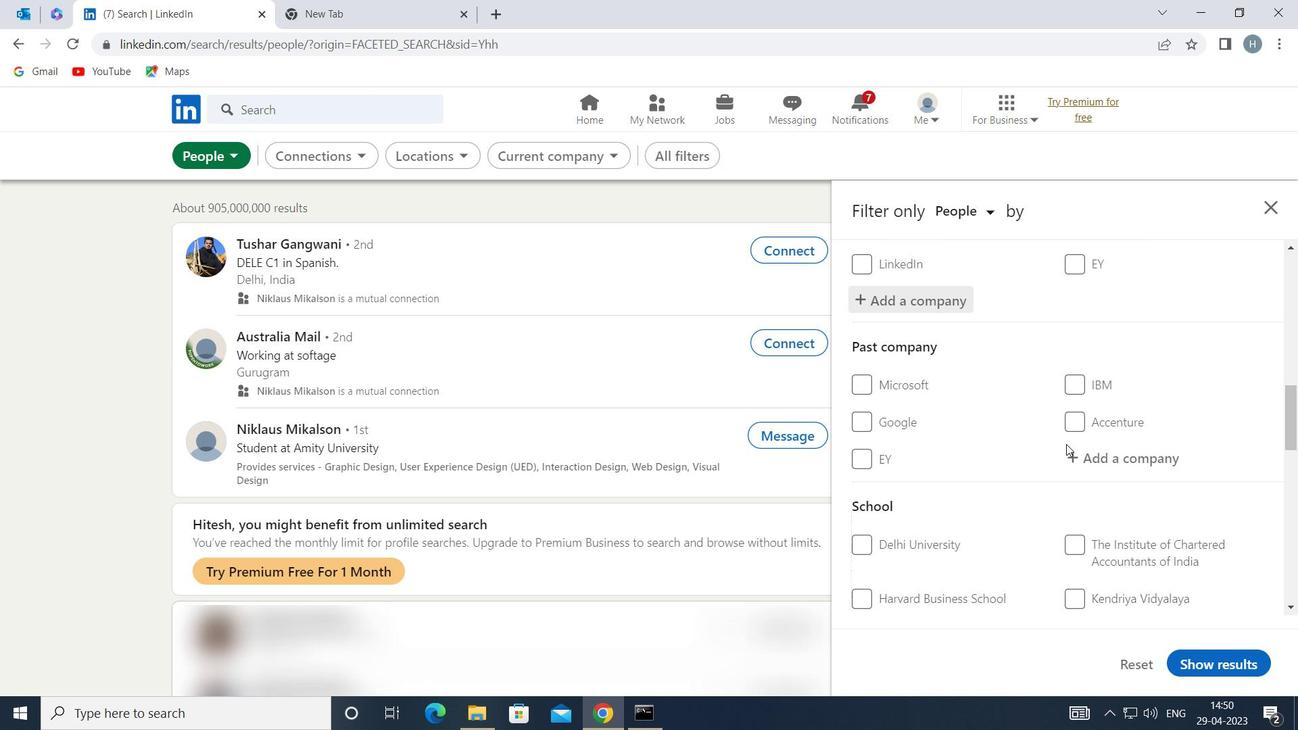 
Action: Mouse moved to (1093, 457)
Screenshot: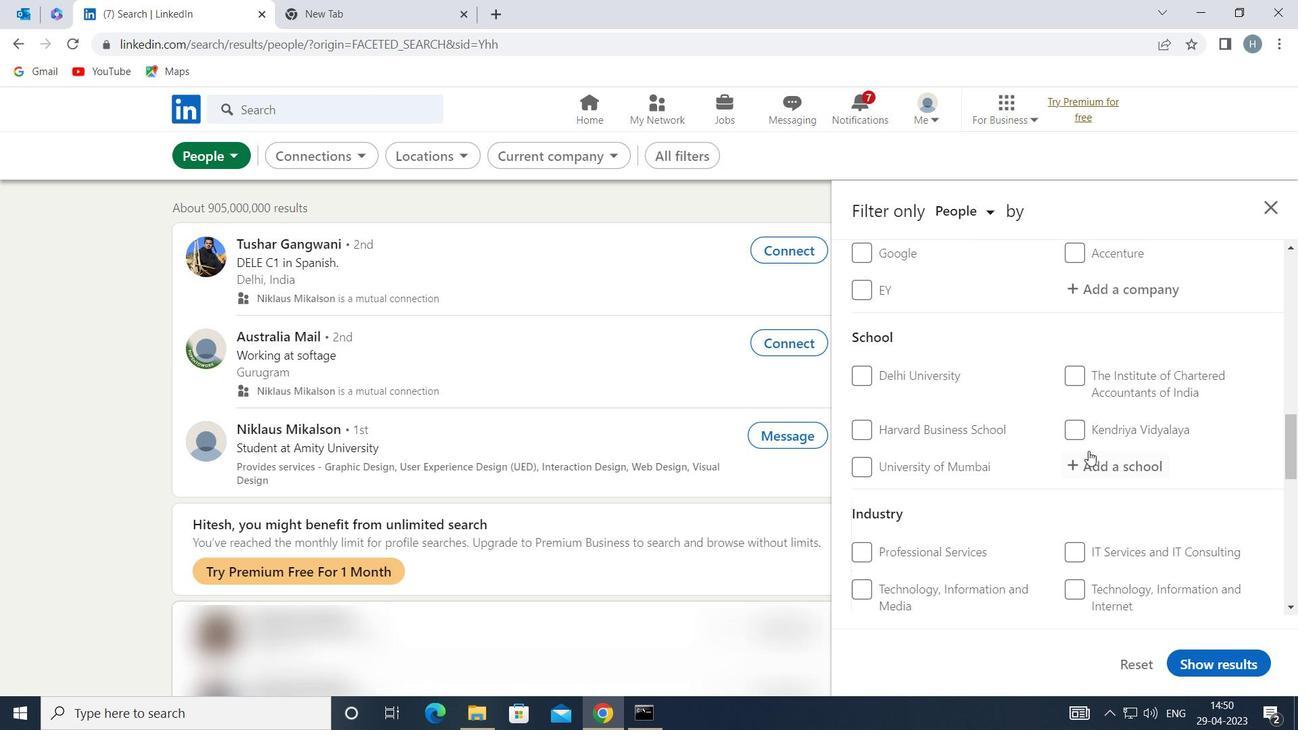 
Action: Mouse pressed left at (1093, 457)
Screenshot: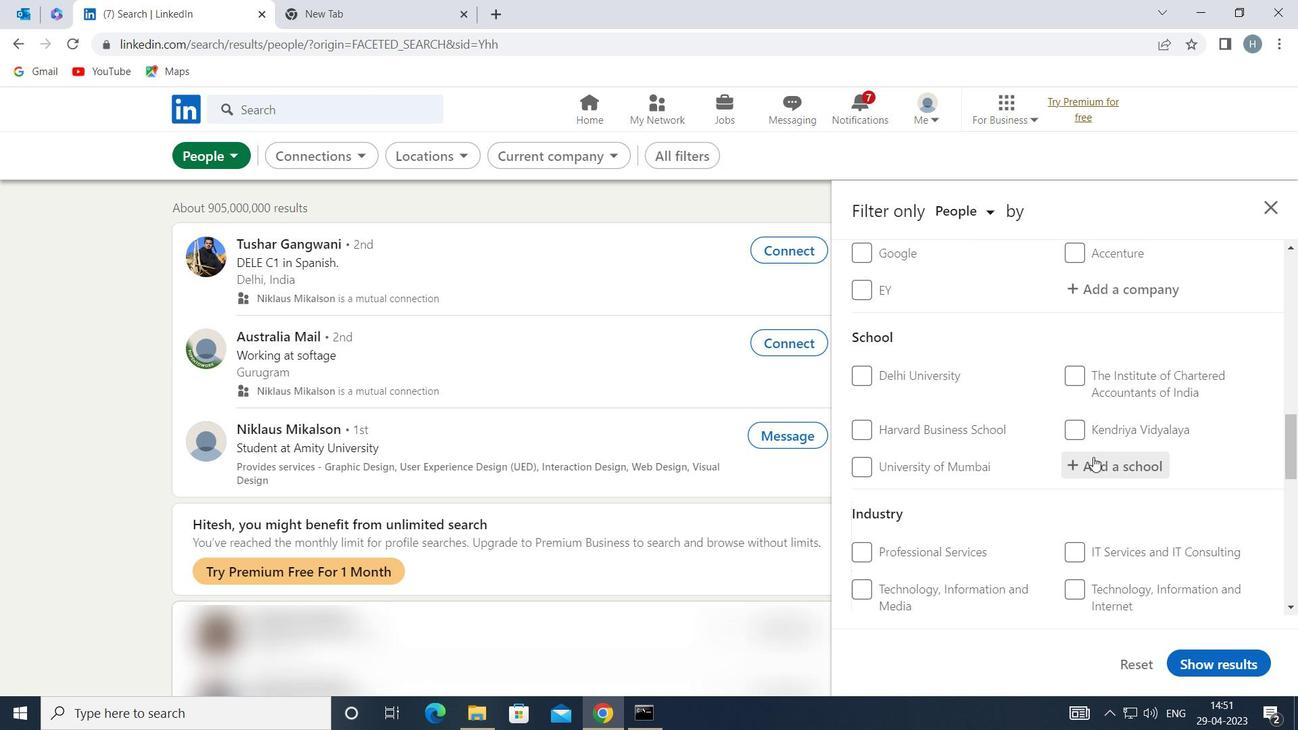 
Action: Key pressed <Key.shift>SRI<Key.space><Key.shift>KRISHNA<Key.space>
Screenshot: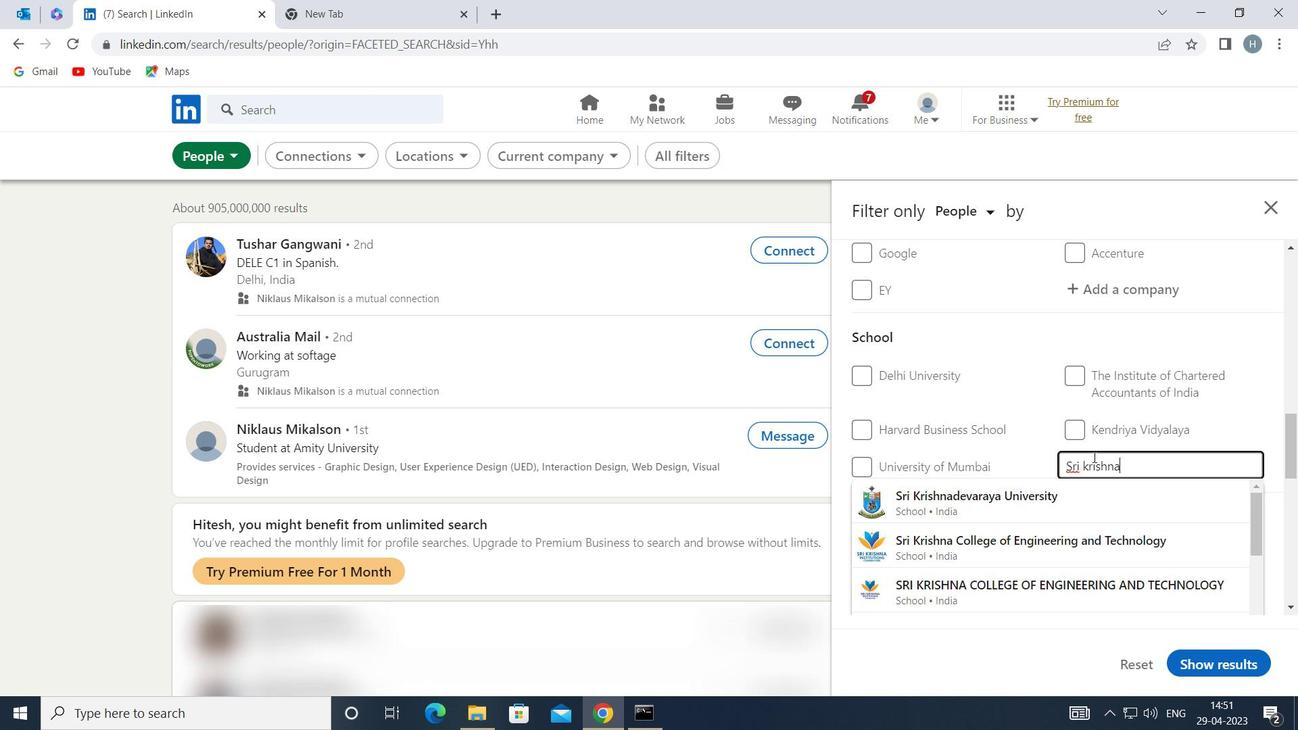 
Action: Mouse moved to (1081, 531)
Screenshot: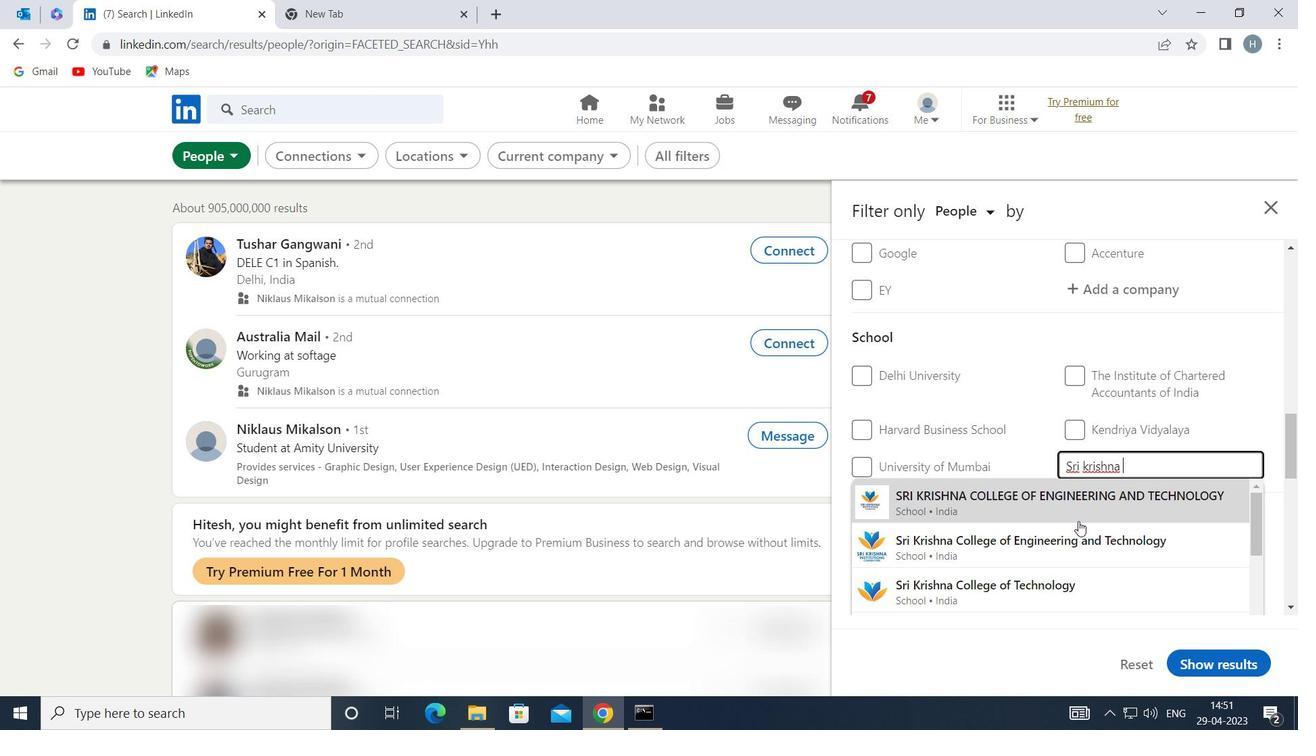 
Action: Mouse pressed left at (1081, 531)
Screenshot: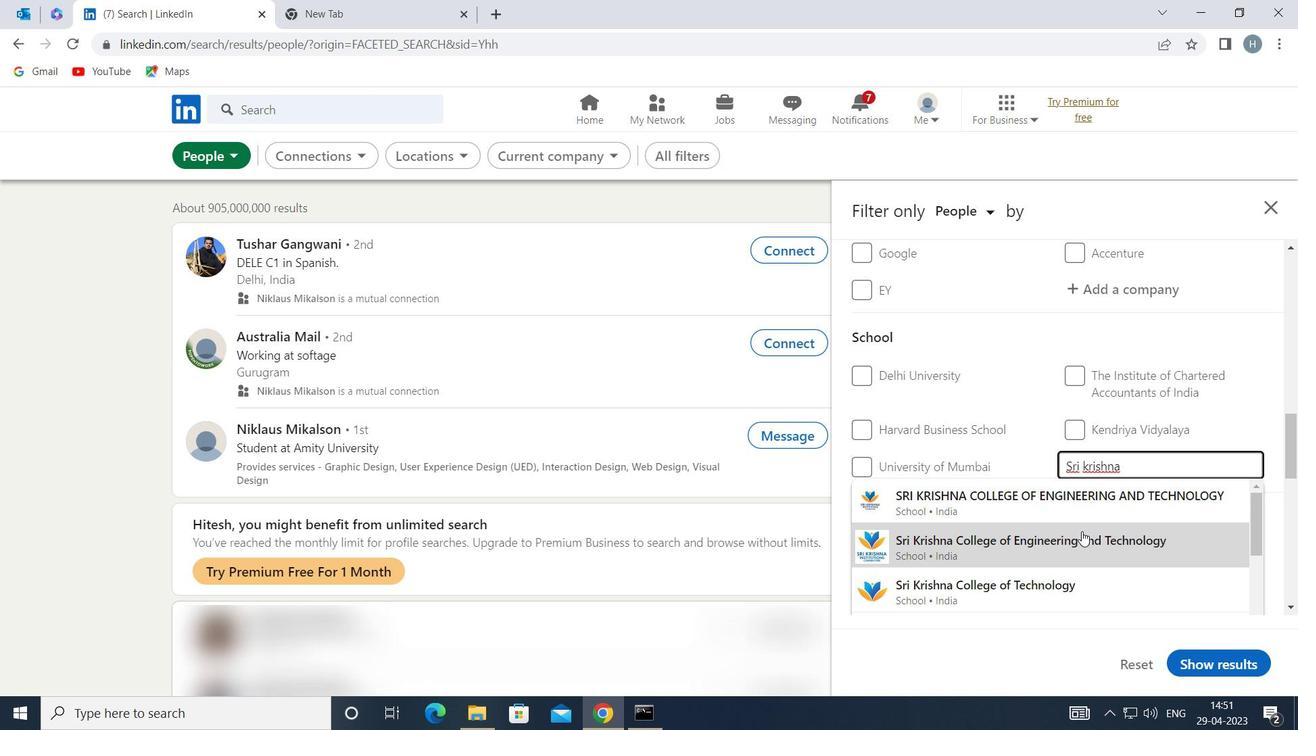 
Action: Mouse moved to (1007, 476)
Screenshot: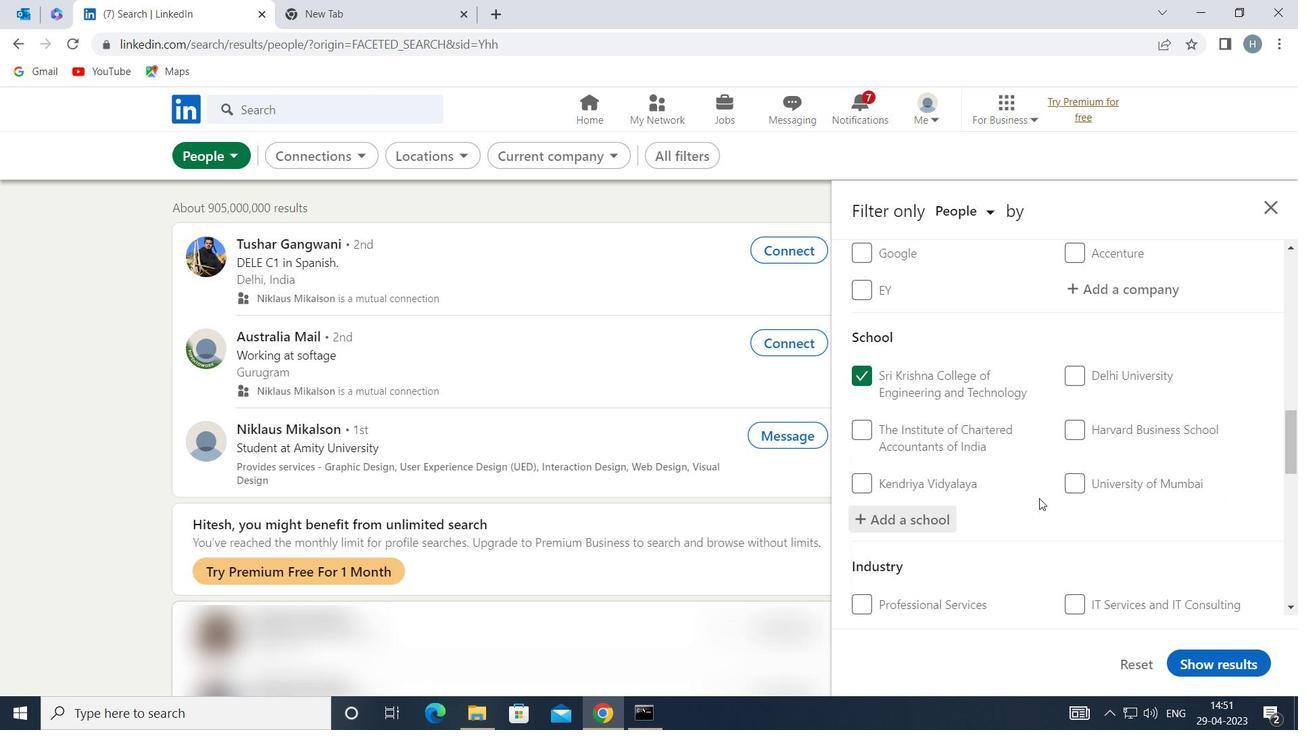 
Action: Mouse scrolled (1007, 476) with delta (0, 0)
Screenshot: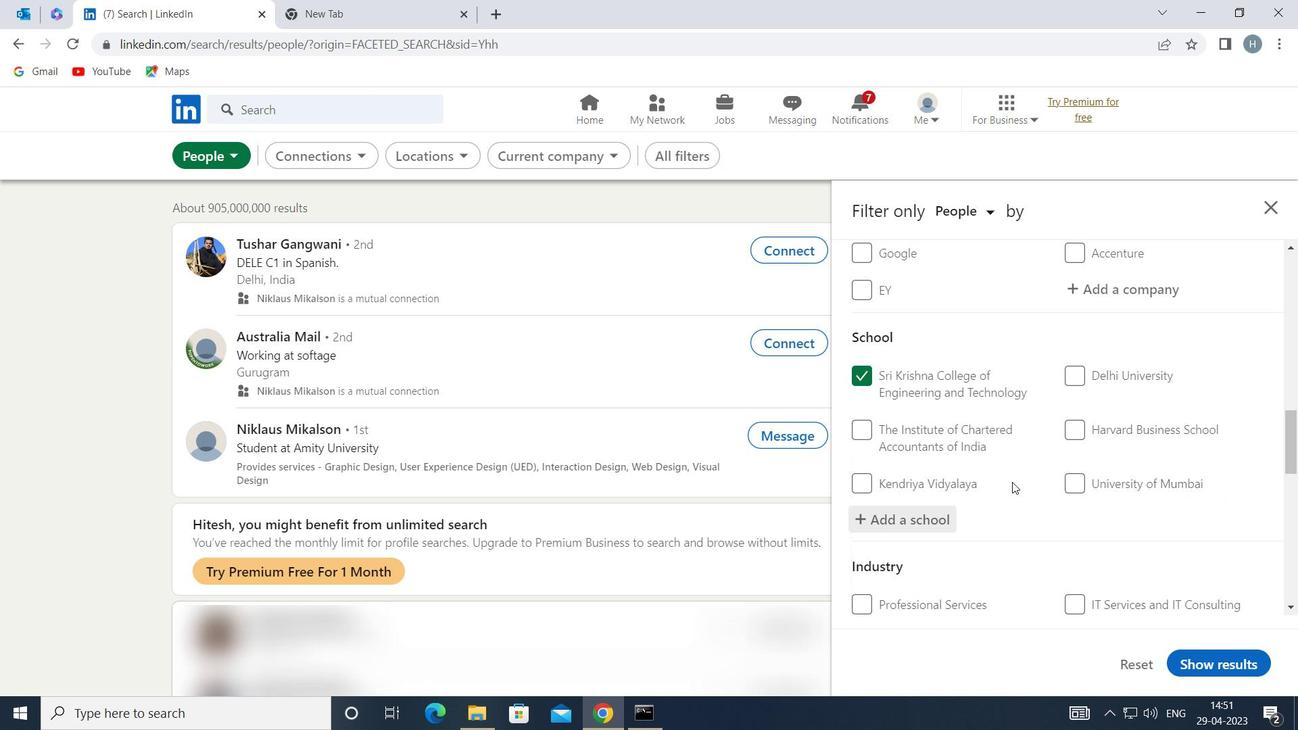 
Action: Mouse moved to (1006, 476)
Screenshot: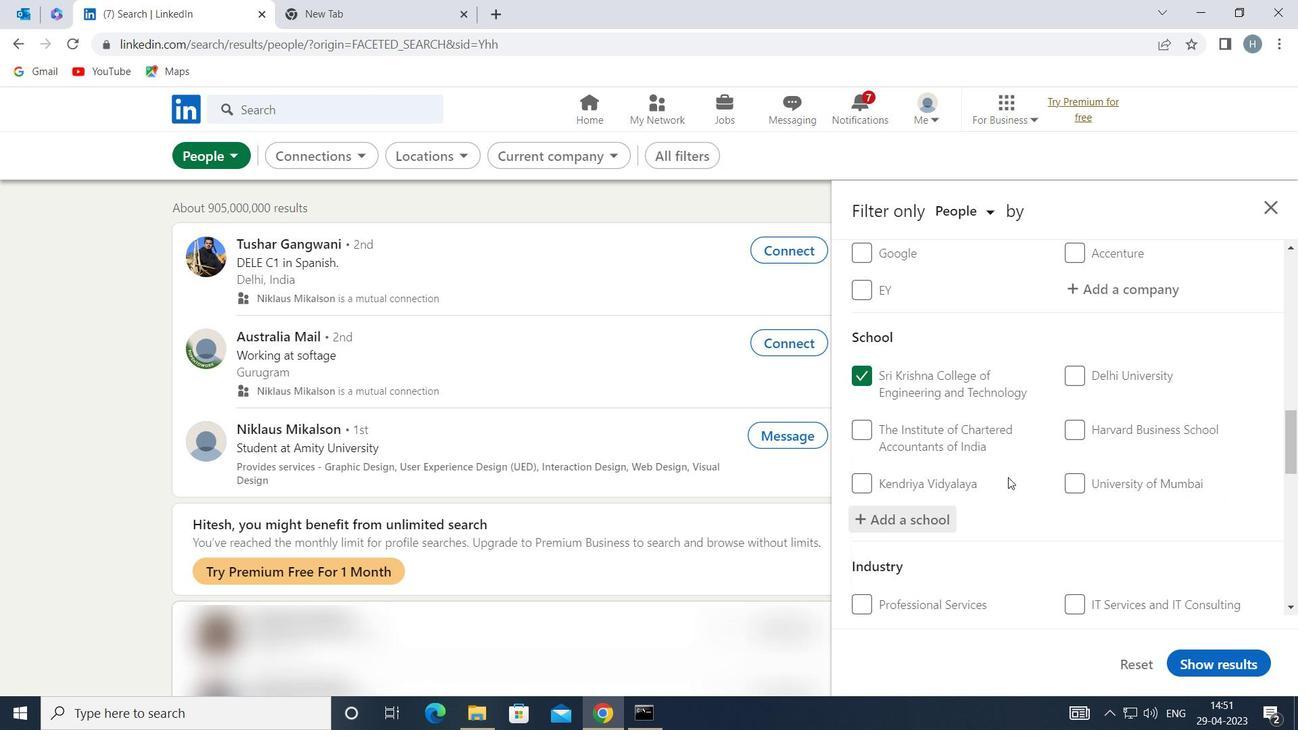 
Action: Mouse scrolled (1006, 475) with delta (0, 0)
Screenshot: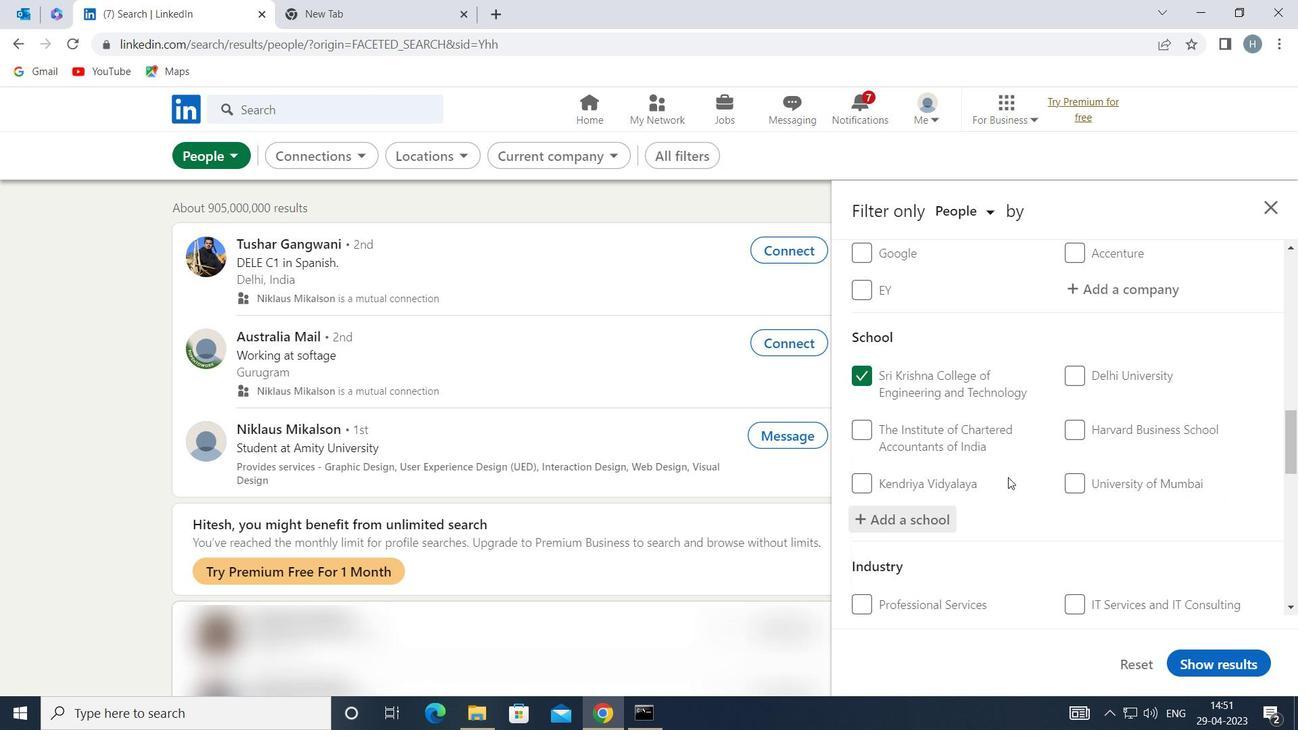 
Action: Mouse scrolled (1006, 475) with delta (0, 0)
Screenshot: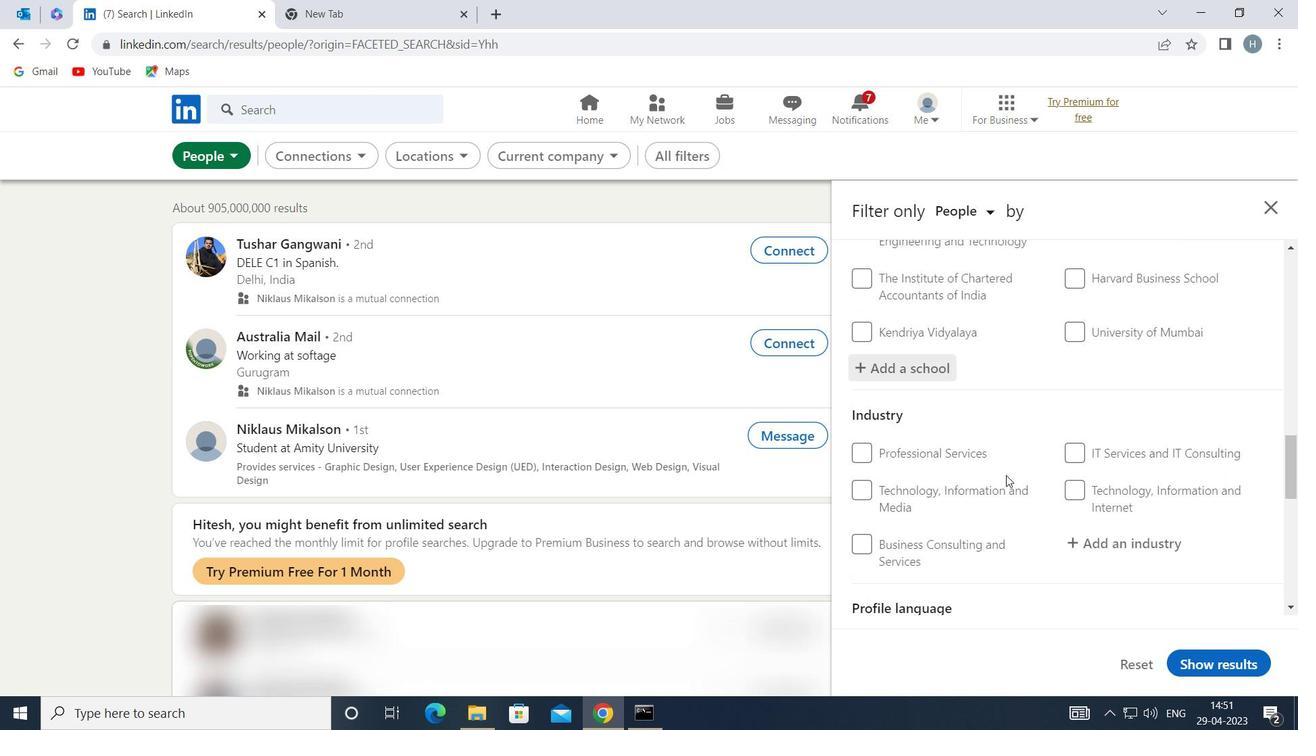 
Action: Mouse scrolled (1006, 475) with delta (0, 0)
Screenshot: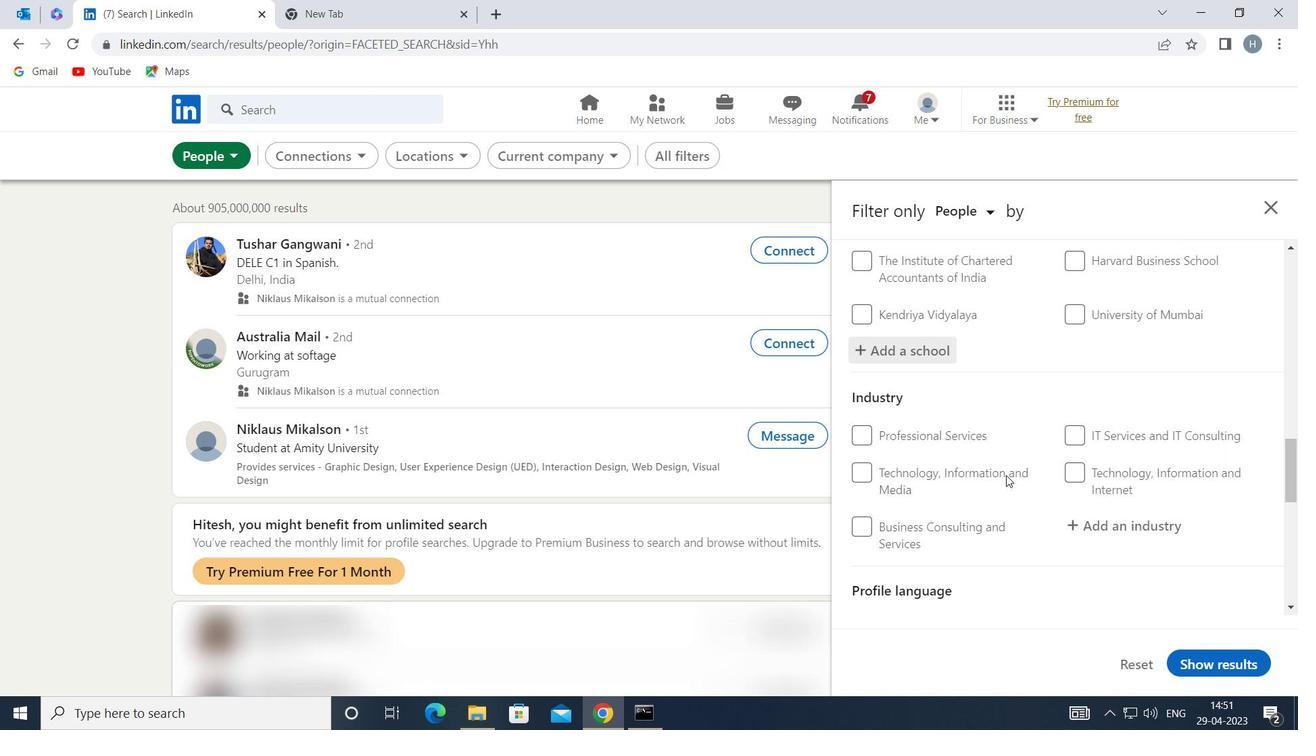 
Action: Mouse moved to (1158, 359)
Screenshot: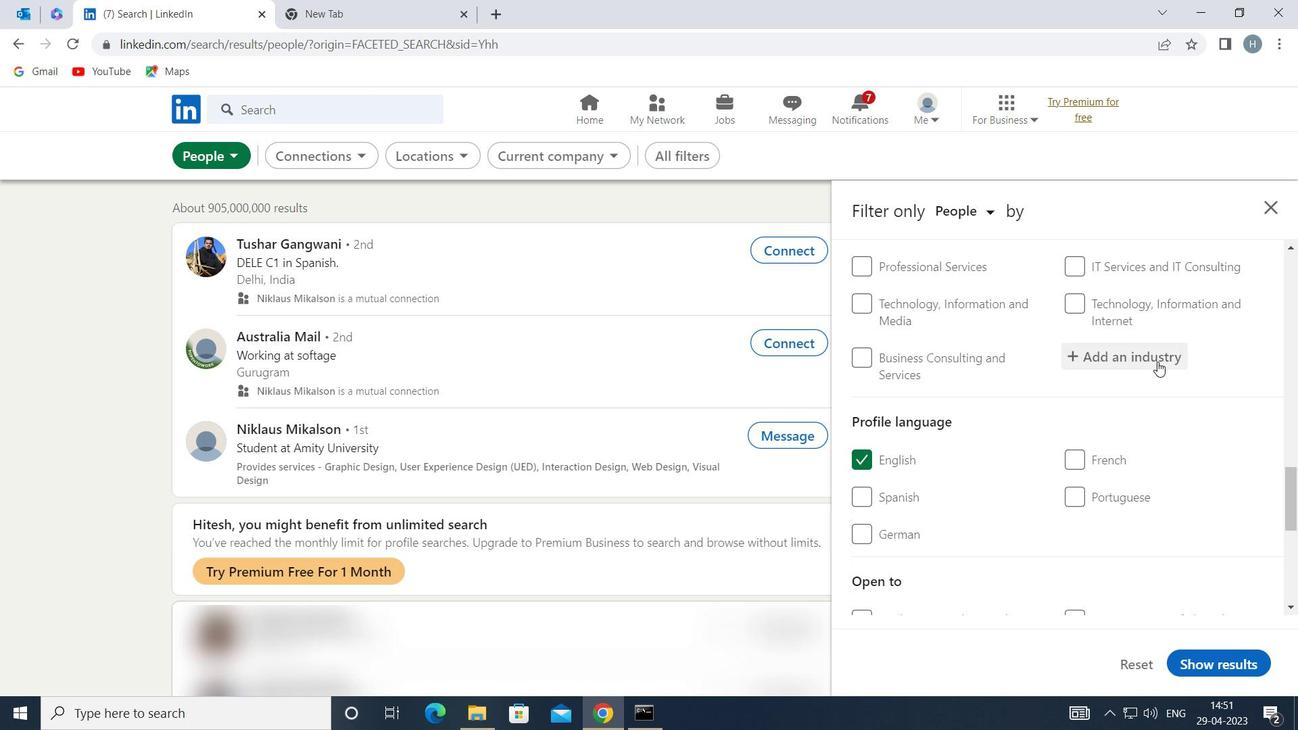 
Action: Mouse pressed left at (1158, 359)
Screenshot: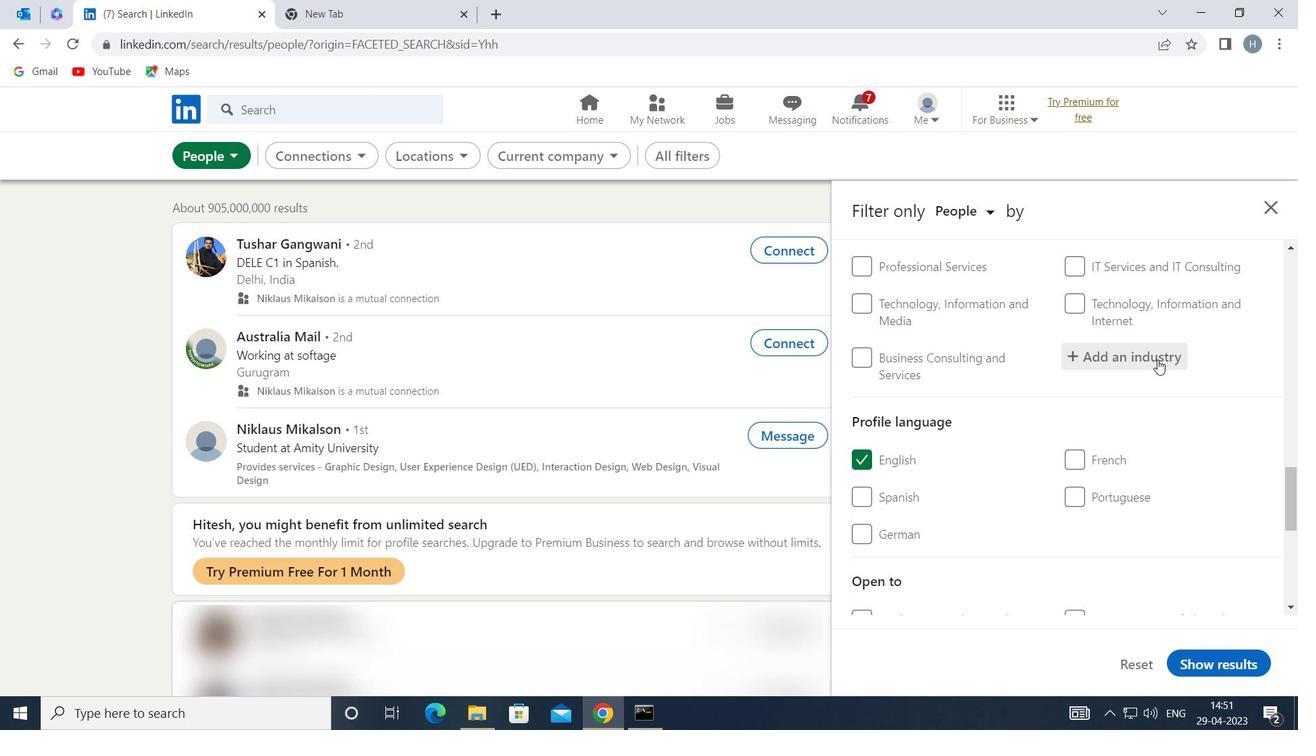 
Action: Mouse moved to (1158, 359)
Screenshot: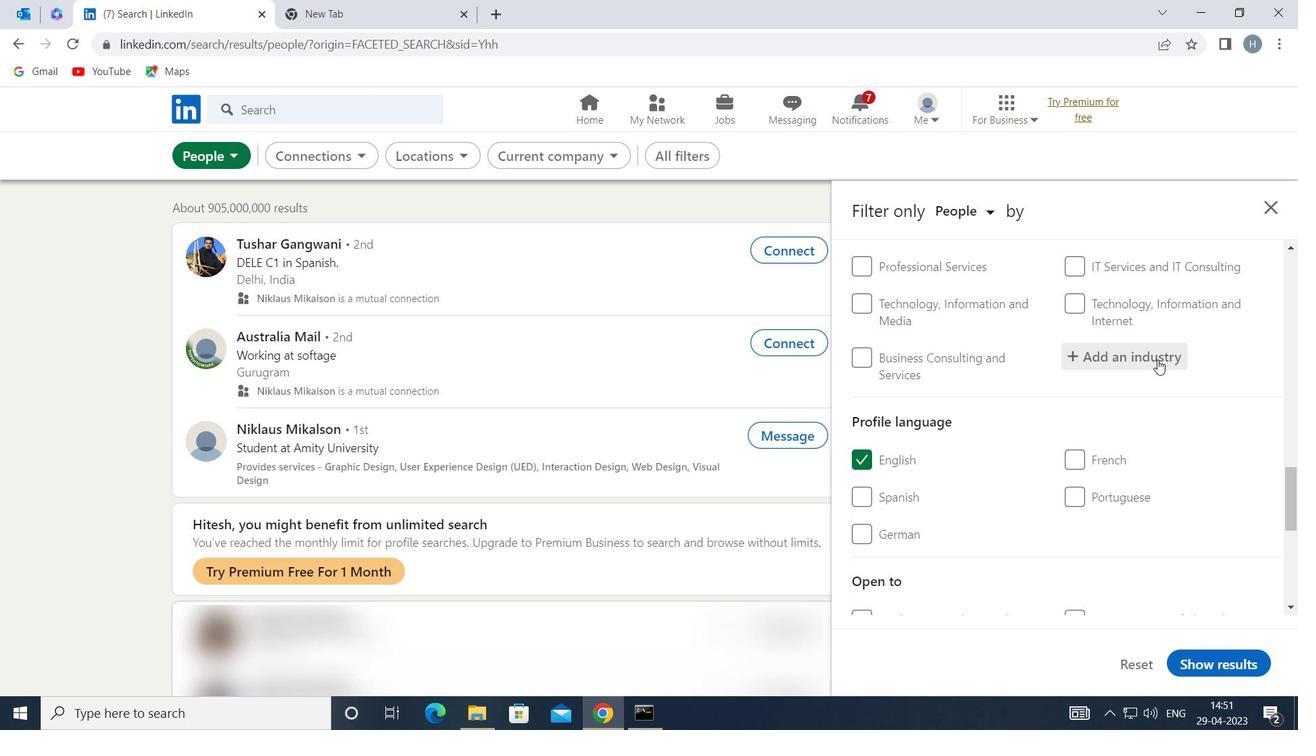 
Action: Key pressed <Key.shift>ECONO
Screenshot: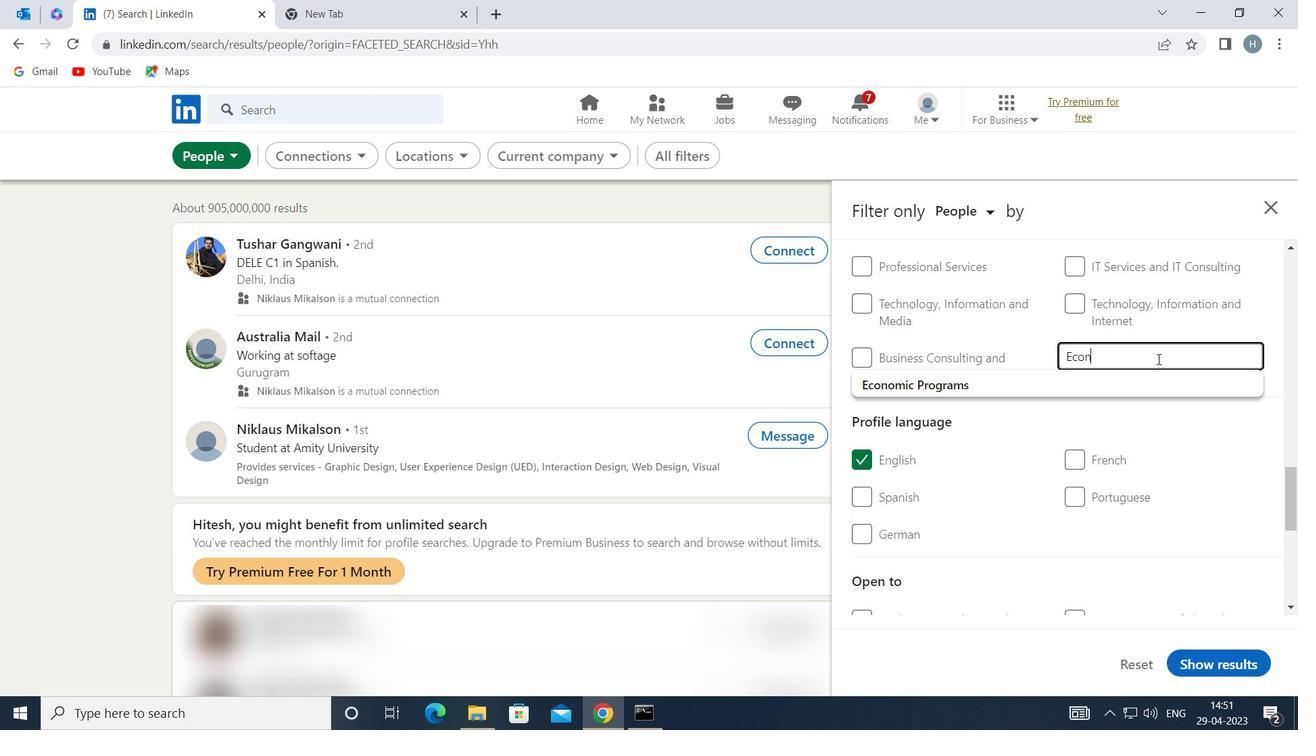 
Action: Mouse moved to (1115, 380)
Screenshot: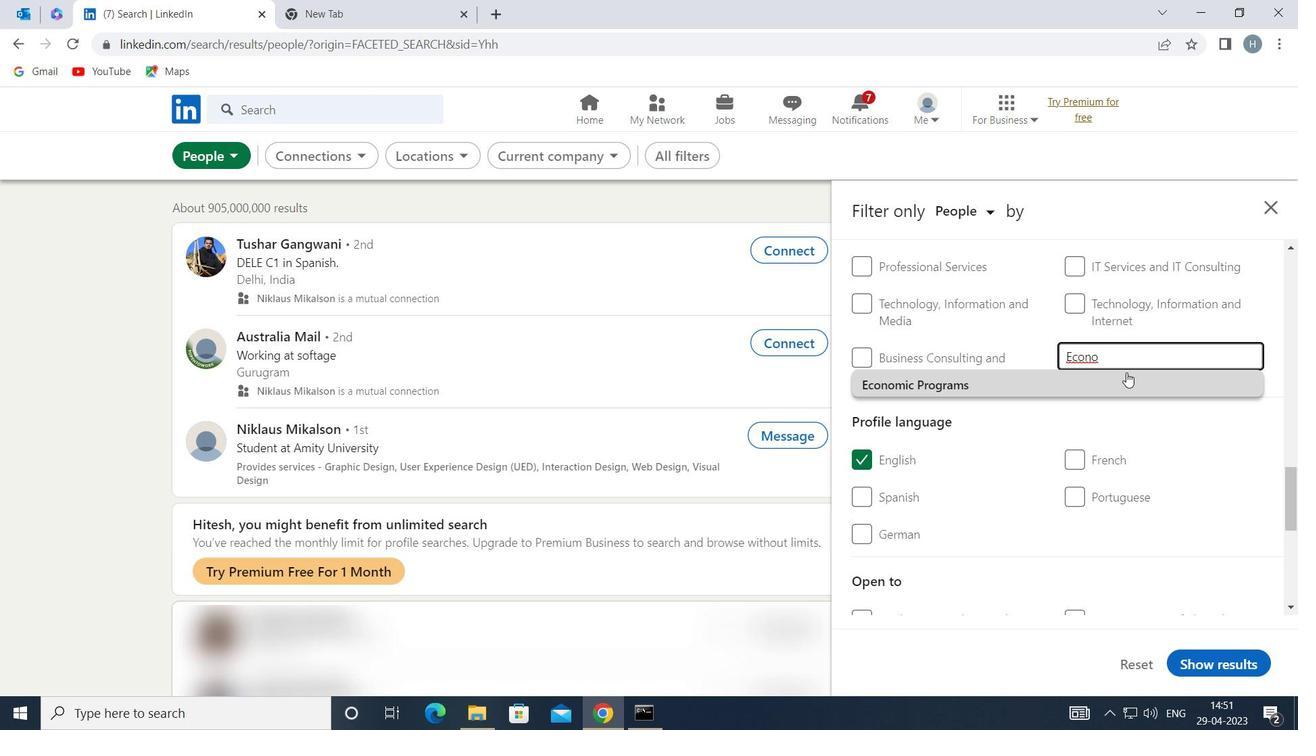 
Action: Mouse pressed left at (1115, 380)
Screenshot: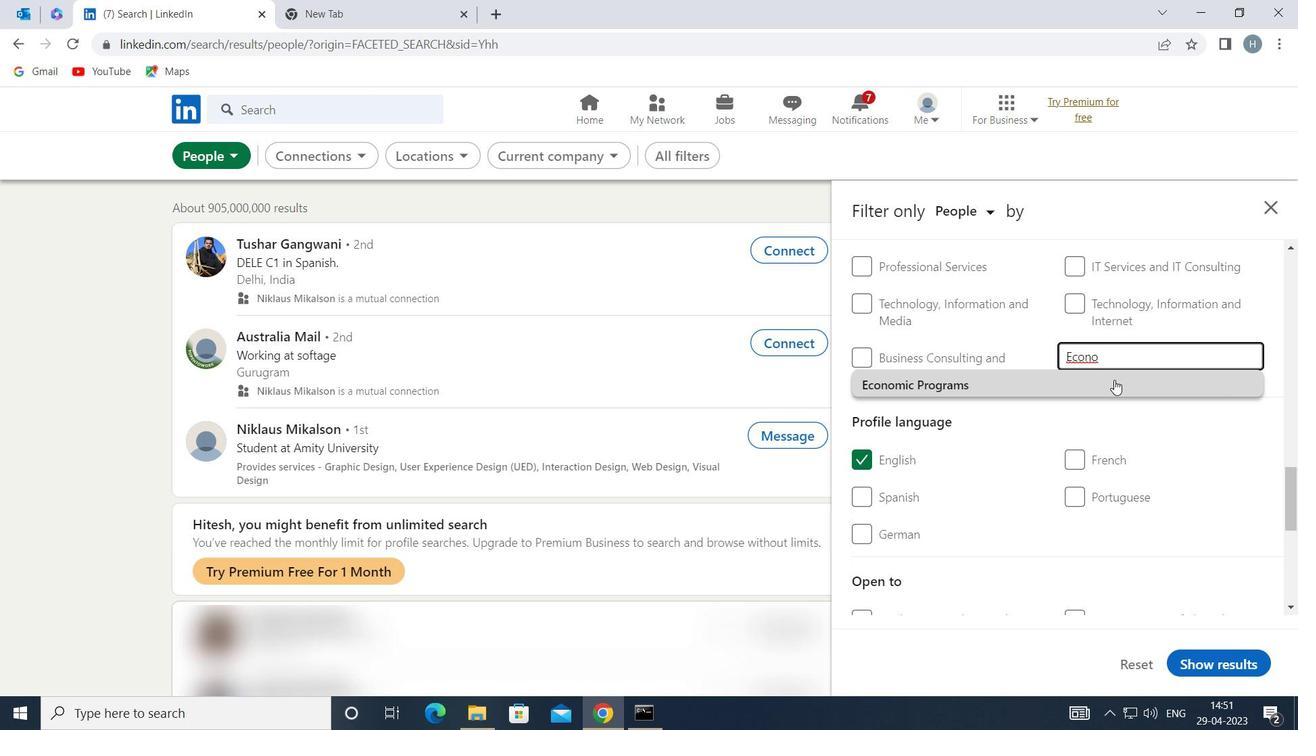 
Action: Mouse moved to (1106, 380)
Screenshot: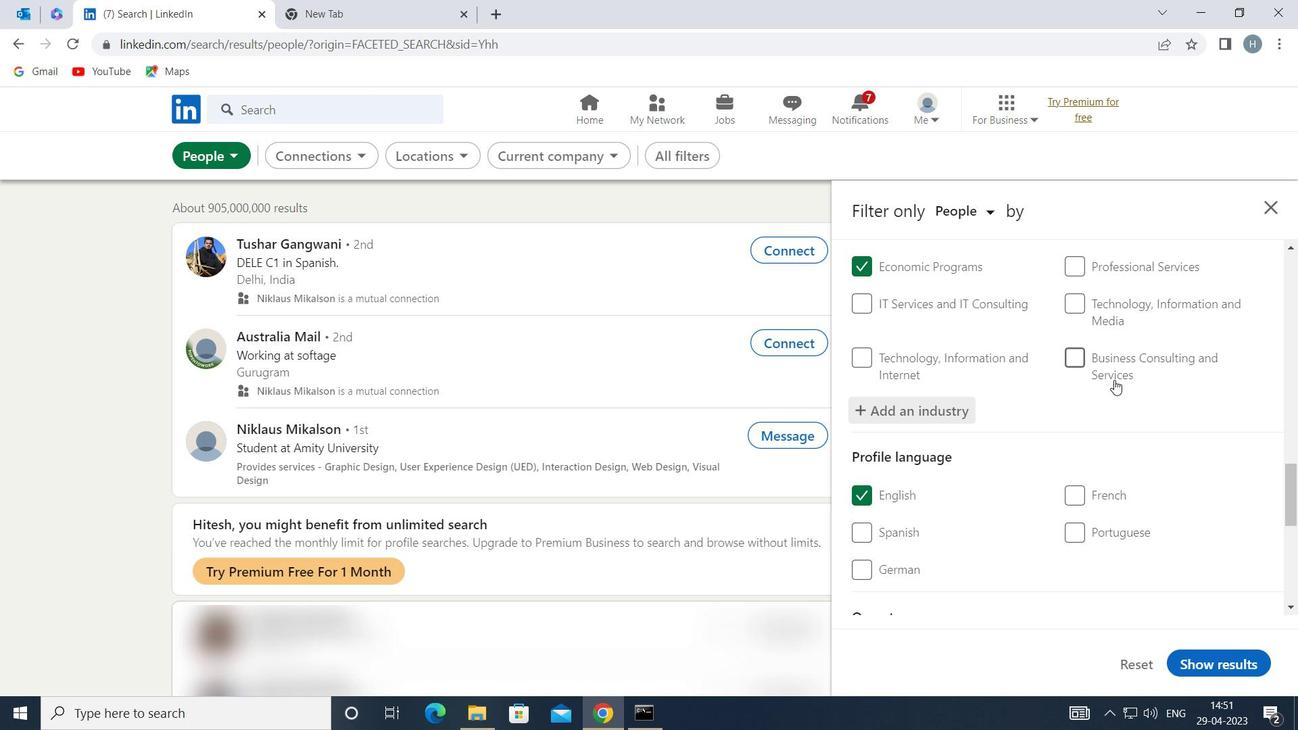 
Action: Mouse scrolled (1106, 380) with delta (0, 0)
Screenshot: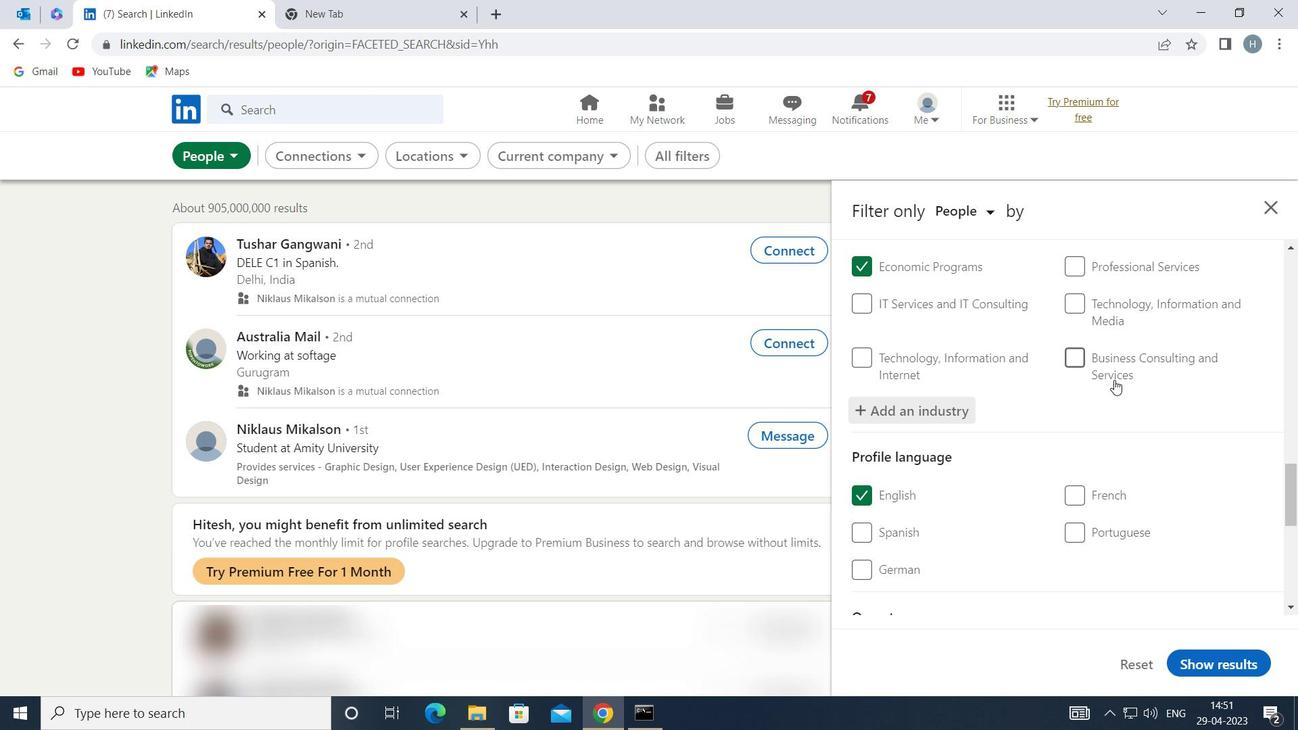 
Action: Mouse moved to (1086, 389)
Screenshot: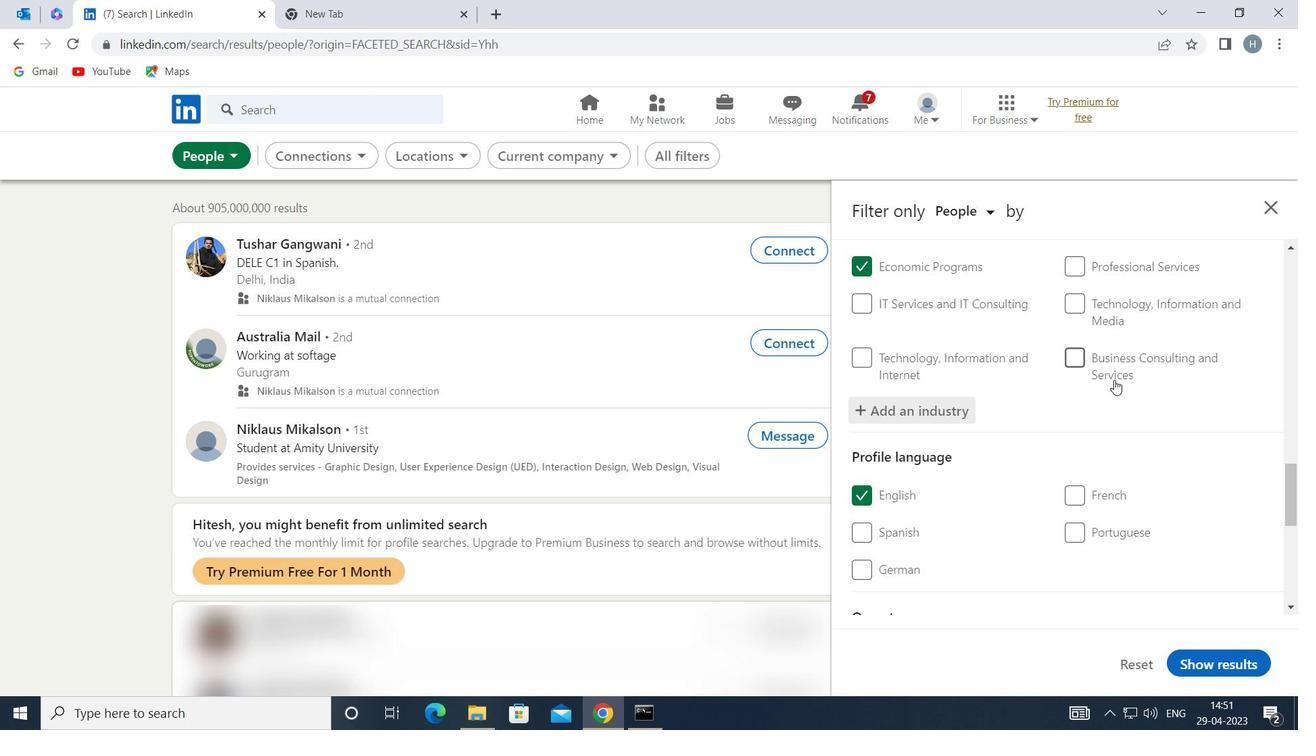 
Action: Mouse scrolled (1086, 388) with delta (0, 0)
Screenshot: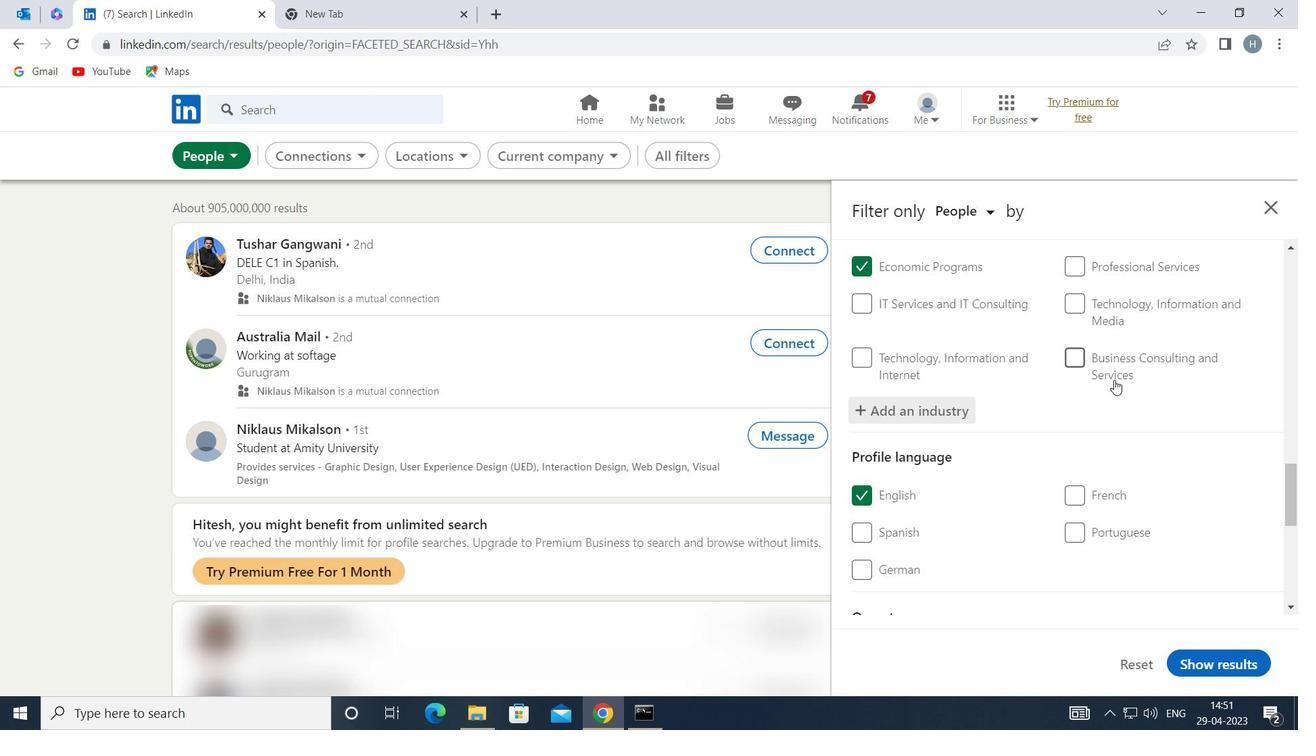 
Action: Mouse moved to (1040, 434)
Screenshot: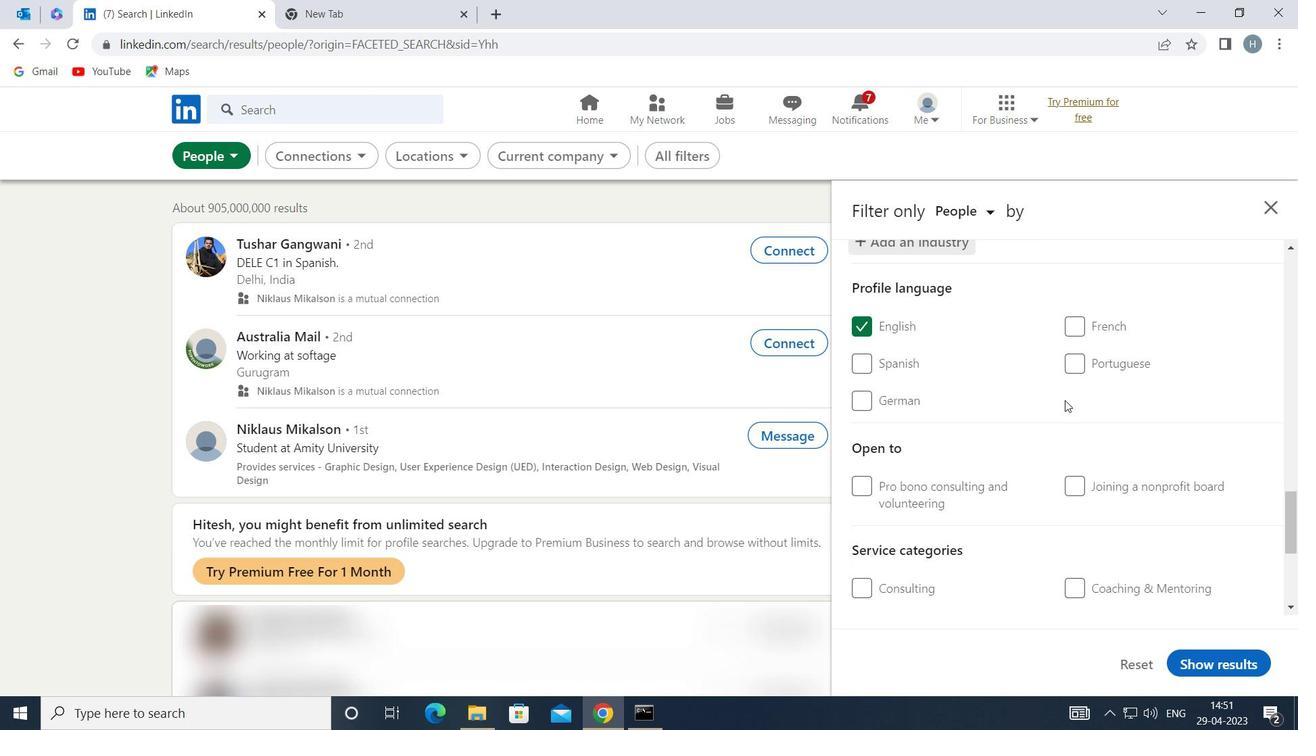 
Action: Mouse scrolled (1040, 434) with delta (0, 0)
Screenshot: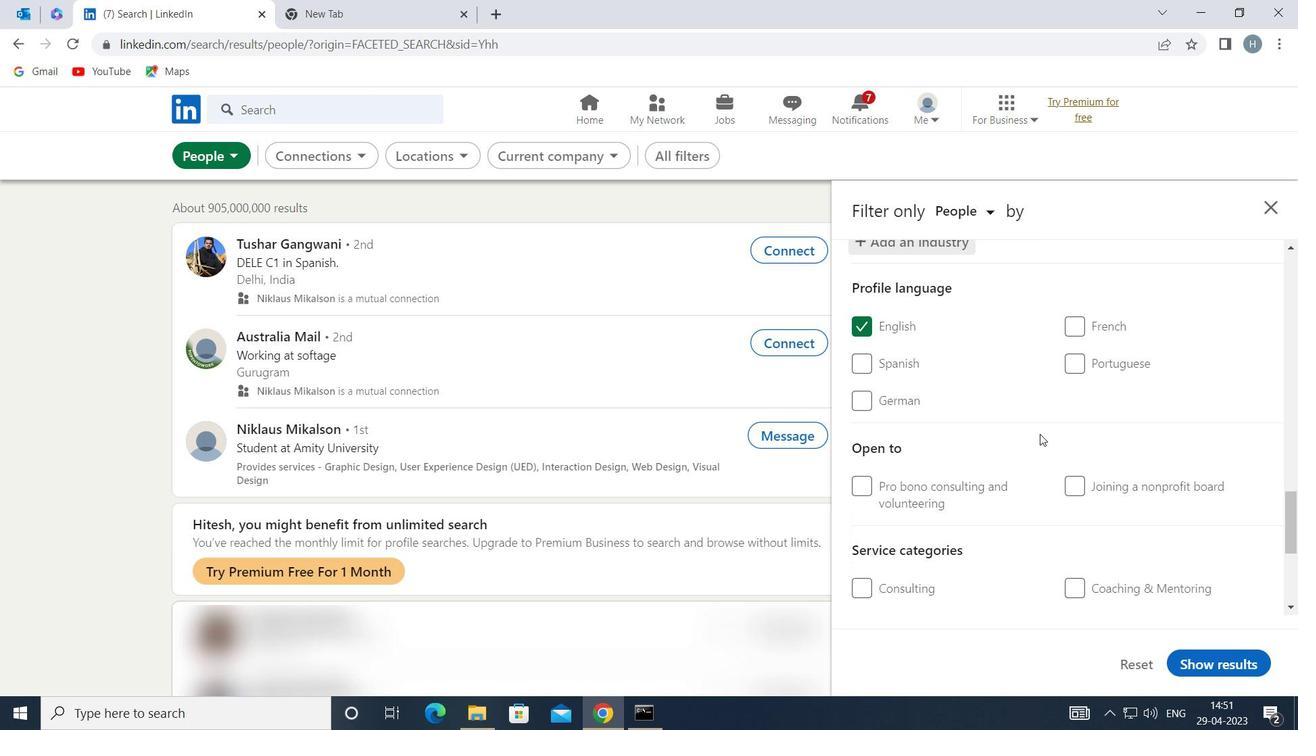 
Action: Mouse scrolled (1040, 434) with delta (0, 0)
Screenshot: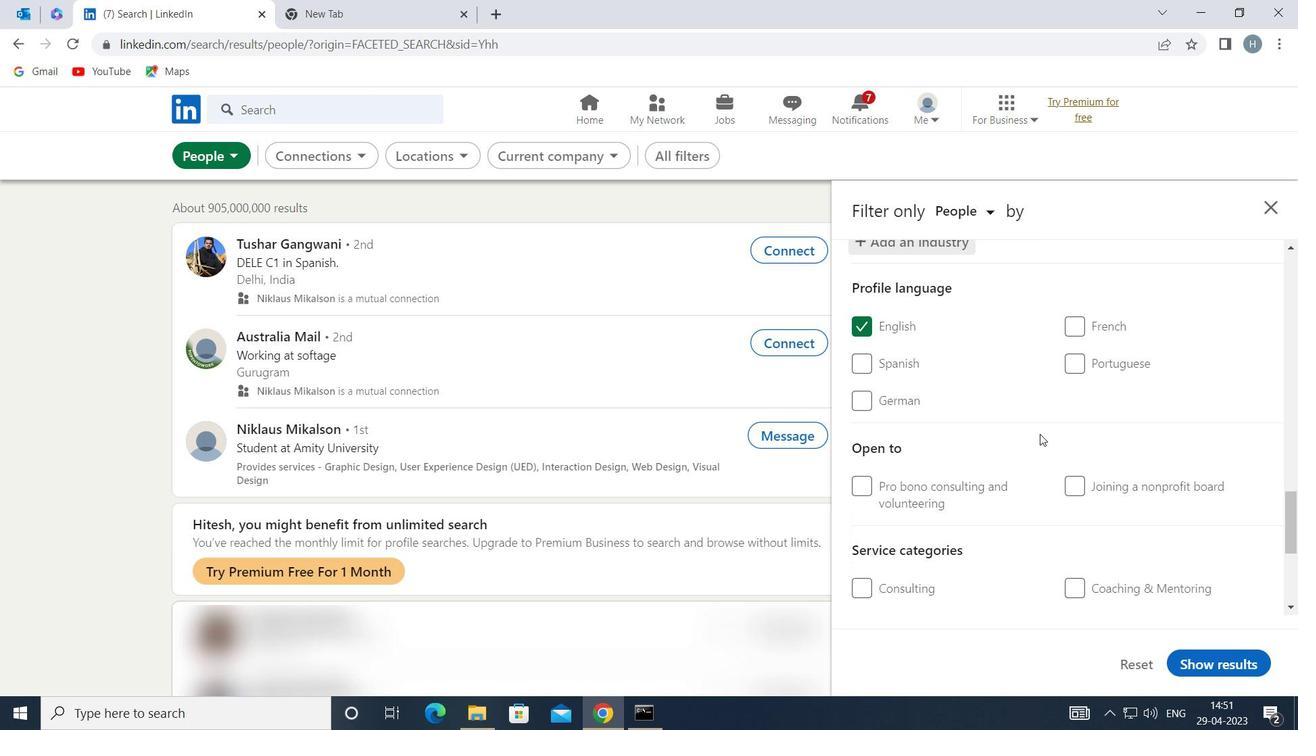 
Action: Mouse moved to (1115, 483)
Screenshot: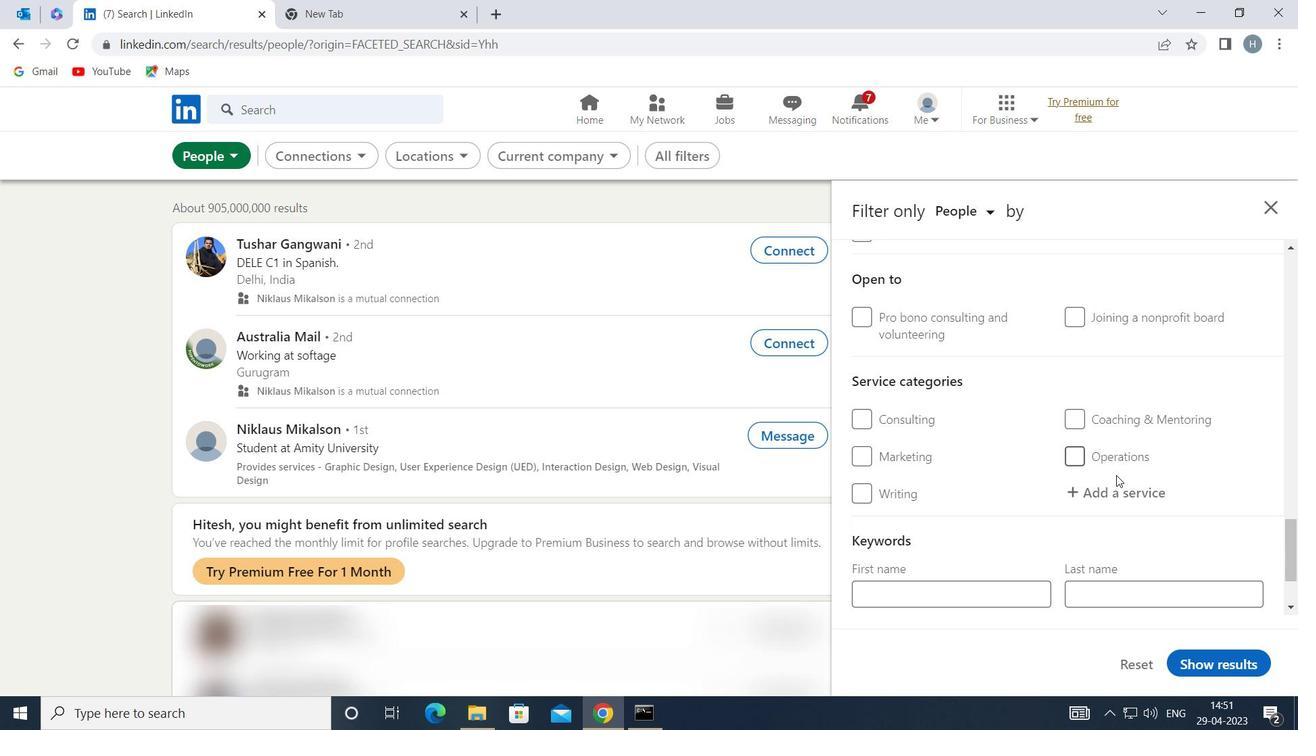 
Action: Mouse pressed left at (1115, 483)
Screenshot: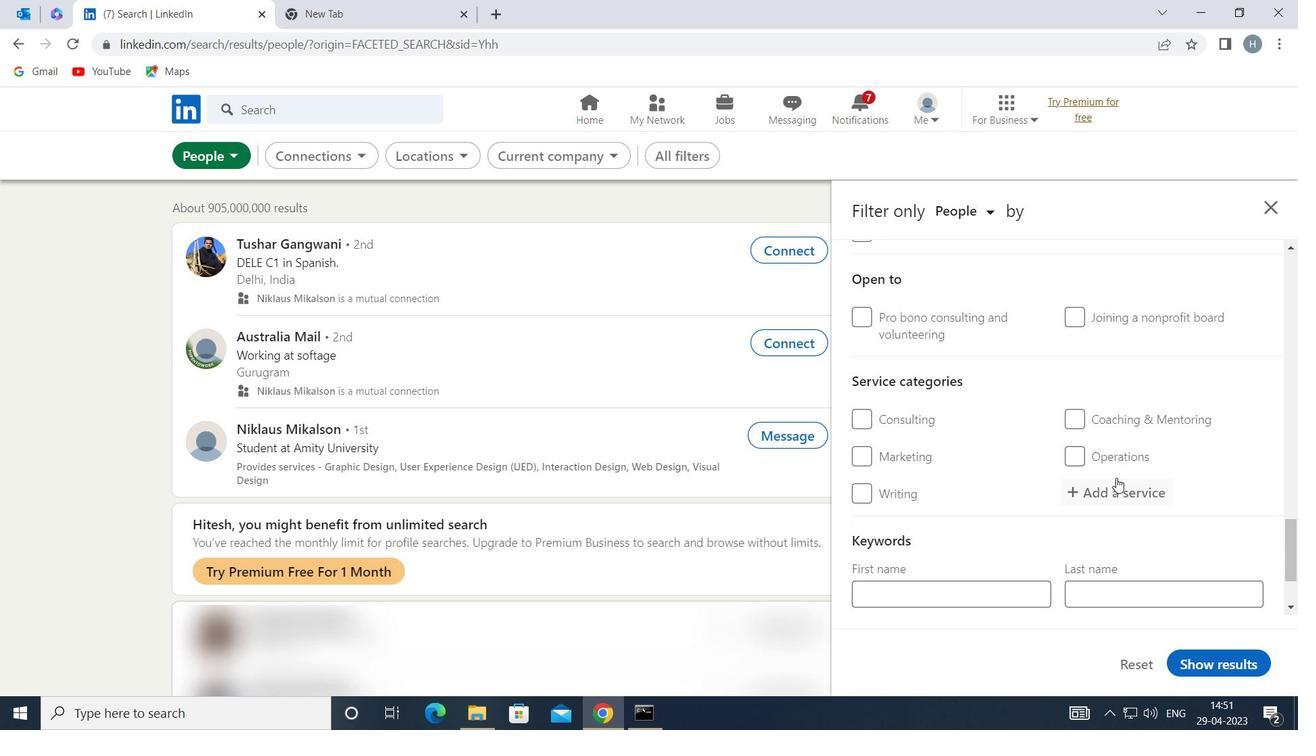 
Action: Mouse moved to (1113, 484)
Screenshot: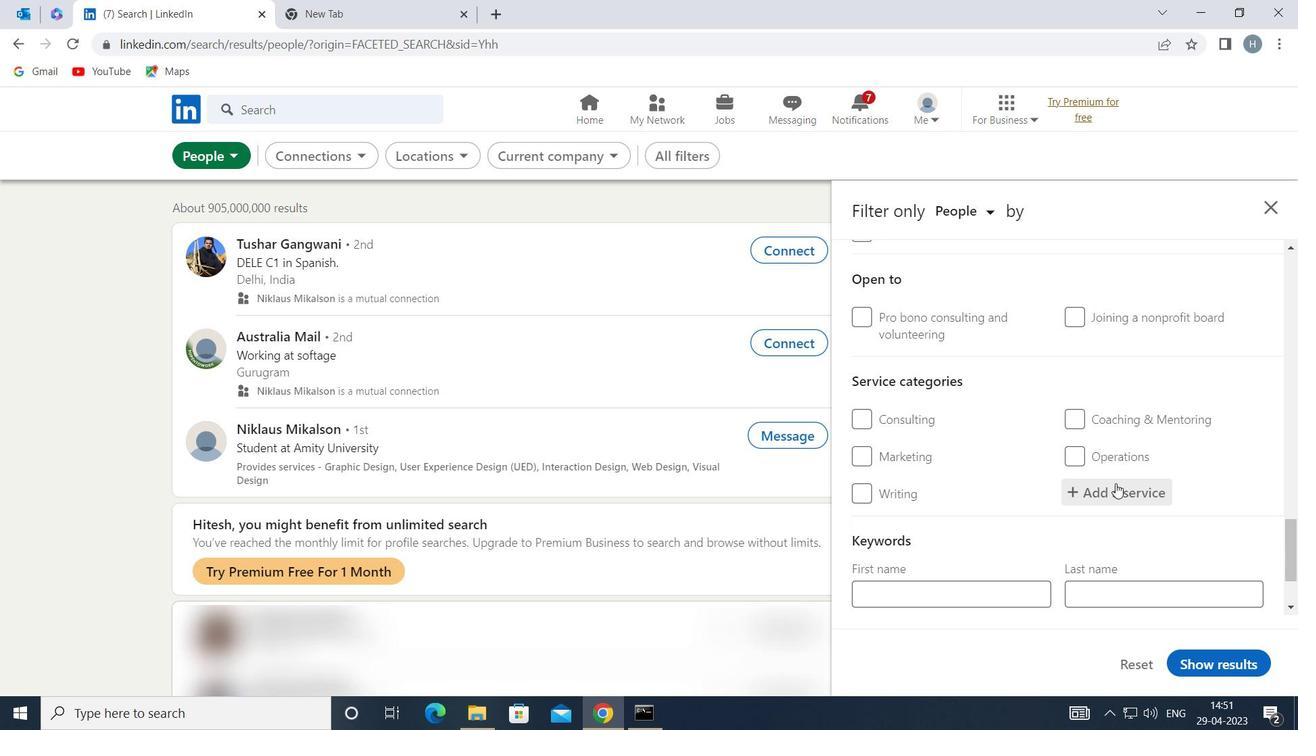 
Action: Key pressed <Key.shift>TAX<Key.space><Key.shift>L
Screenshot: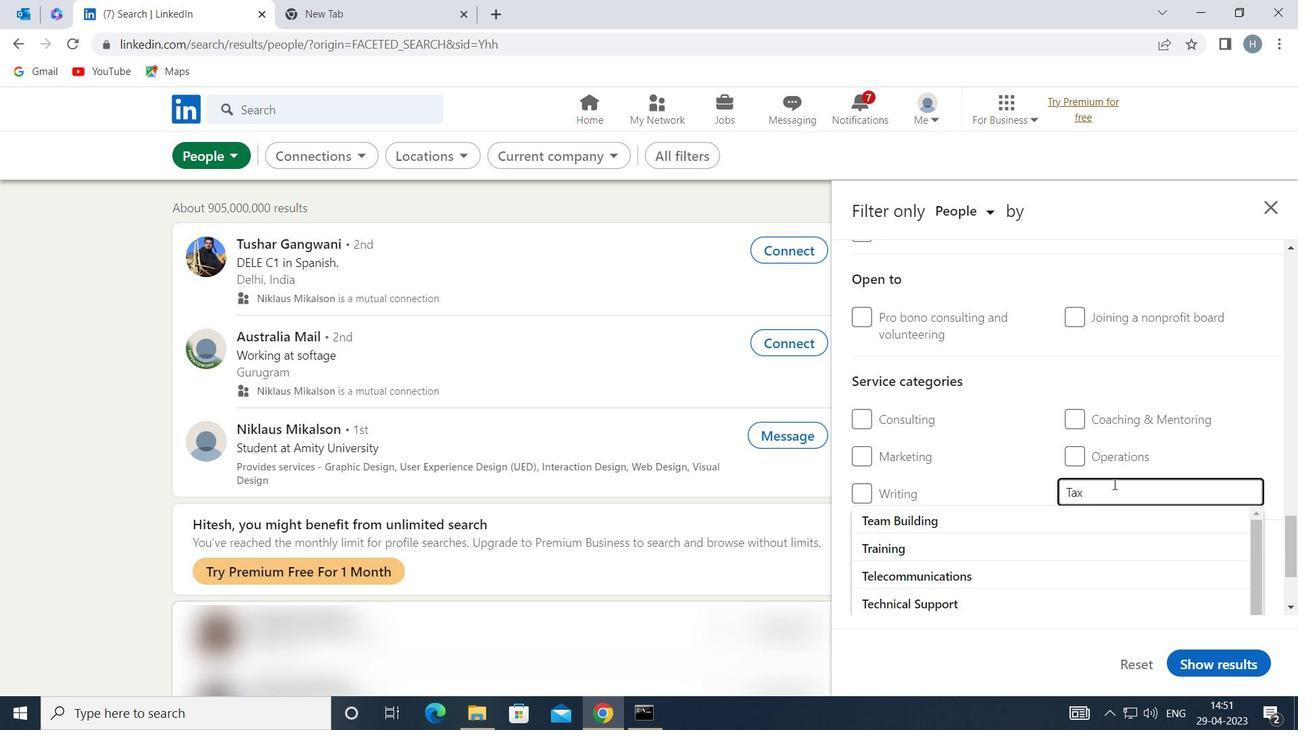 
Action: Mouse moved to (1115, 524)
Screenshot: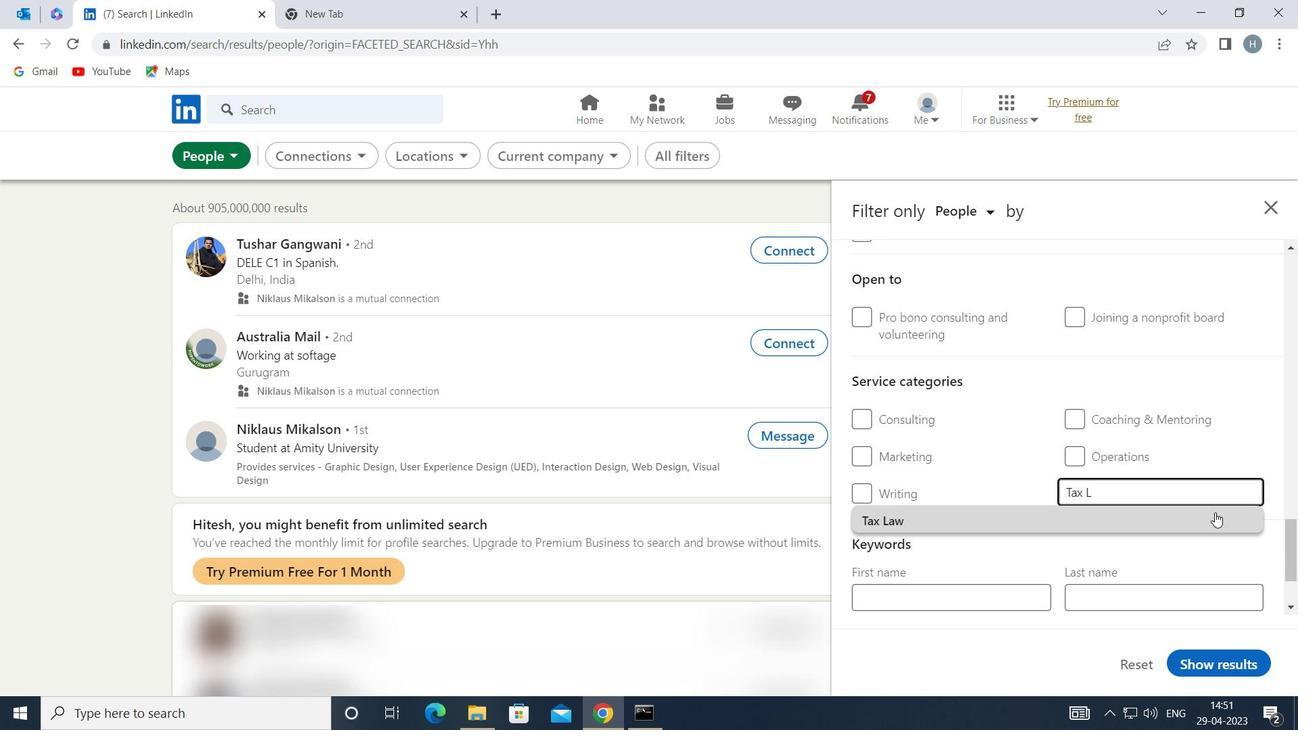 
Action: Mouse pressed left at (1115, 524)
Screenshot: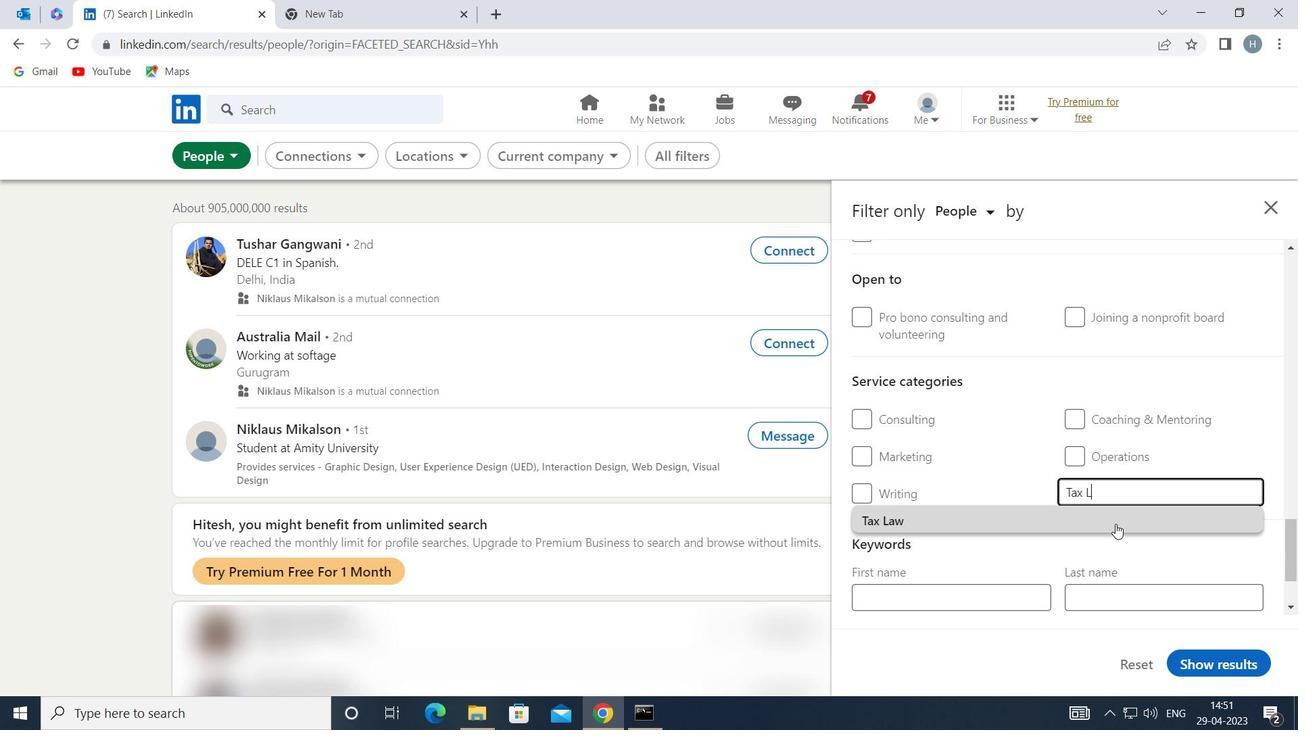 
Action: Mouse moved to (1111, 524)
Screenshot: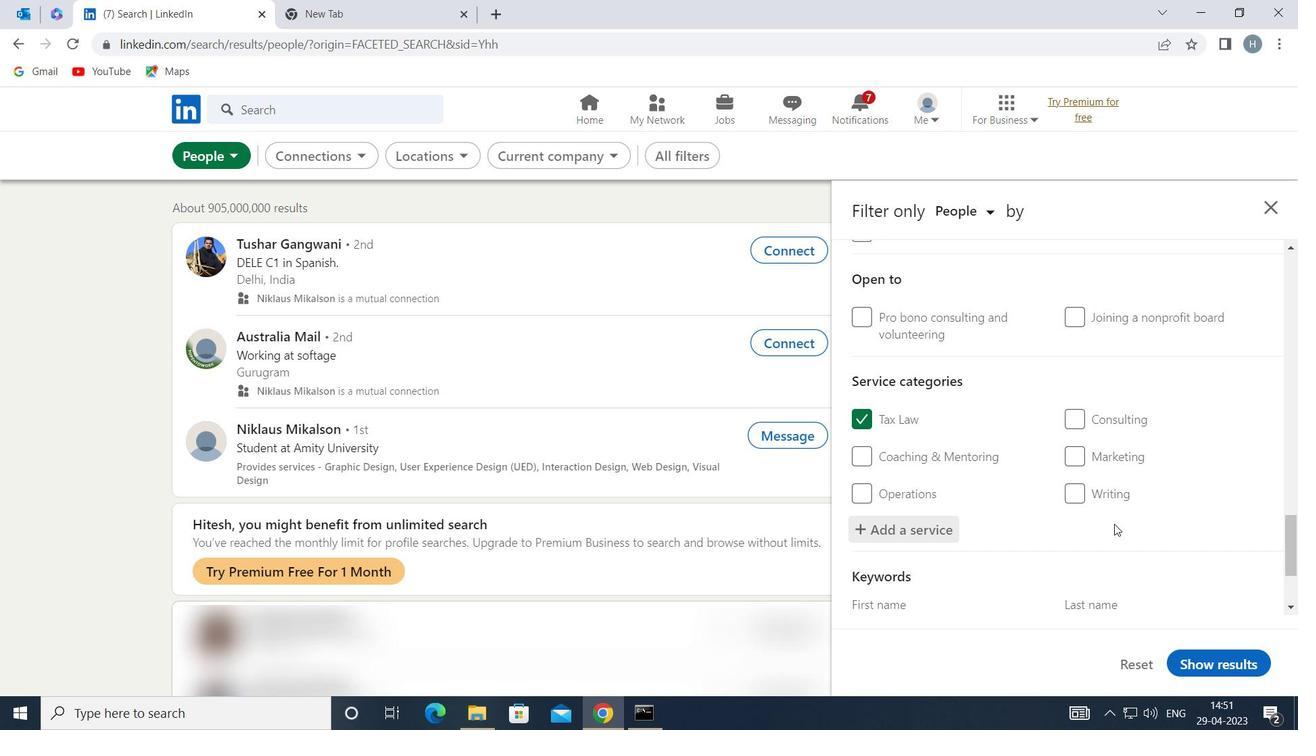 
Action: Mouse scrolled (1111, 524) with delta (0, 0)
Screenshot: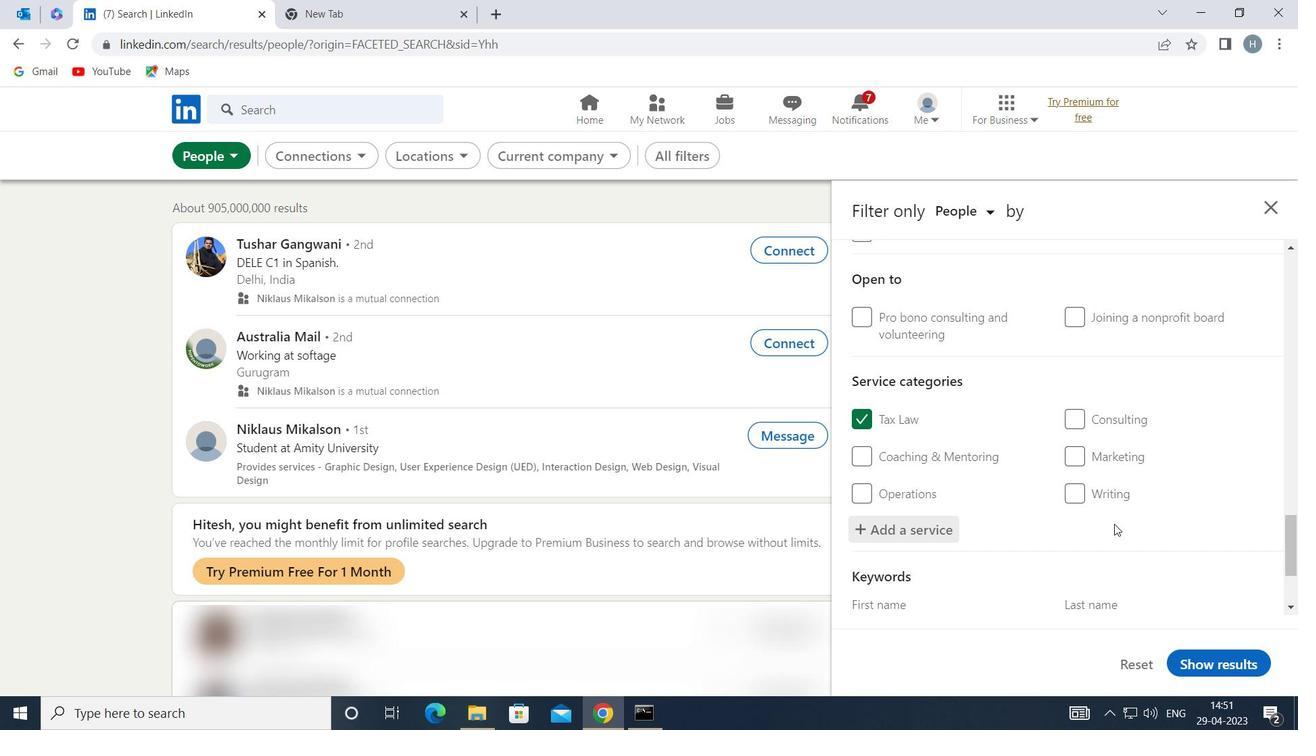 
Action: Mouse moved to (1103, 527)
Screenshot: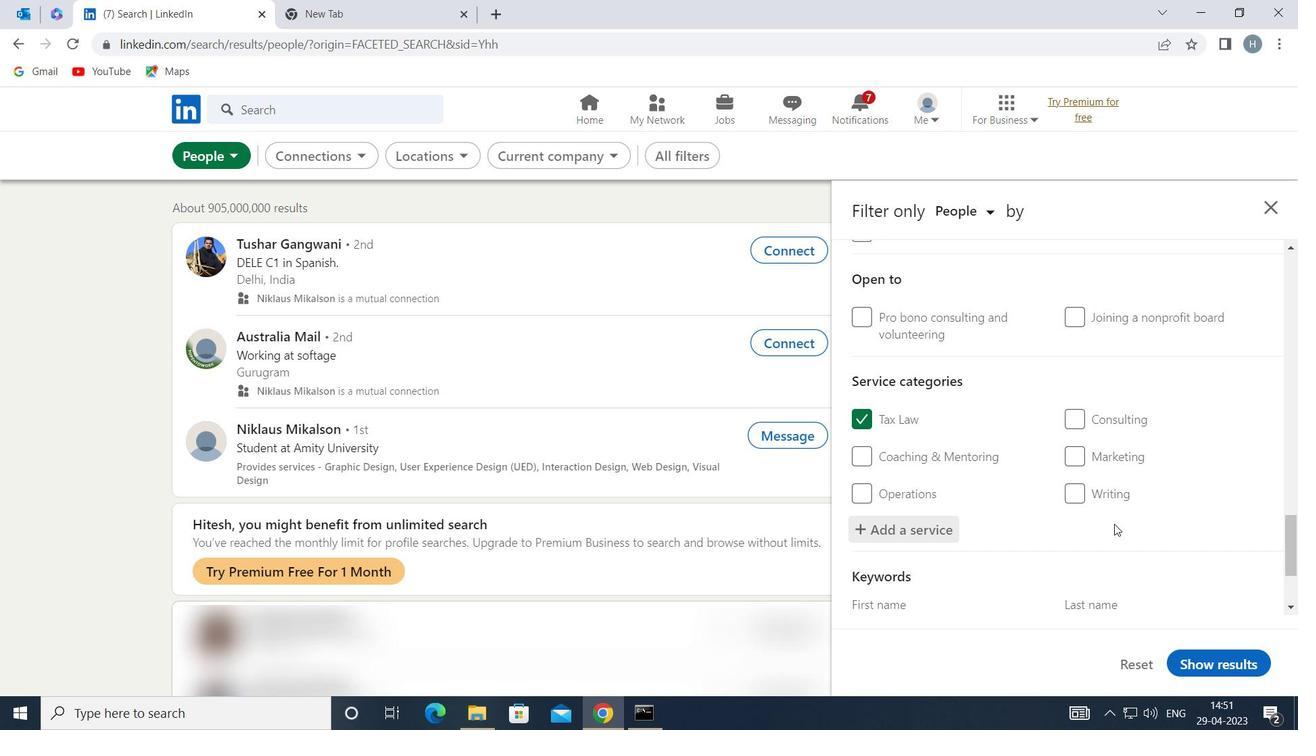 
Action: Mouse scrolled (1103, 526) with delta (0, 0)
Screenshot: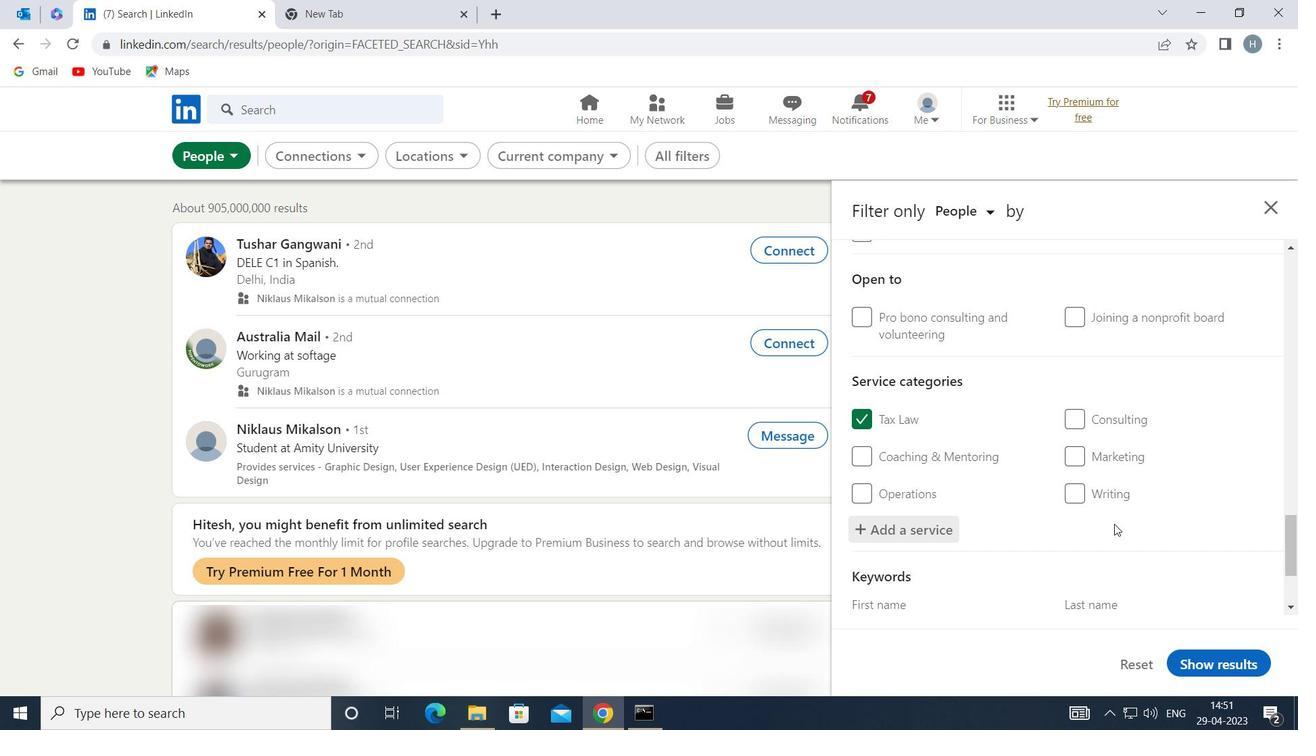 
Action: Mouse moved to (1098, 528)
Screenshot: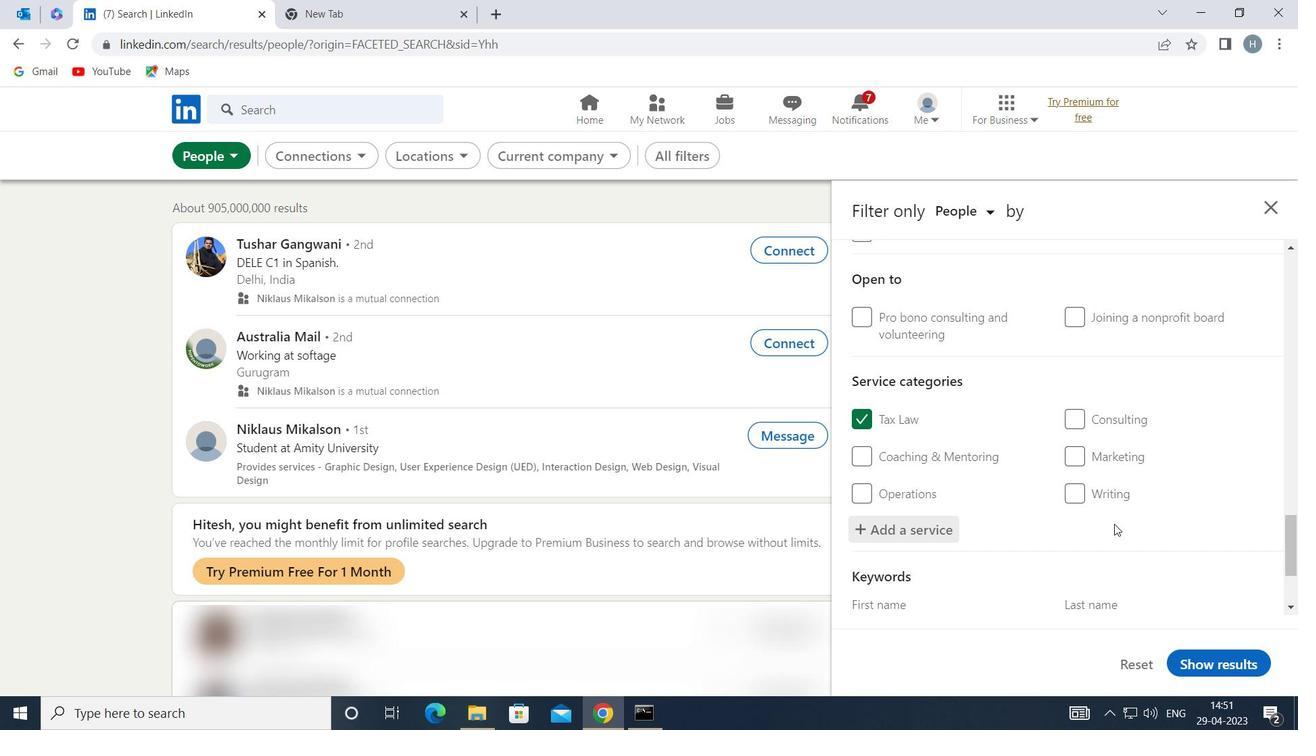 
Action: Mouse scrolled (1098, 528) with delta (0, 0)
Screenshot: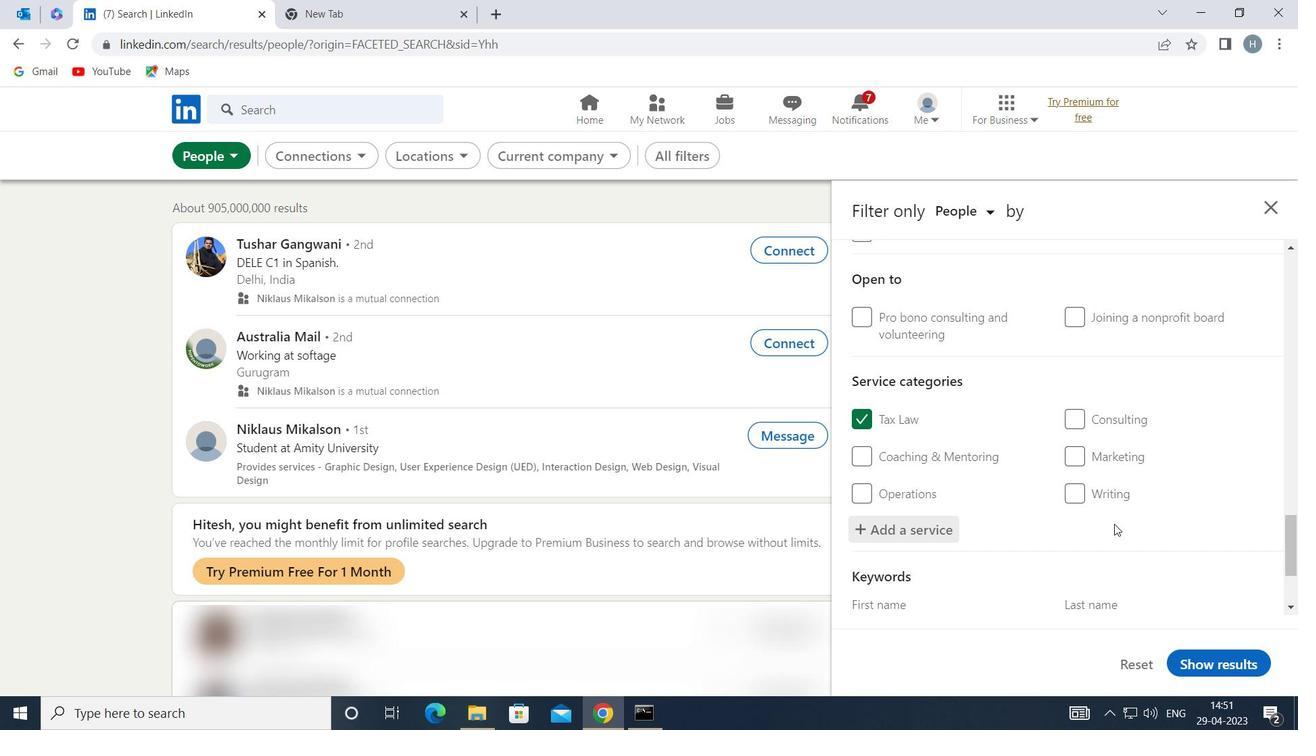 
Action: Mouse moved to (1079, 530)
Screenshot: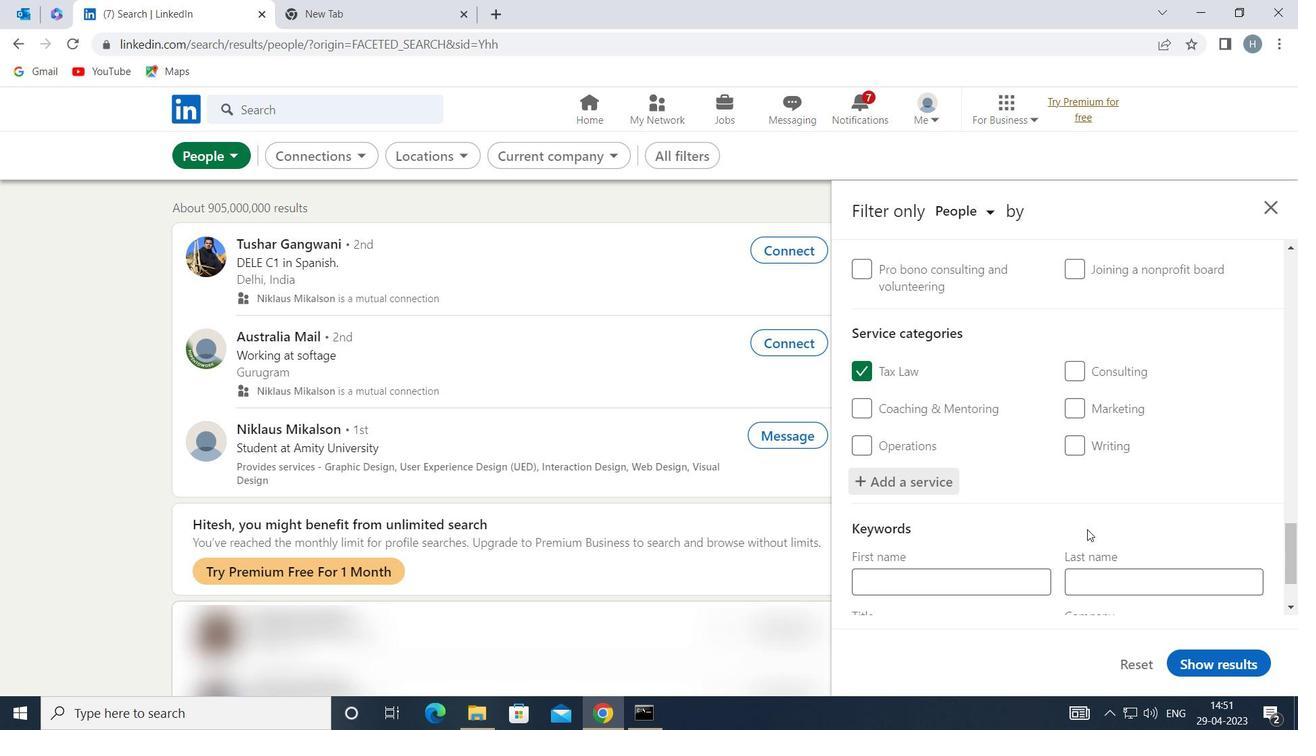 
Action: Mouse scrolled (1079, 529) with delta (0, 0)
Screenshot: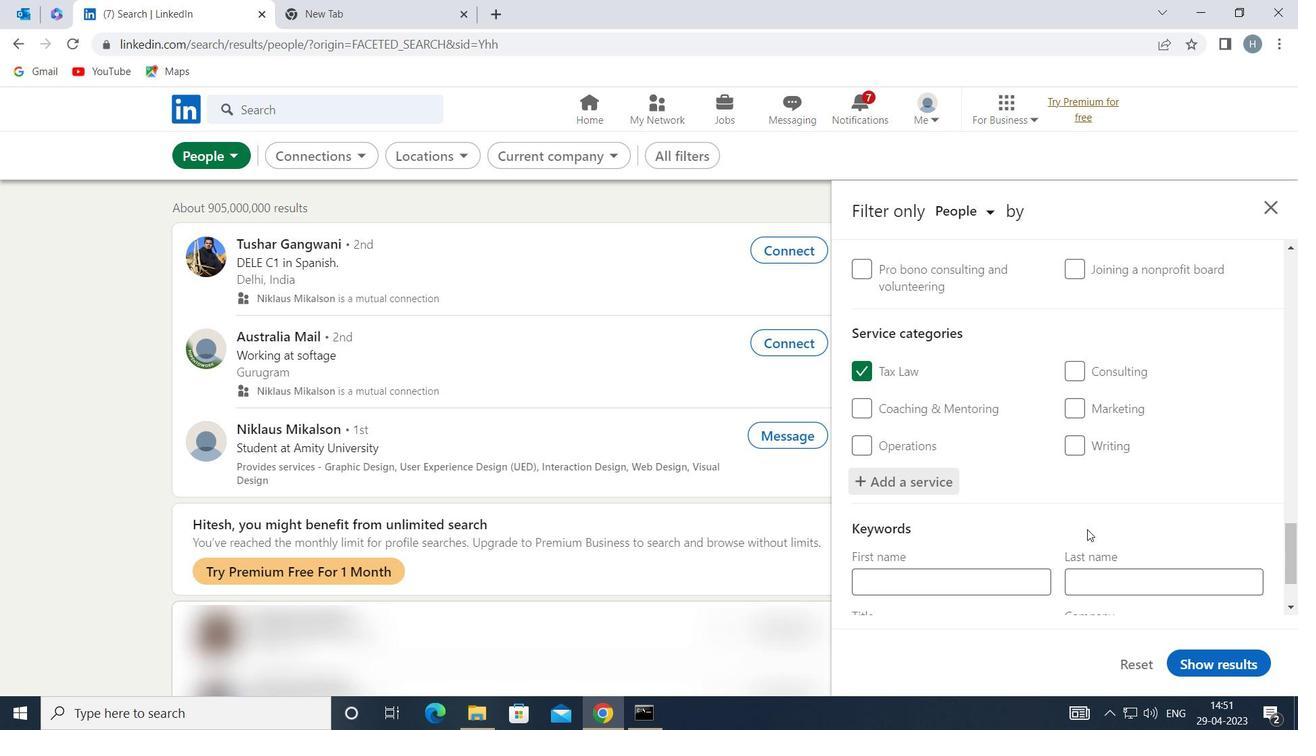 
Action: Mouse moved to (981, 536)
Screenshot: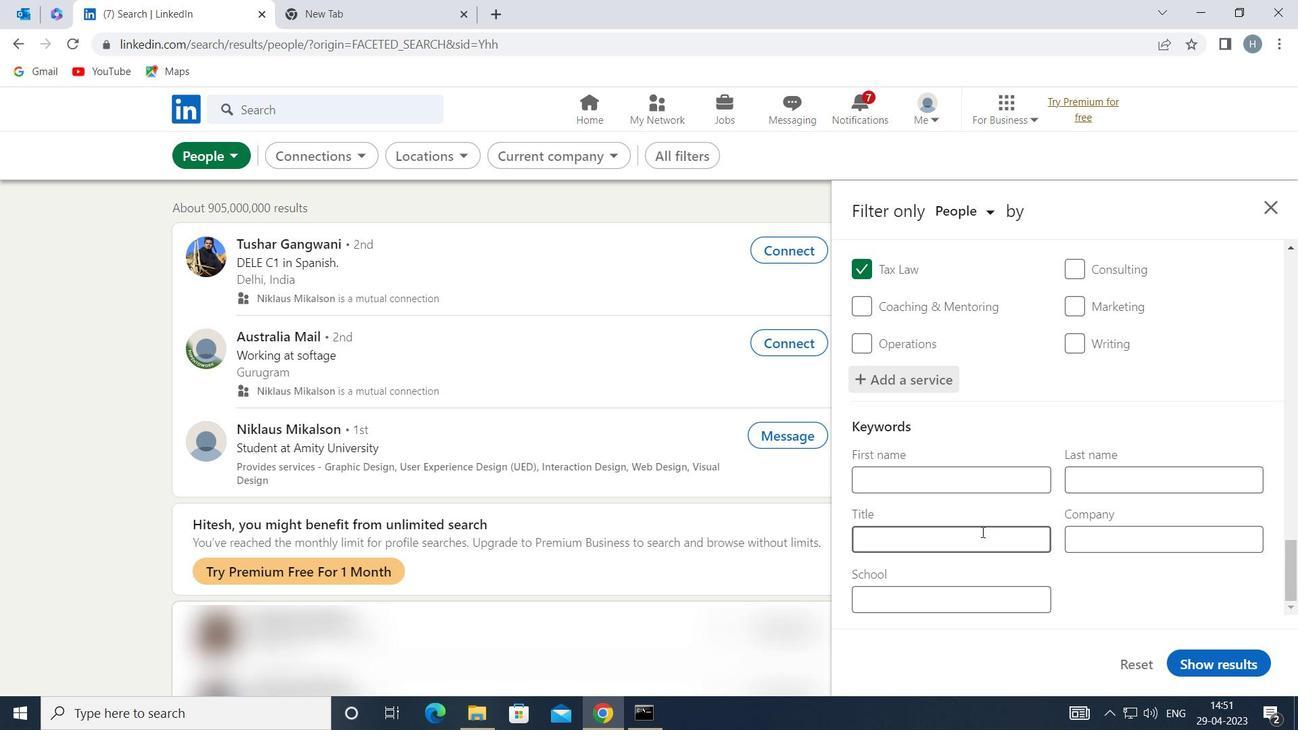 
Action: Mouse pressed left at (981, 536)
Screenshot: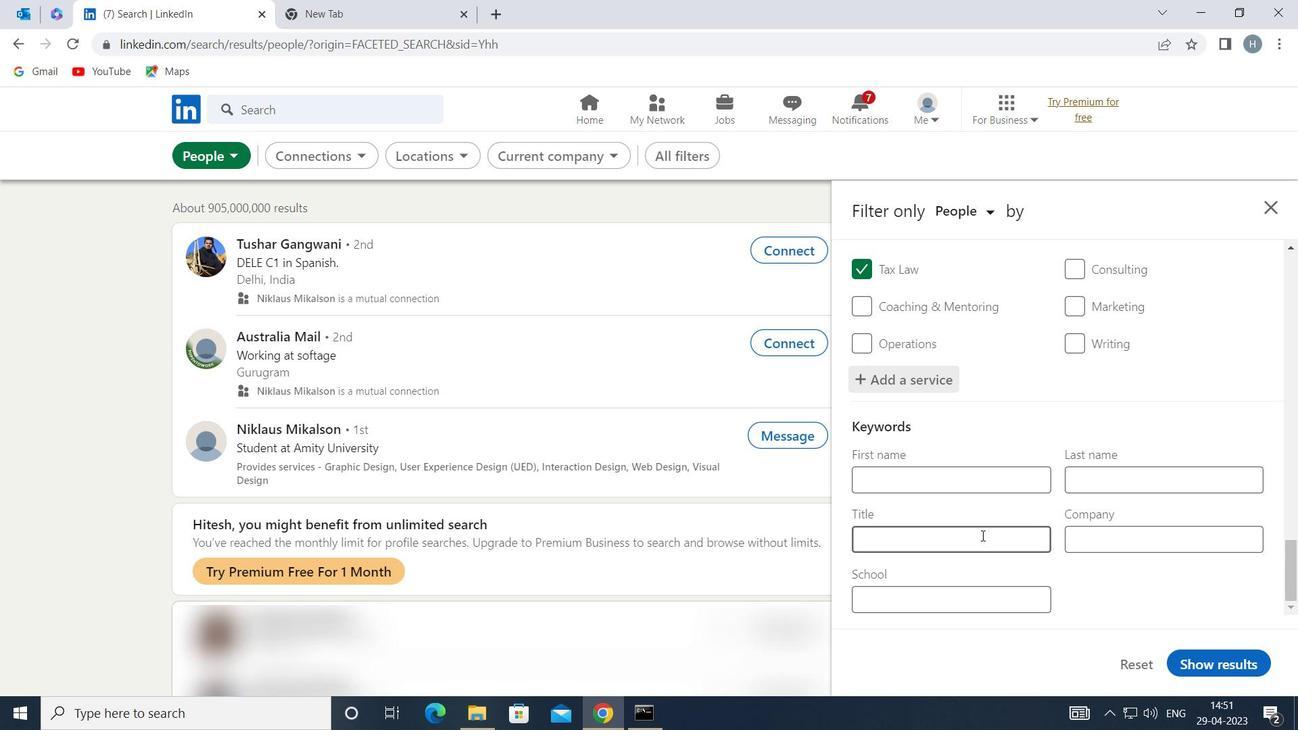 
Action: Mouse moved to (975, 536)
Screenshot: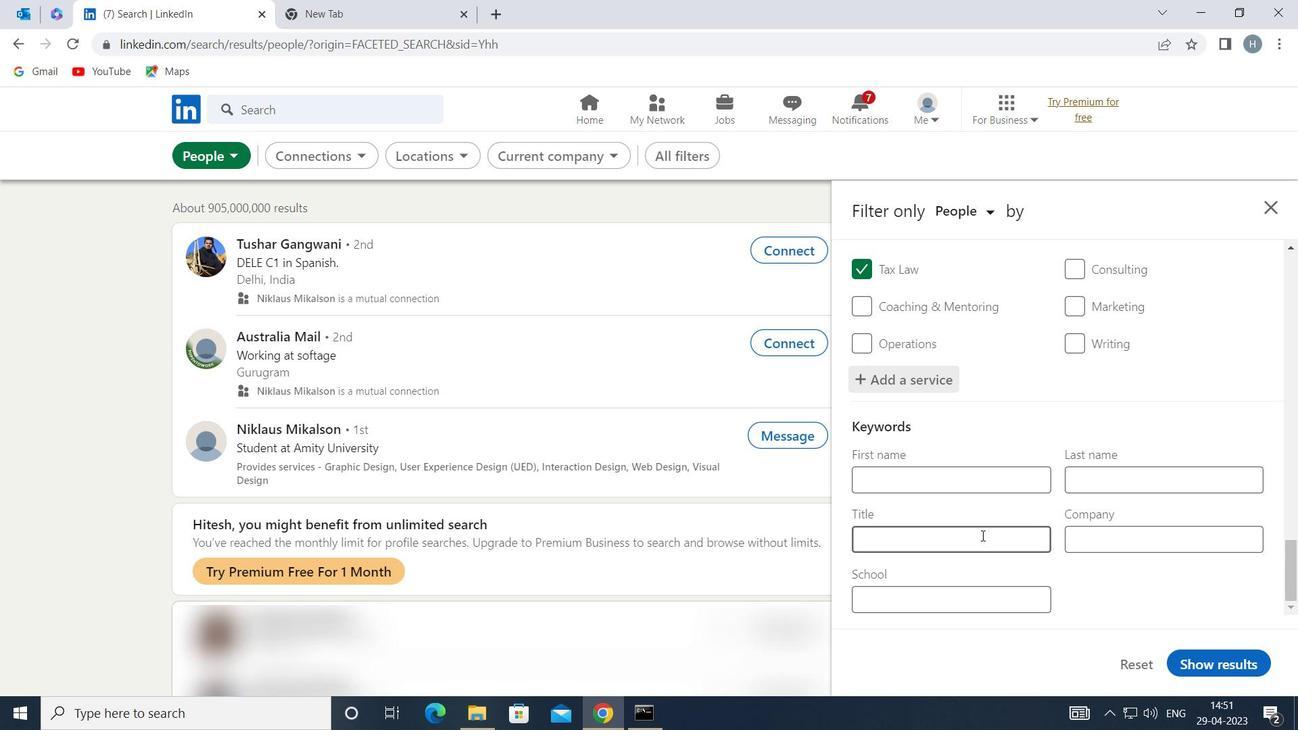 
Action: Key pressed <Key.shift>HOSPITAL<Key.space><Key.shift>VOLUNTEER
Screenshot: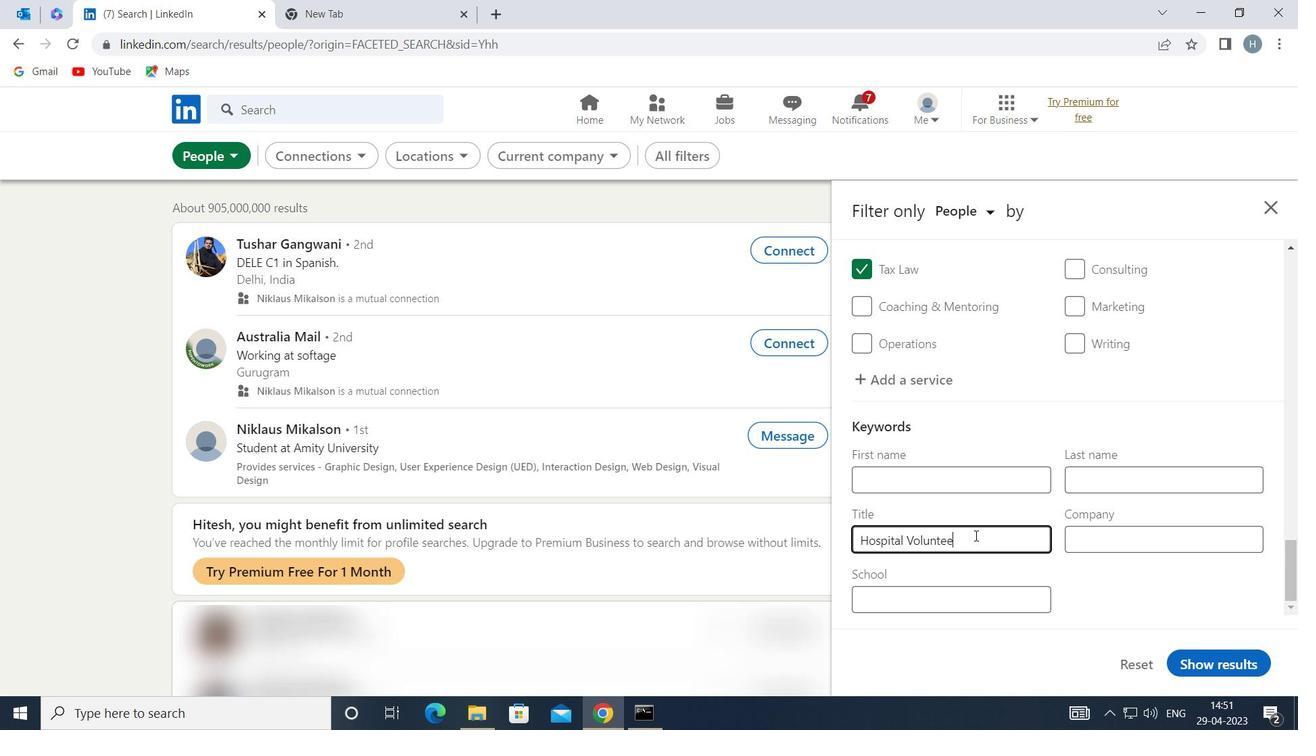 
Action: Mouse moved to (1210, 659)
Screenshot: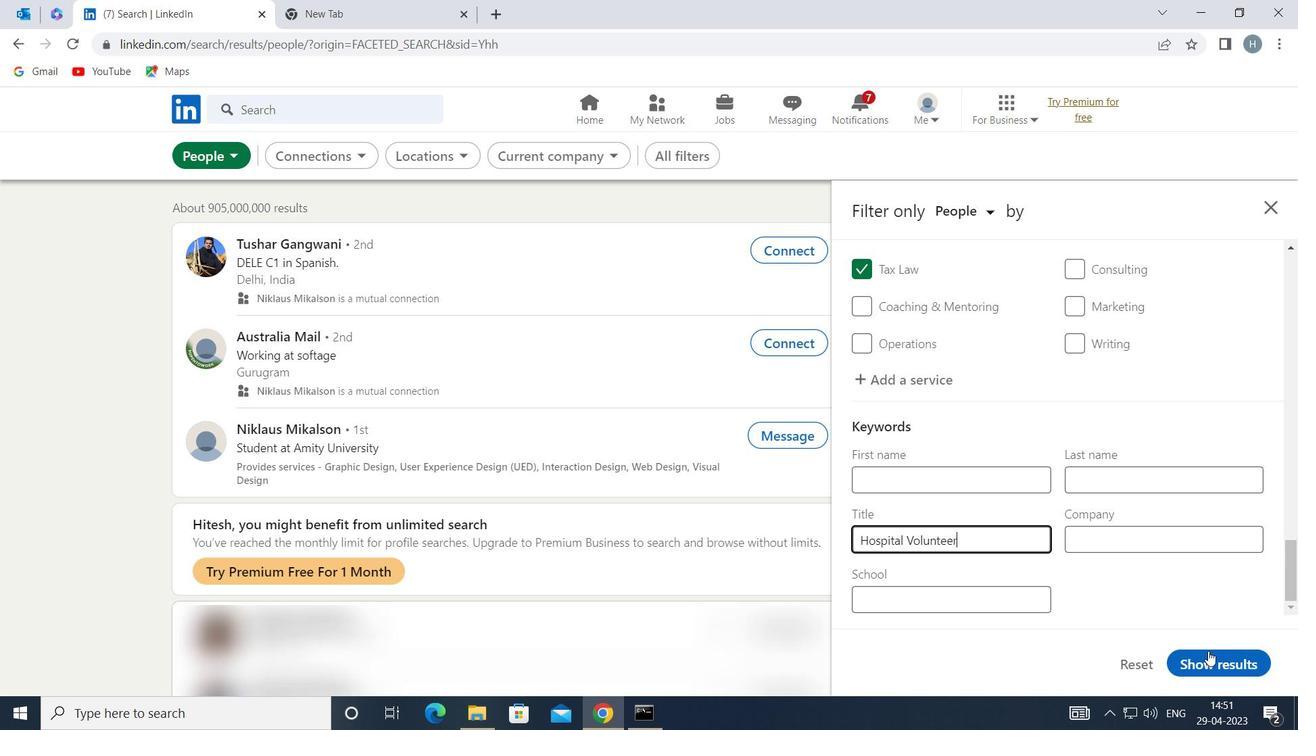
Action: Mouse pressed left at (1210, 659)
Screenshot: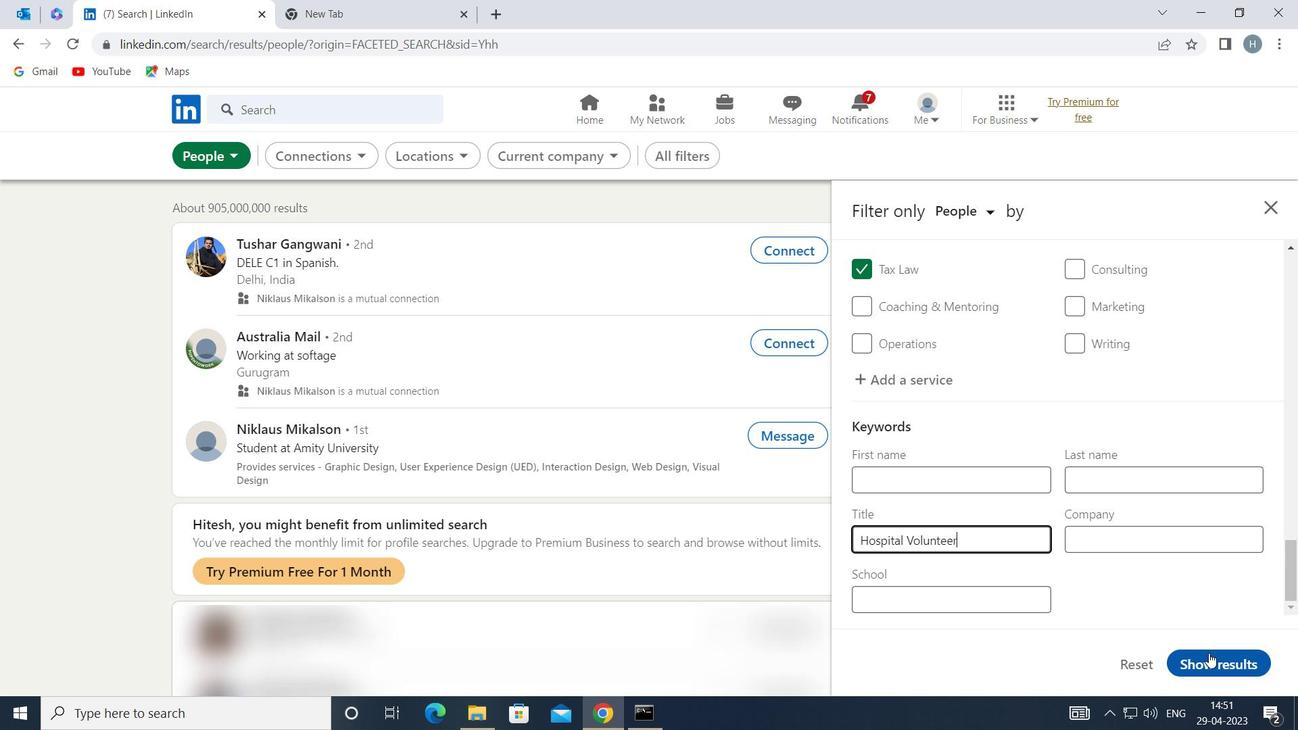
Action: Mouse moved to (866, 359)
Screenshot: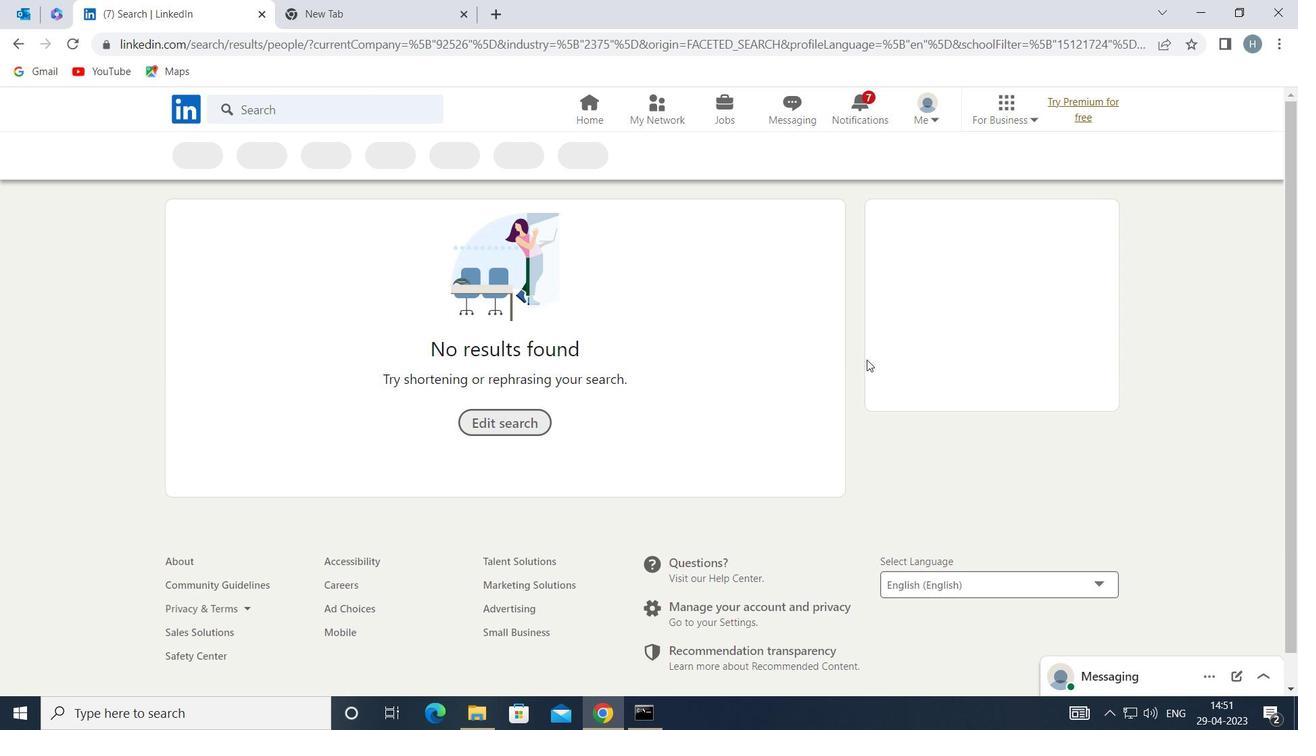 
